 Task: Explore Airbnb accommodation in Anaco, Venezuela from 9th November, 2023 to 17th November, 2023 for 2 adults.1  bedroom having 2 beds and 1 bathroom. Property type can be flat. Amenities needed are: wifi. Booking option can be shelf check-in. Look for 4 properties as per requirement.
Action: Mouse moved to (388, 137)
Screenshot: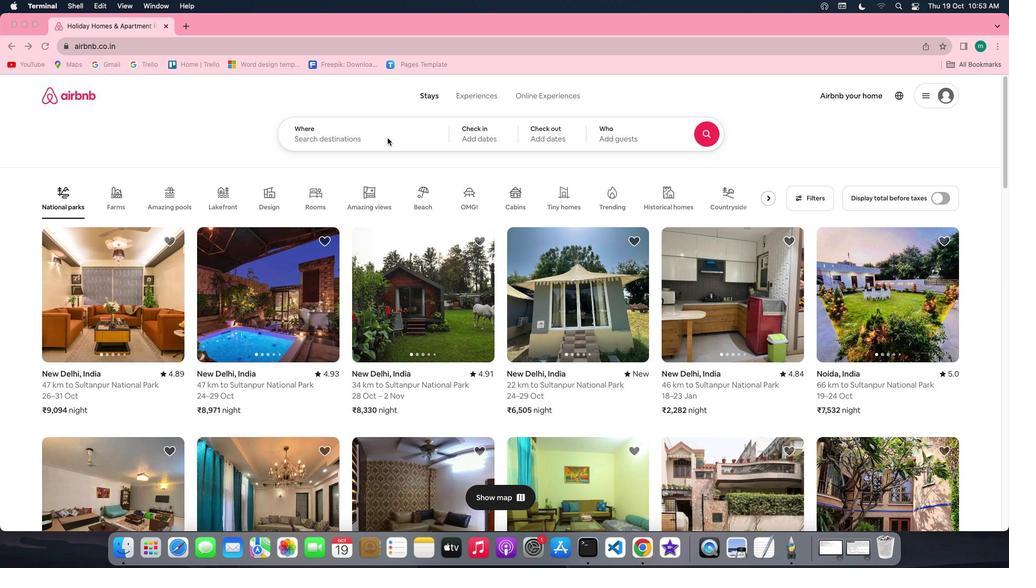 
Action: Mouse pressed left at (388, 137)
Screenshot: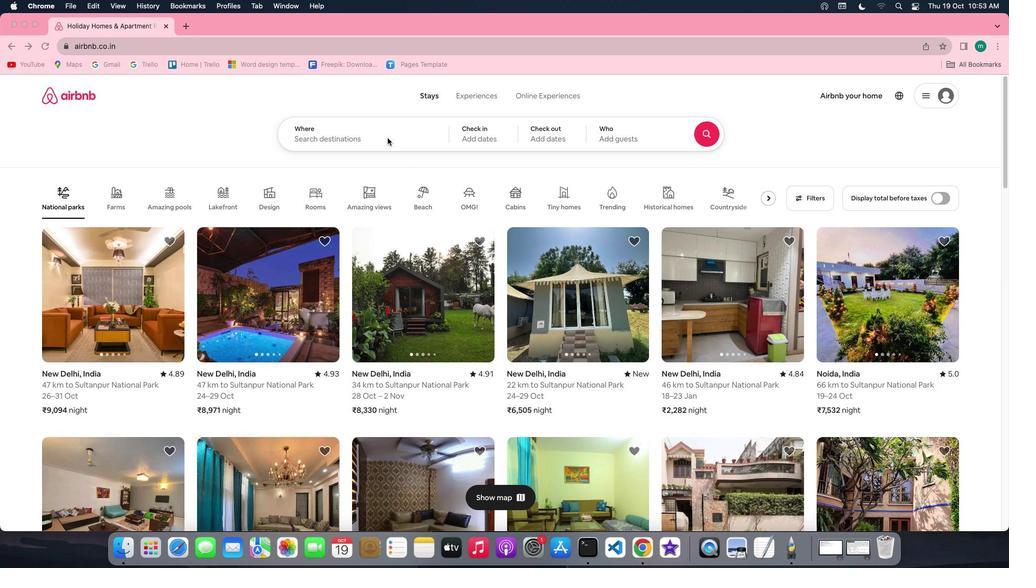 
Action: Mouse pressed left at (388, 137)
Screenshot: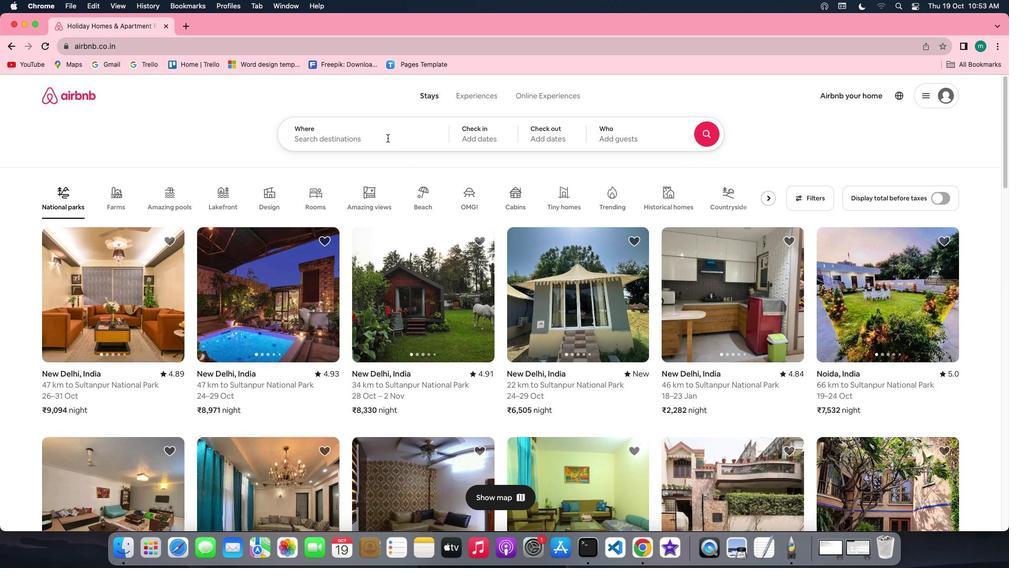 
Action: Key pressed Key.shift'T'Key.backspaceKey.shift'A''n''a''c''o'','Key.shift'V''e''n''e''z''u''e''l''a'
Screenshot: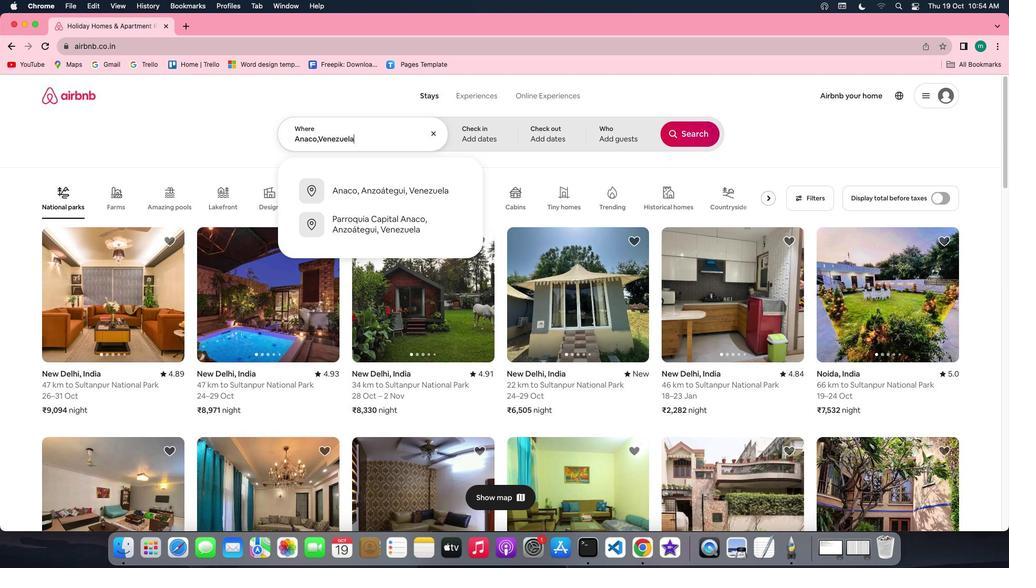 
Action: Mouse moved to (476, 131)
Screenshot: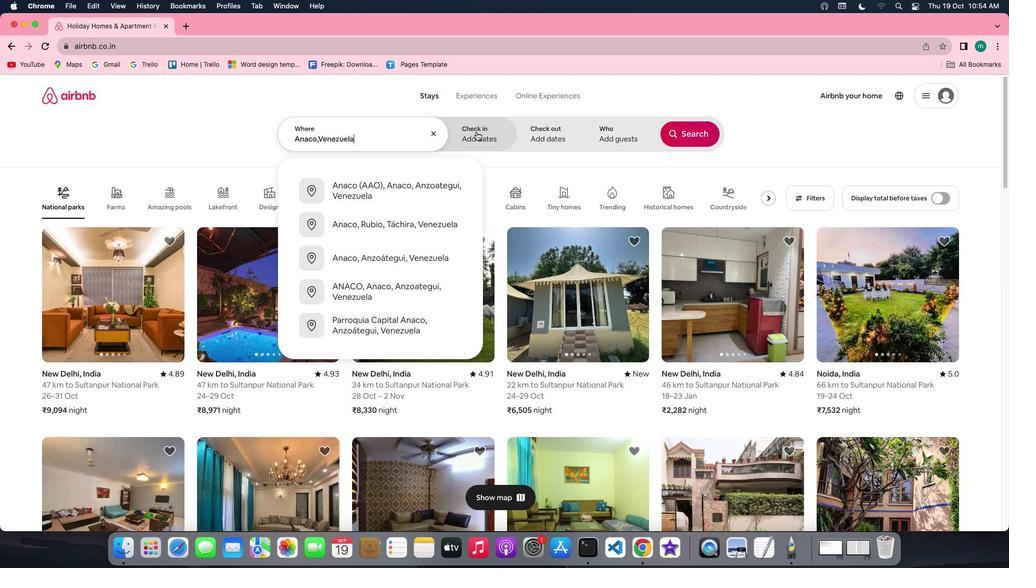 
Action: Mouse pressed left at (476, 131)
Screenshot: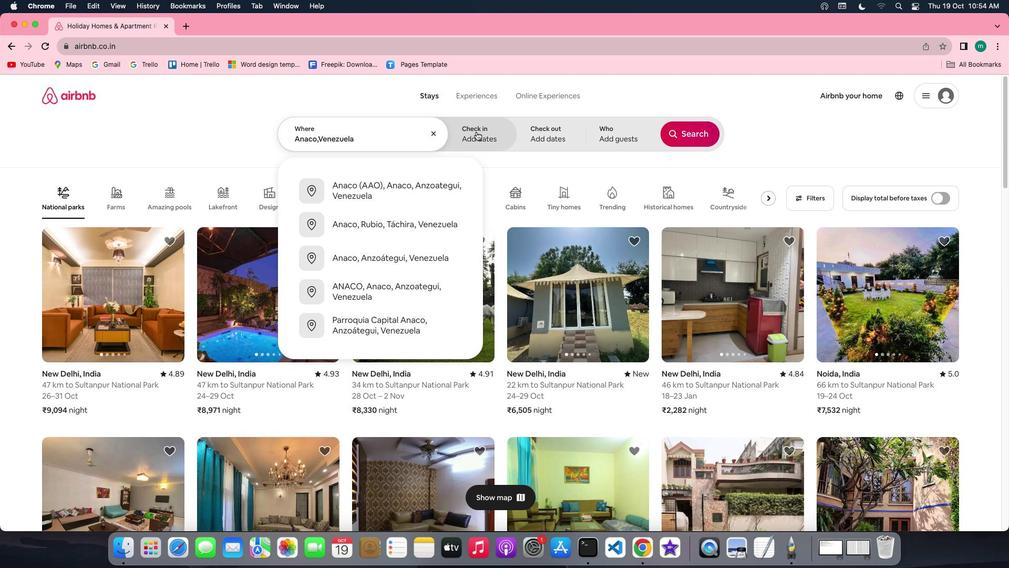 
Action: Mouse moved to (631, 294)
Screenshot: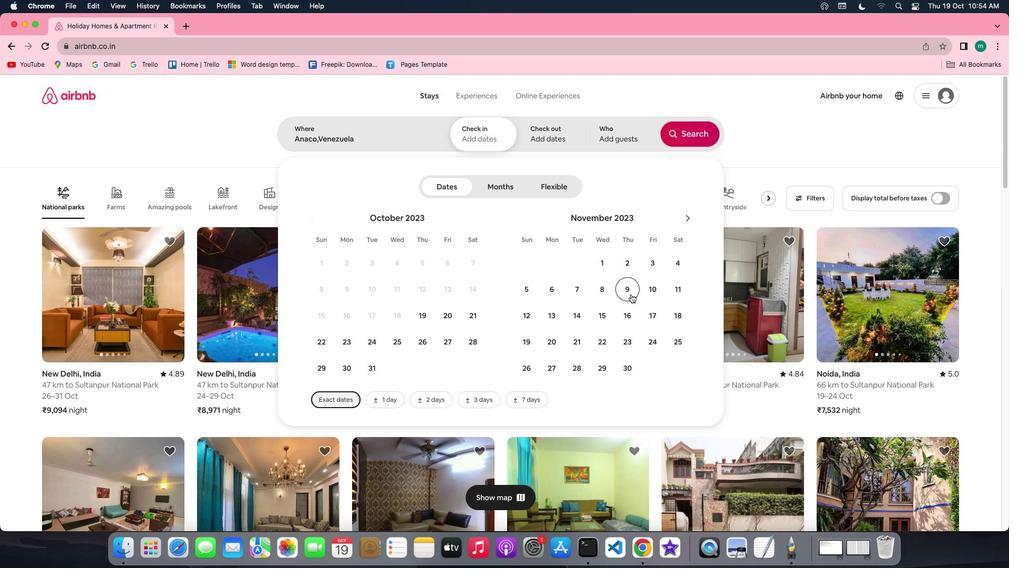 
Action: Mouse pressed left at (631, 294)
Screenshot: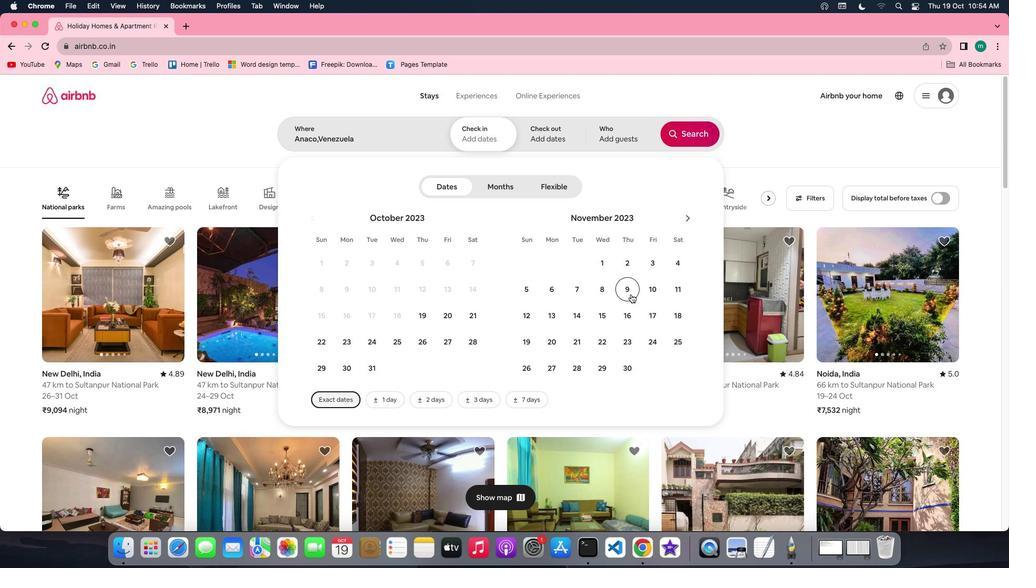 
Action: Mouse moved to (647, 310)
Screenshot: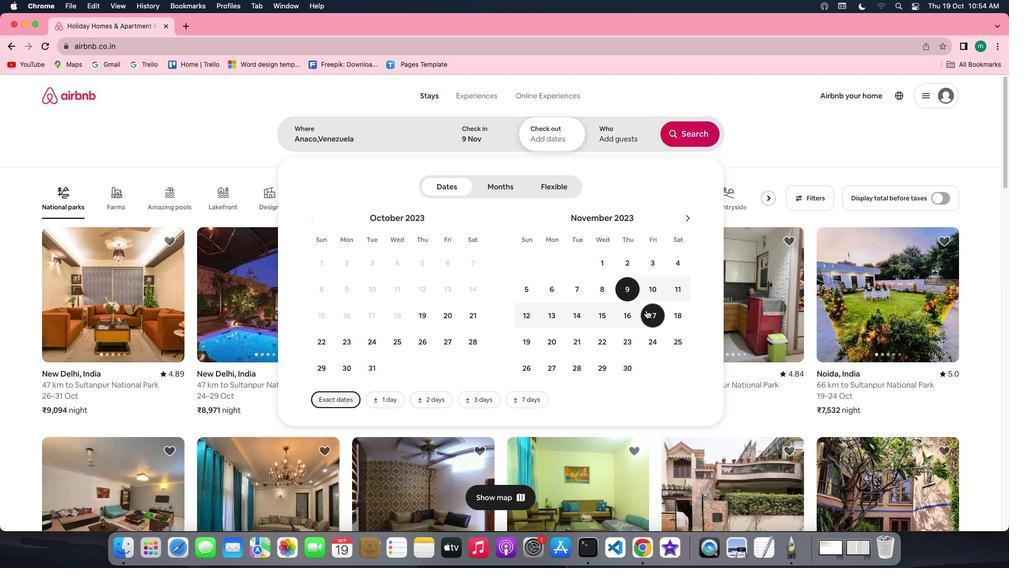 
Action: Mouse pressed left at (647, 310)
Screenshot: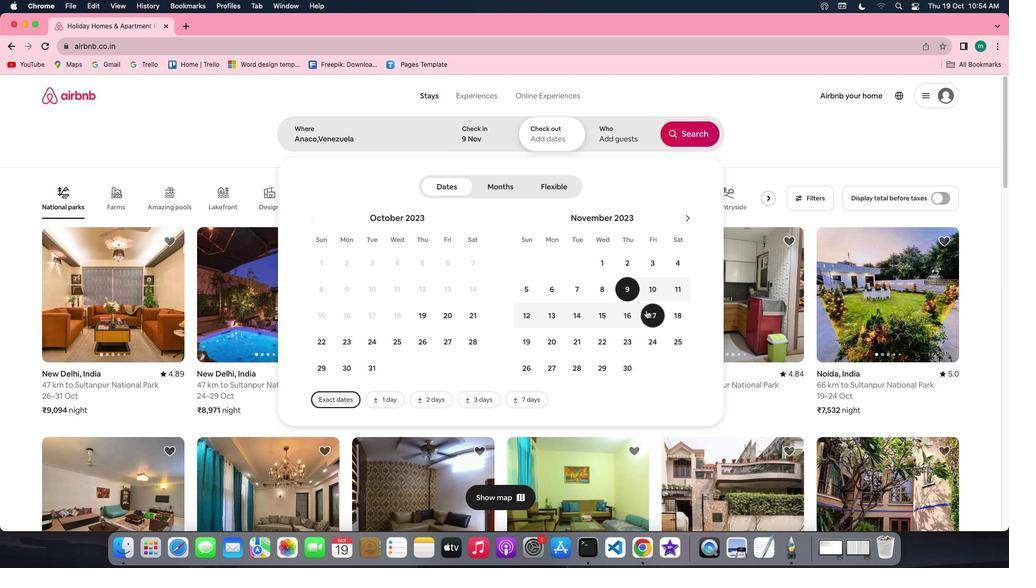 
Action: Mouse moved to (634, 130)
Screenshot: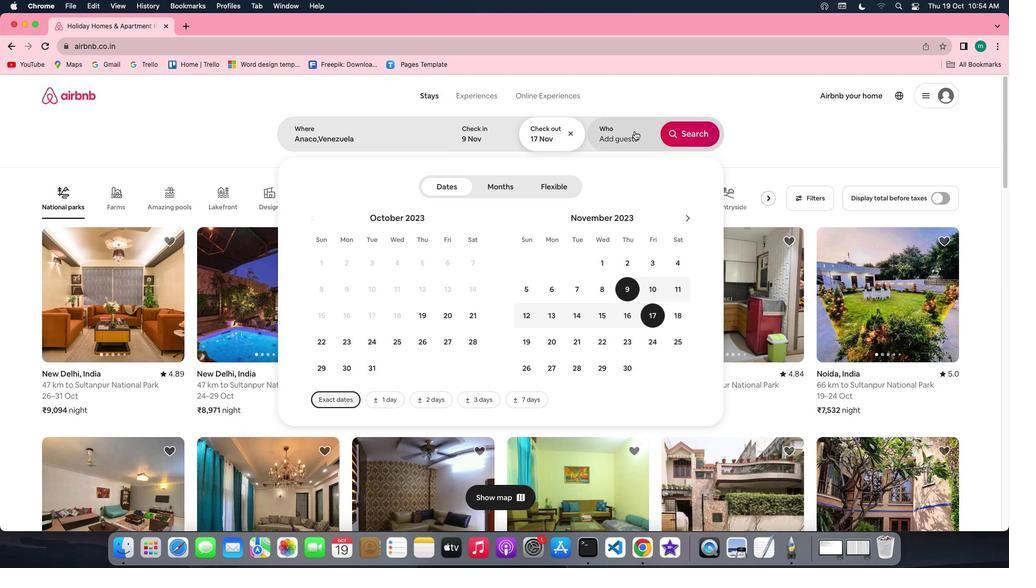 
Action: Mouse pressed left at (634, 130)
Screenshot: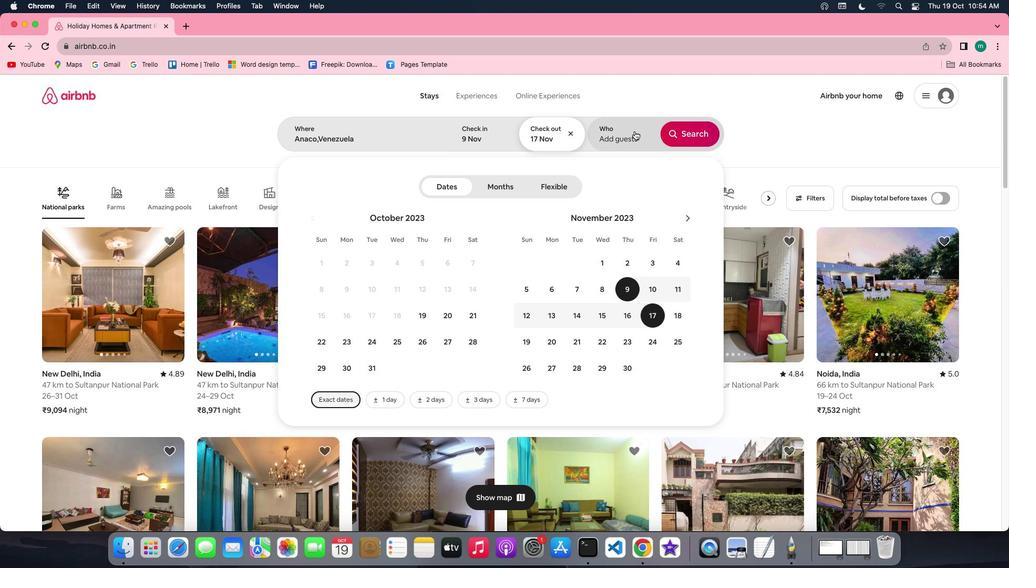
Action: Mouse moved to (696, 189)
Screenshot: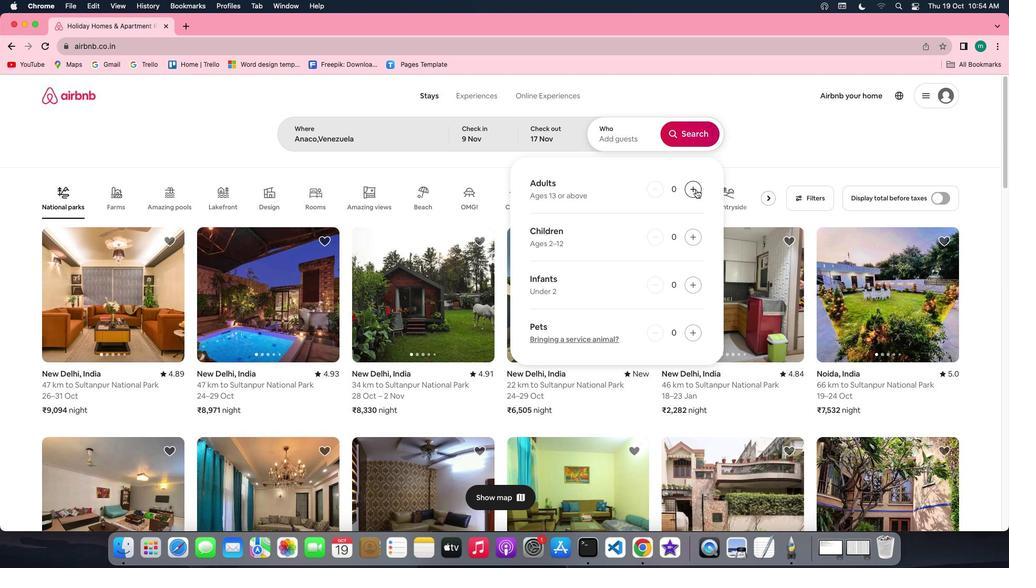 
Action: Mouse pressed left at (696, 189)
Screenshot: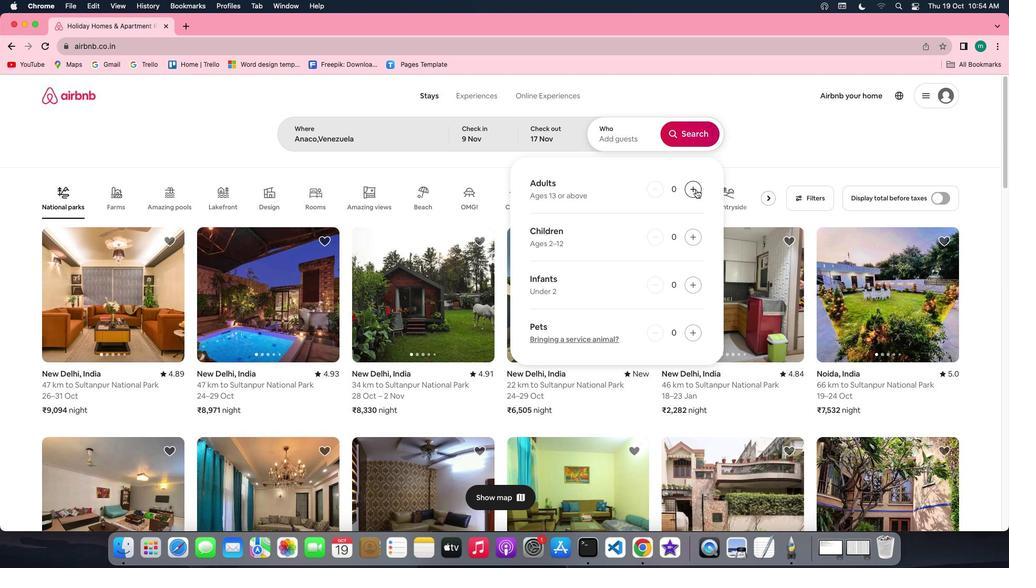
Action: Mouse pressed left at (696, 189)
Screenshot: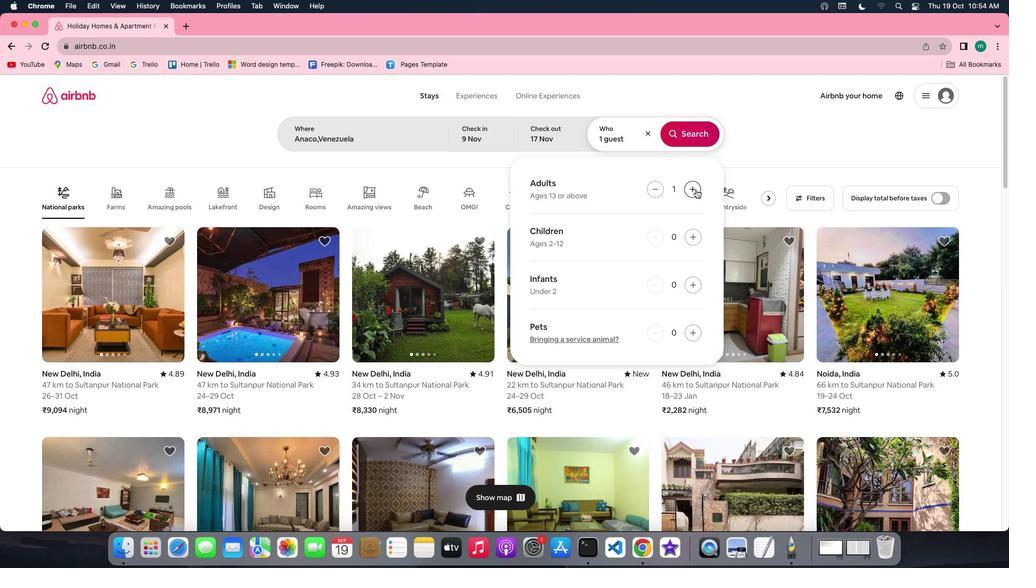 
Action: Mouse moved to (688, 136)
Screenshot: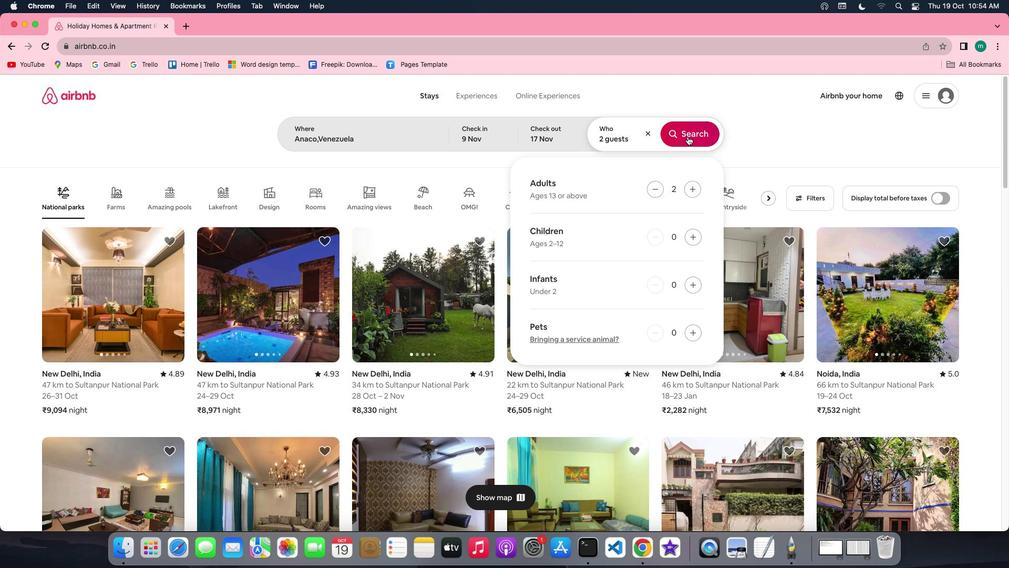 
Action: Mouse pressed left at (688, 136)
Screenshot: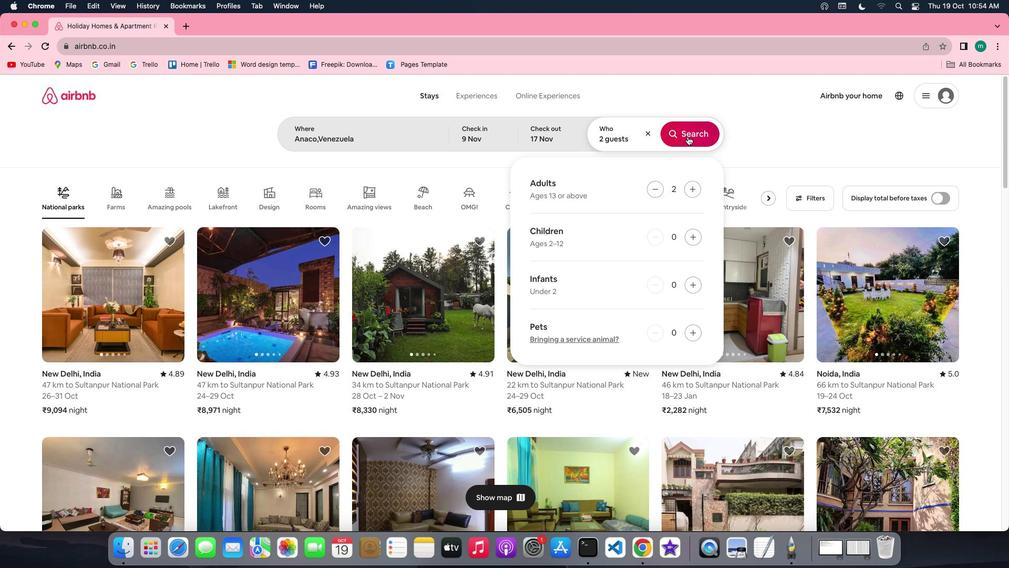 
Action: Mouse moved to (840, 132)
Screenshot: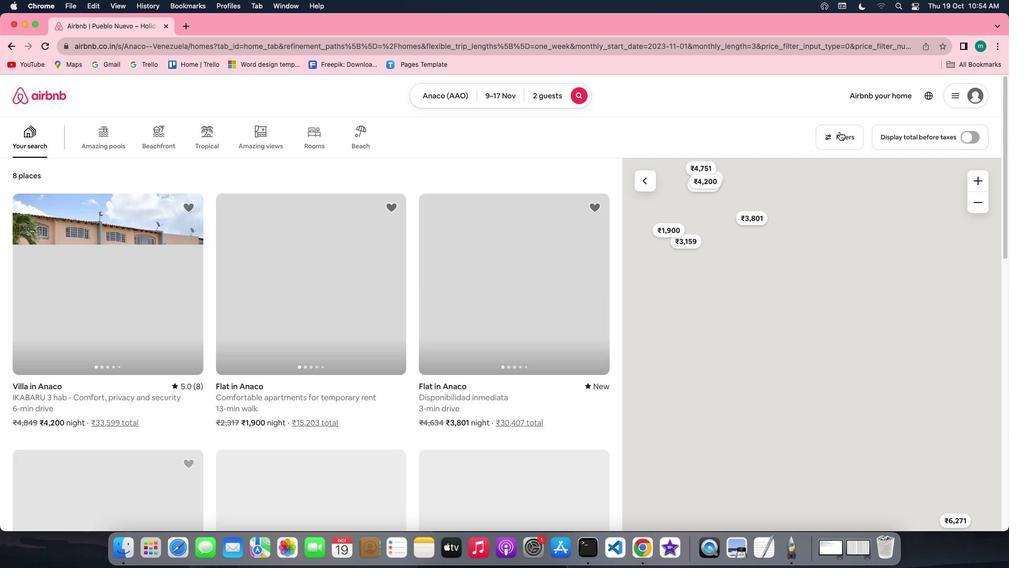 
Action: Mouse pressed left at (840, 132)
Screenshot: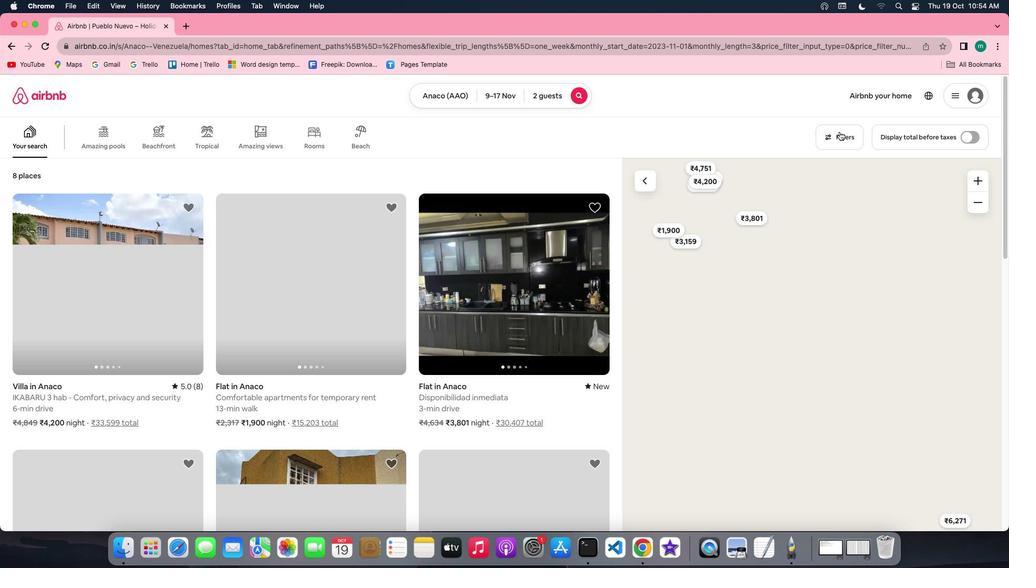 
Action: Mouse moved to (499, 294)
Screenshot: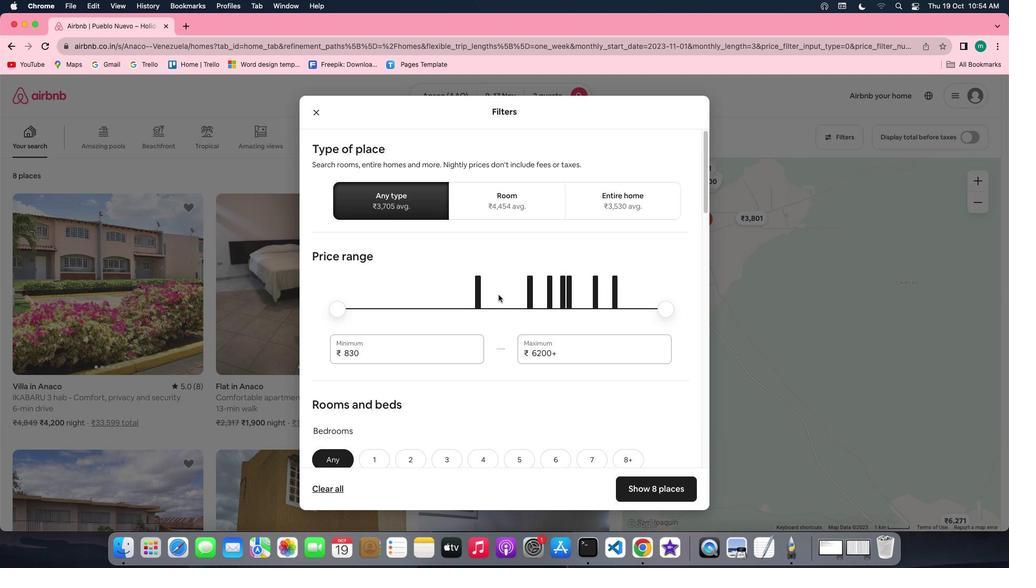 
Action: Mouse scrolled (499, 294) with delta (0, 0)
Screenshot: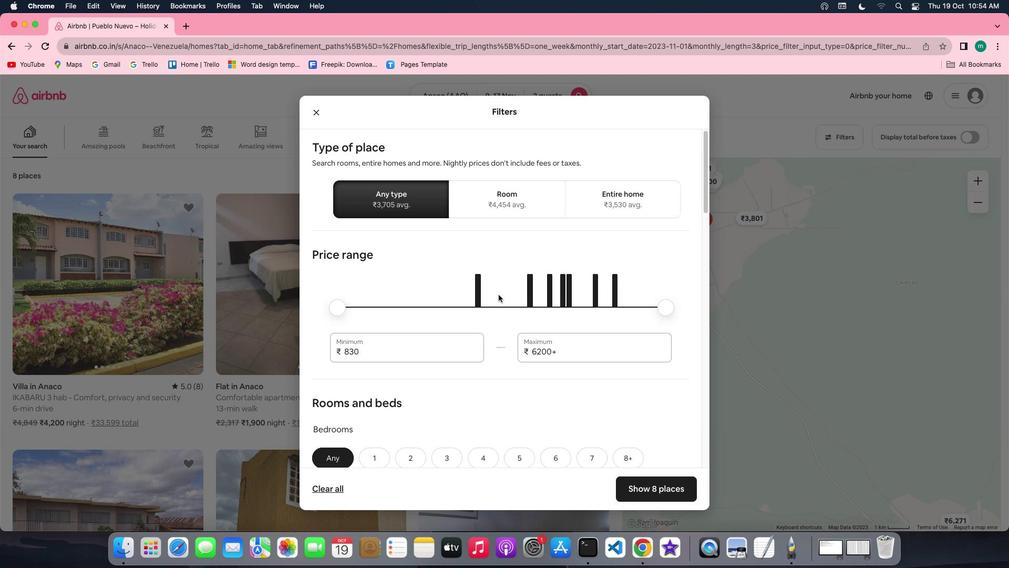 
Action: Mouse scrolled (499, 294) with delta (0, 0)
Screenshot: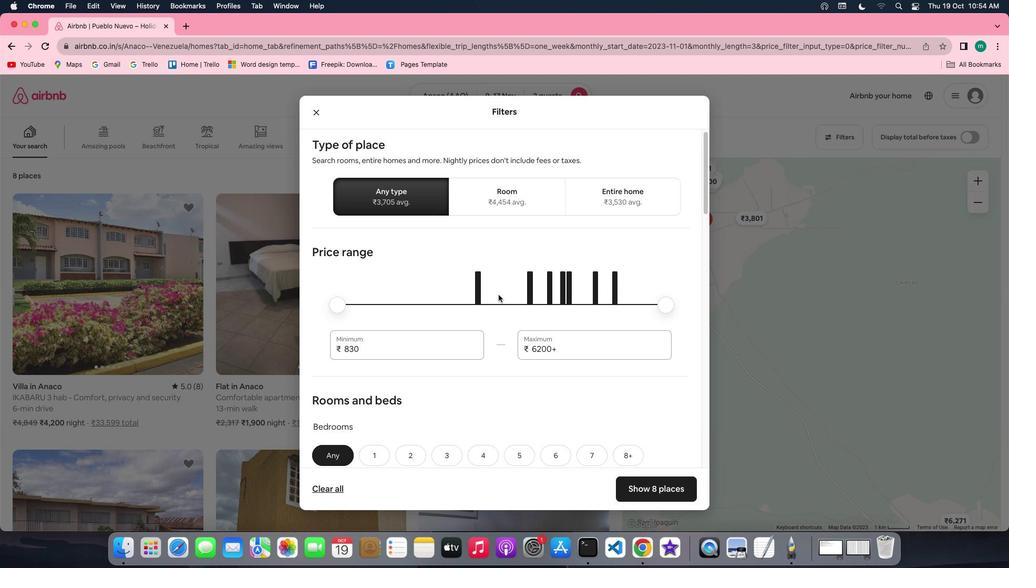 
Action: Mouse scrolled (499, 294) with delta (0, 0)
Screenshot: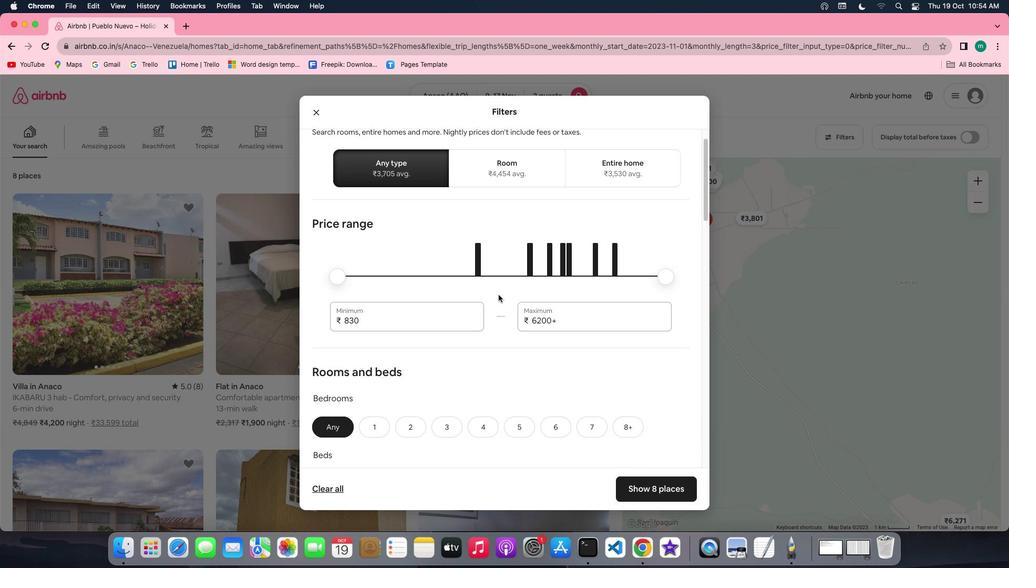 
Action: Mouse scrolled (499, 294) with delta (0, 0)
Screenshot: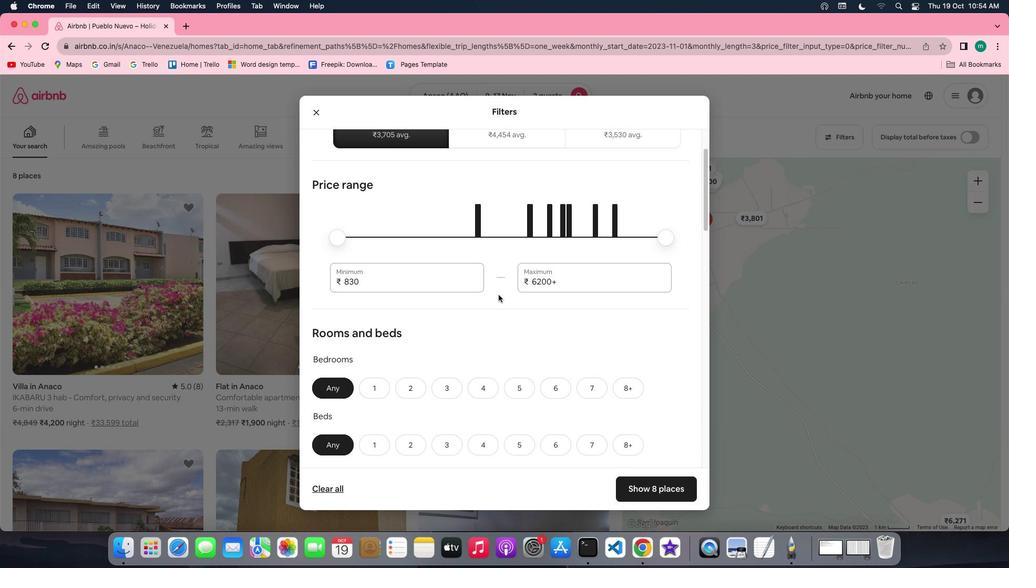 
Action: Mouse scrolled (499, 294) with delta (0, 0)
Screenshot: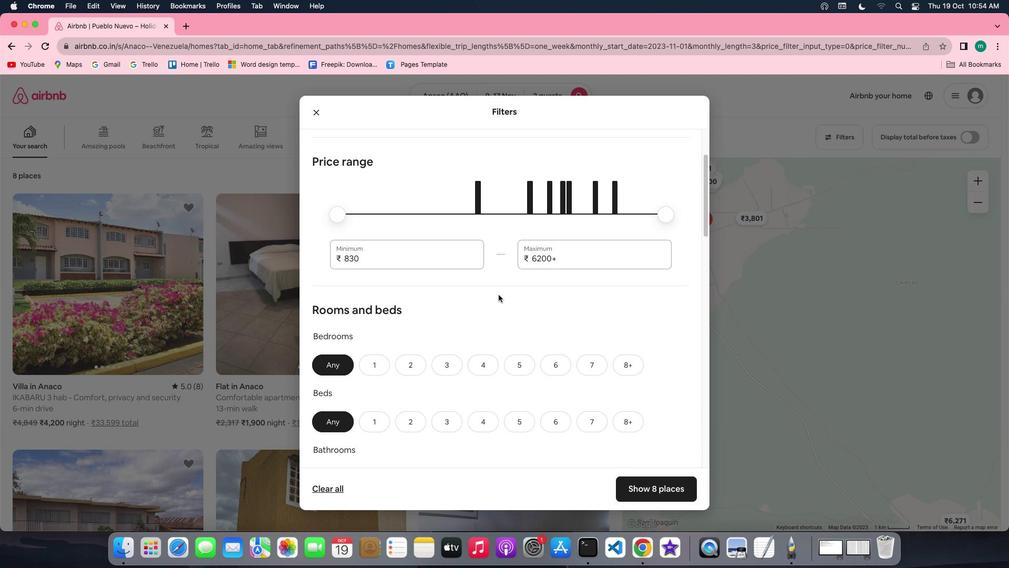 
Action: Mouse scrolled (499, 294) with delta (0, 0)
Screenshot: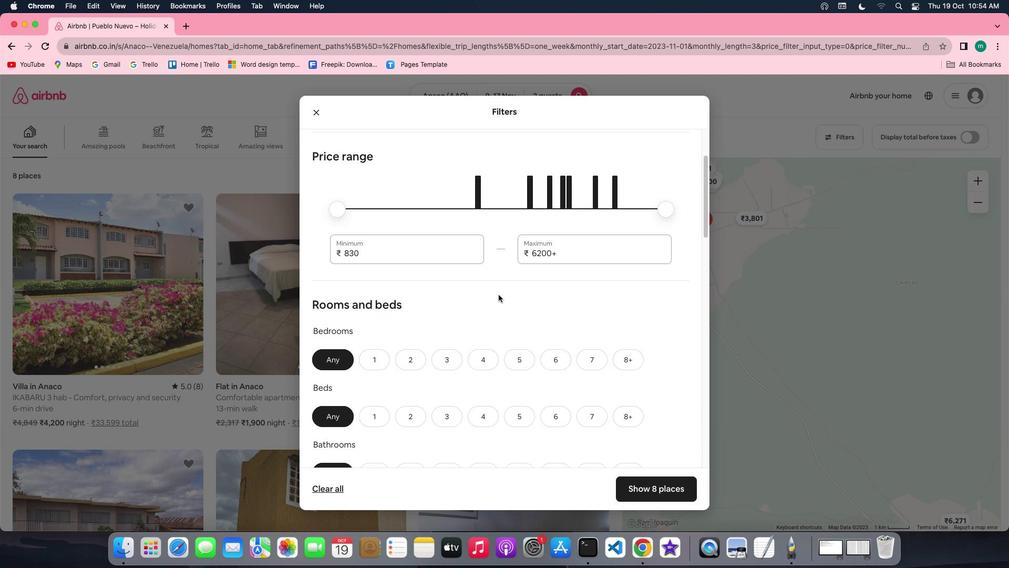 
Action: Mouse scrolled (499, 294) with delta (0, 0)
Screenshot: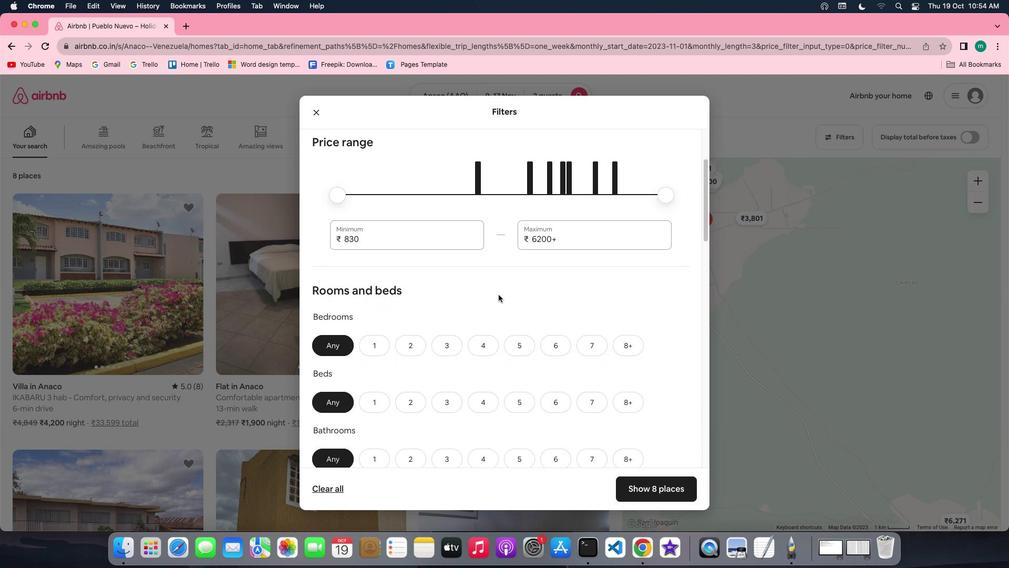
Action: Mouse scrolled (499, 294) with delta (0, 0)
Screenshot: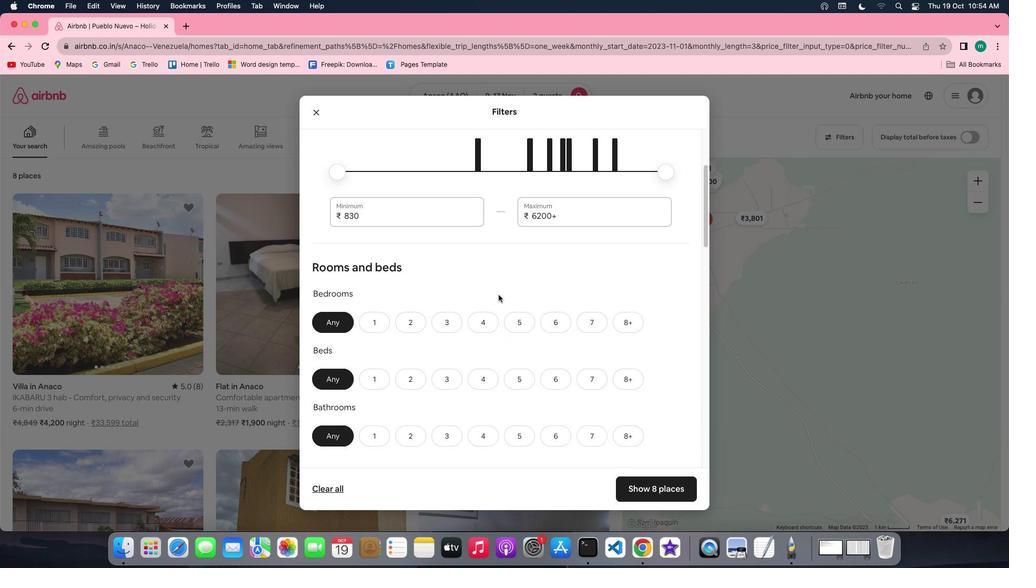 
Action: Mouse scrolled (499, 294) with delta (0, 0)
Screenshot: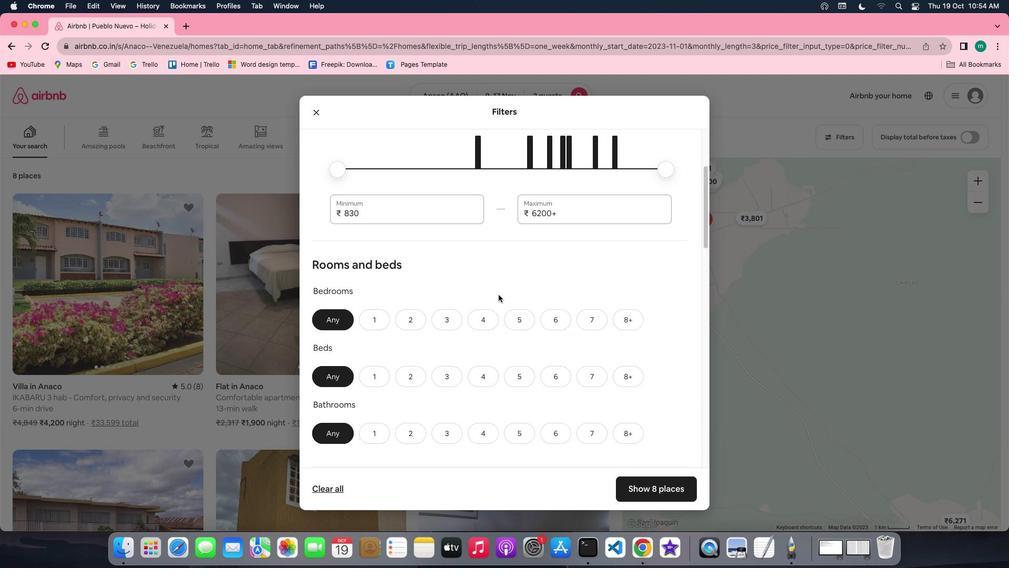 
Action: Mouse scrolled (499, 294) with delta (0, 0)
Screenshot: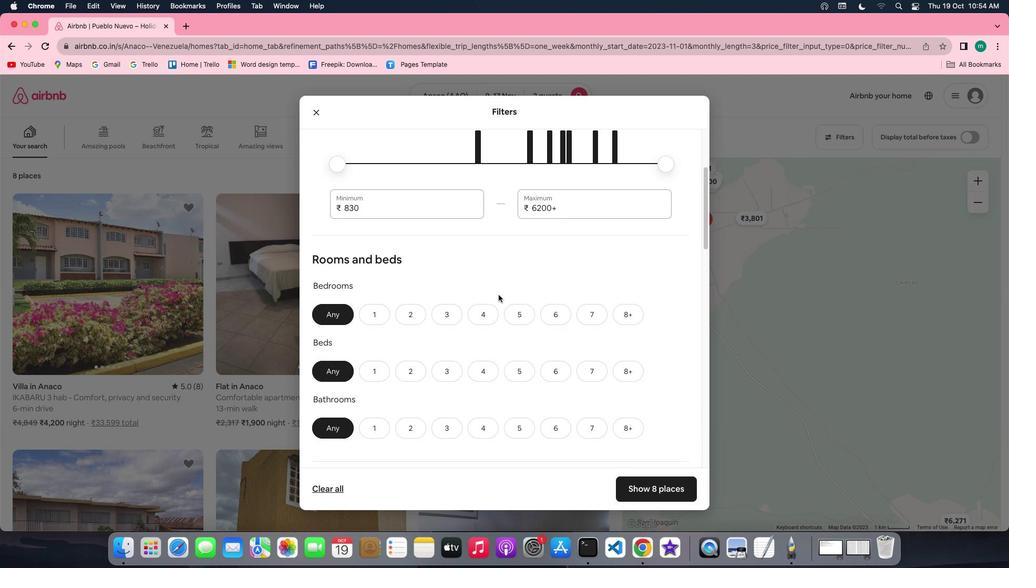 
Action: Mouse scrolled (499, 294) with delta (0, -1)
Screenshot: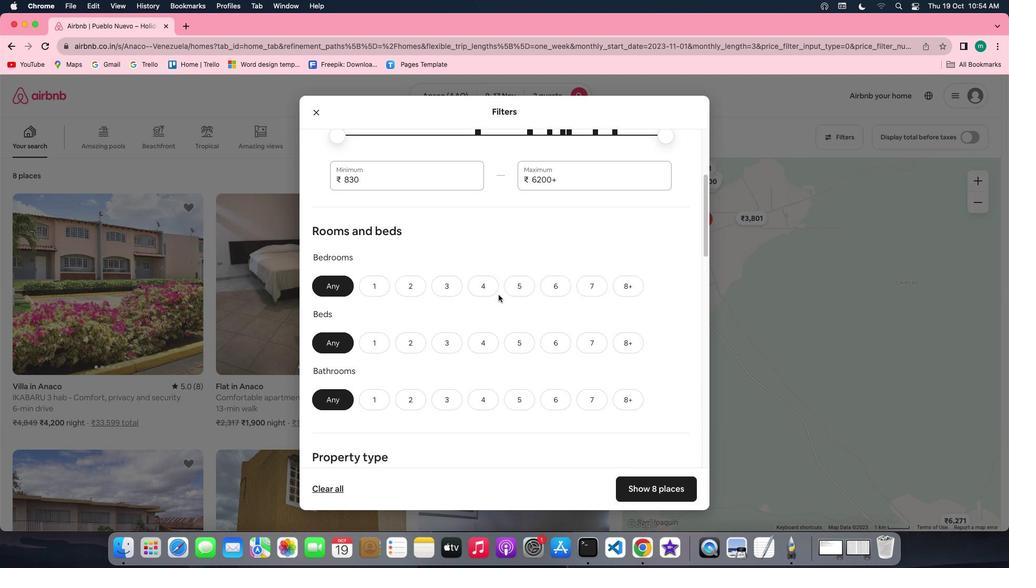 
Action: Mouse scrolled (499, 294) with delta (0, -1)
Screenshot: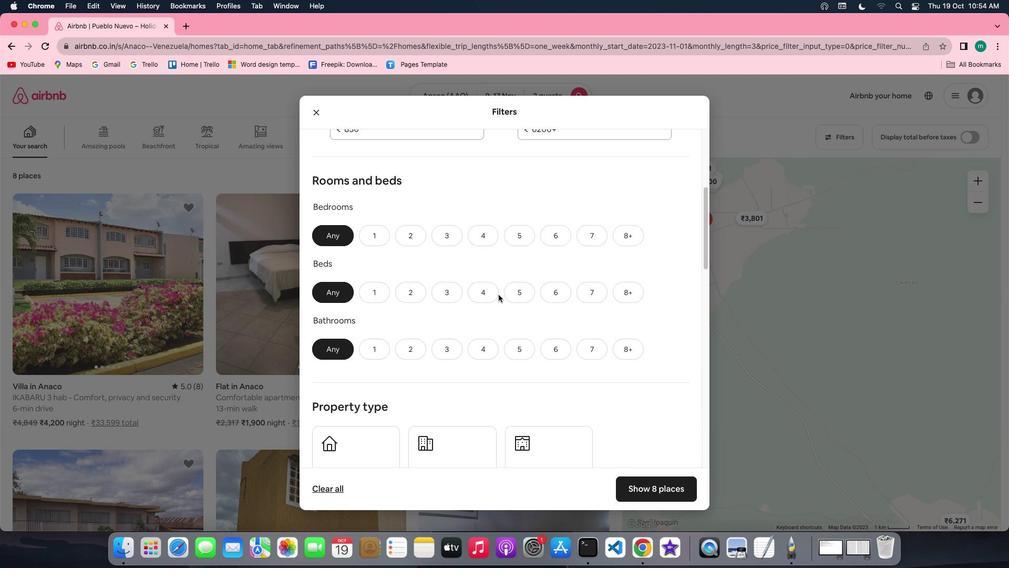 
Action: Mouse scrolled (499, 294) with delta (0, 0)
Screenshot: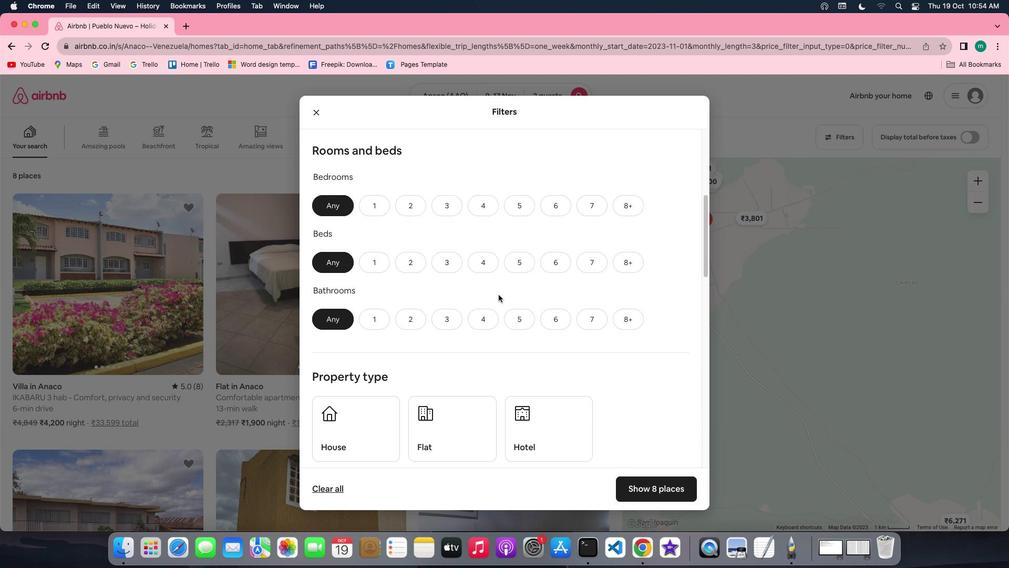 
Action: Mouse moved to (368, 201)
Screenshot: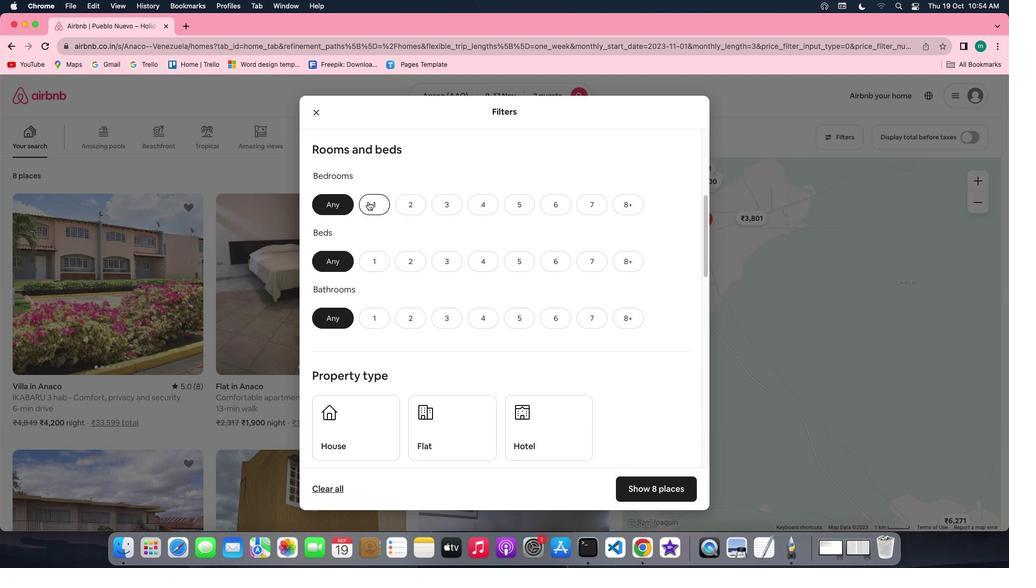 
Action: Mouse pressed left at (368, 201)
Screenshot: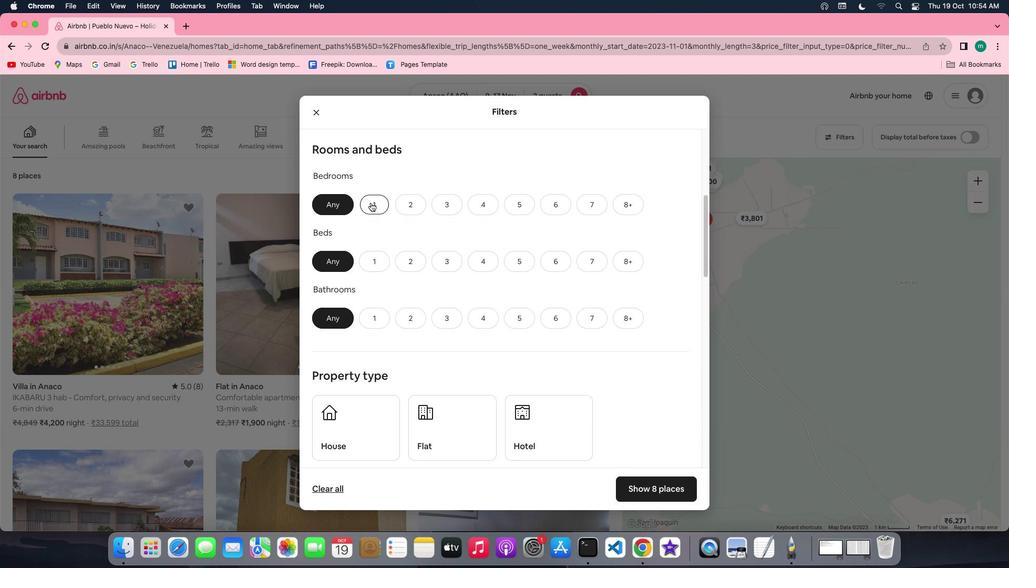 
Action: Mouse moved to (412, 264)
Screenshot: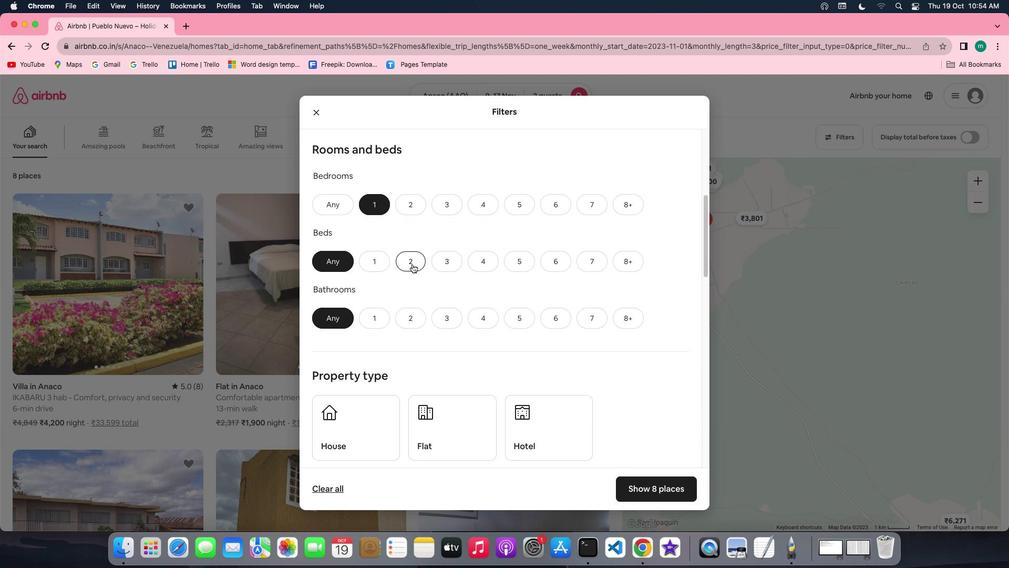 
Action: Mouse pressed left at (412, 264)
Screenshot: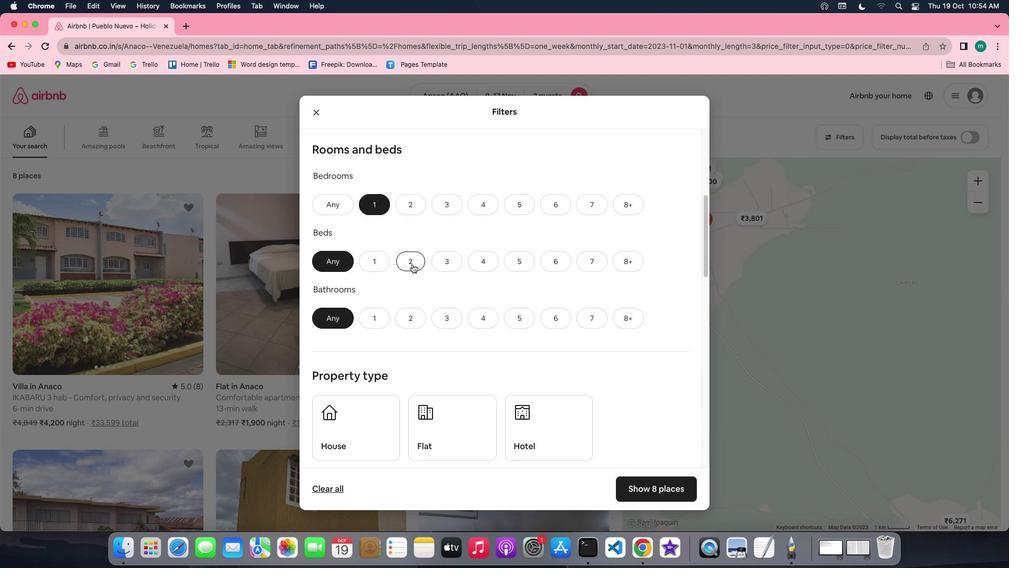 
Action: Mouse moved to (372, 314)
Screenshot: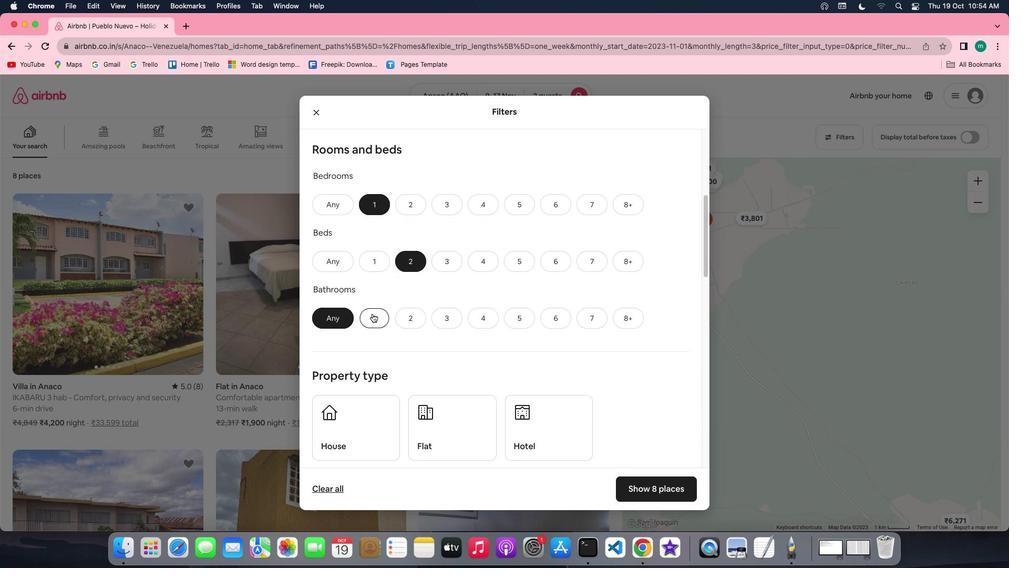 
Action: Mouse pressed left at (372, 314)
Screenshot: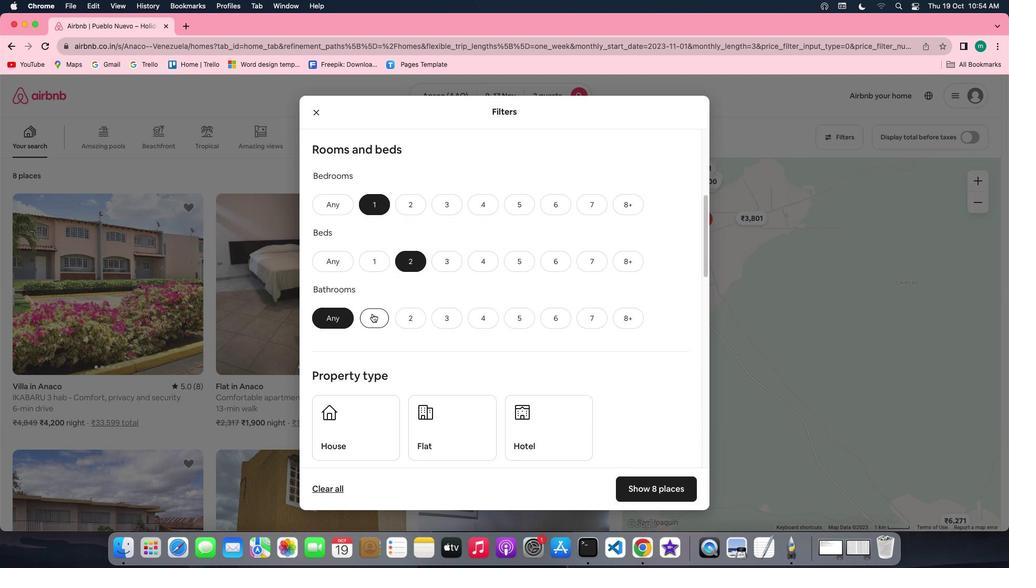 
Action: Mouse moved to (481, 321)
Screenshot: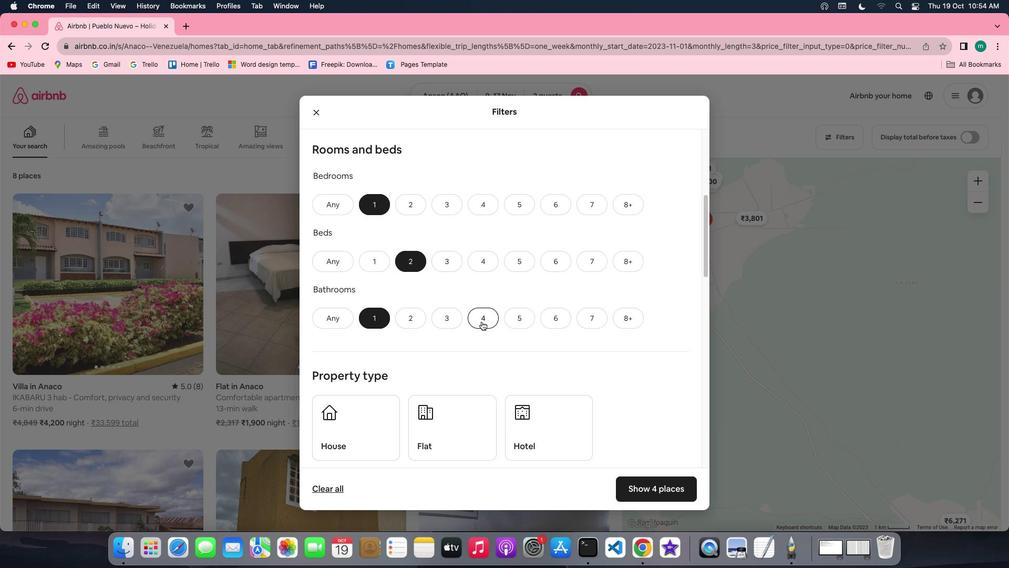 
Action: Mouse scrolled (481, 321) with delta (0, 0)
Screenshot: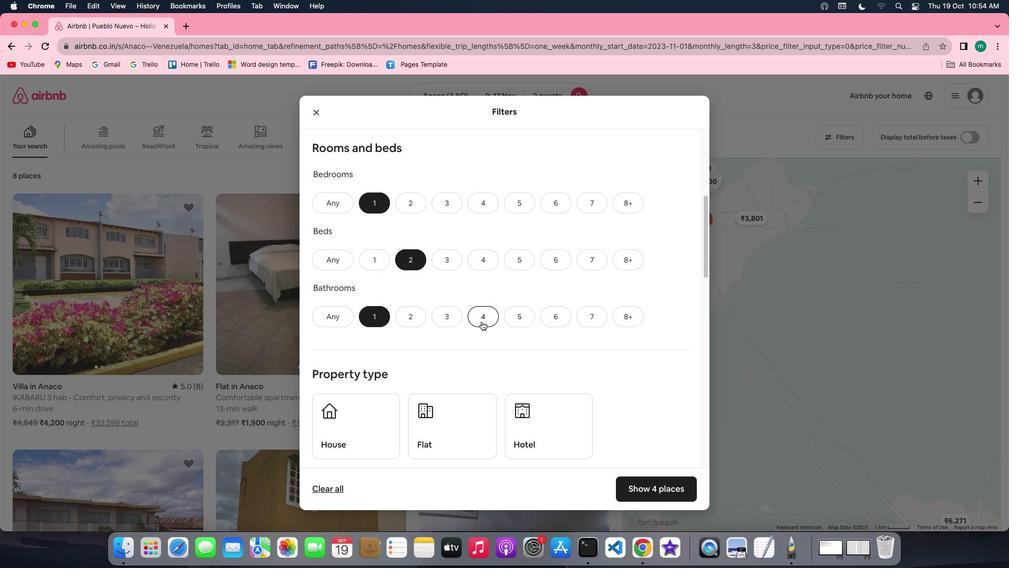 
Action: Mouse scrolled (481, 321) with delta (0, 0)
Screenshot: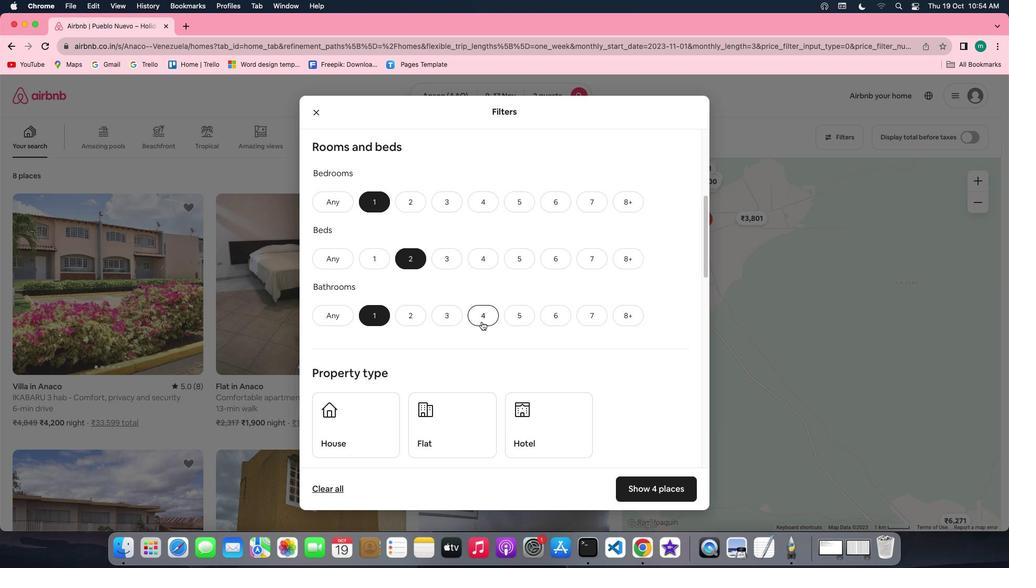 
Action: Mouse scrolled (481, 321) with delta (0, 0)
Screenshot: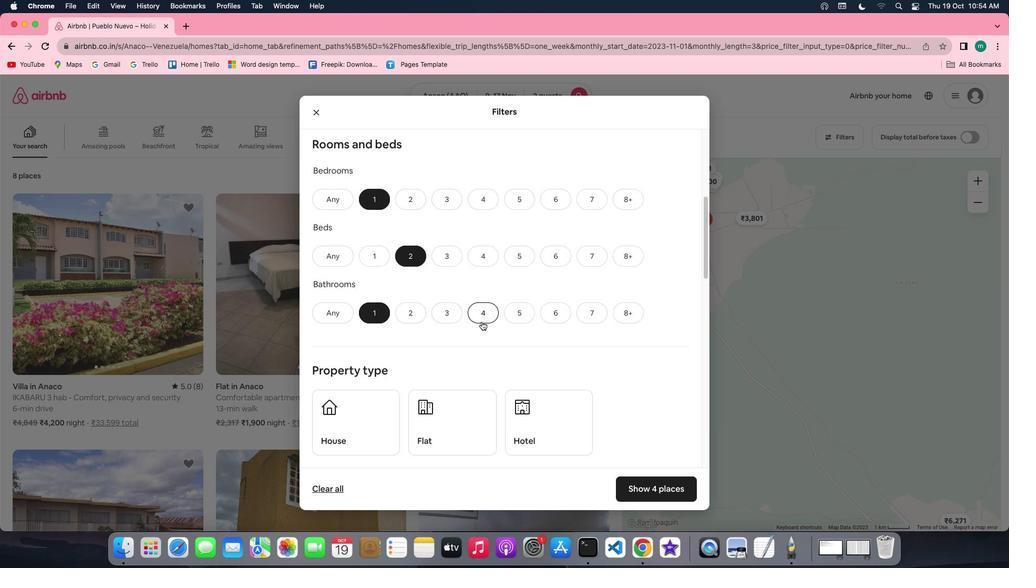 
Action: Mouse scrolled (481, 321) with delta (0, 0)
Screenshot: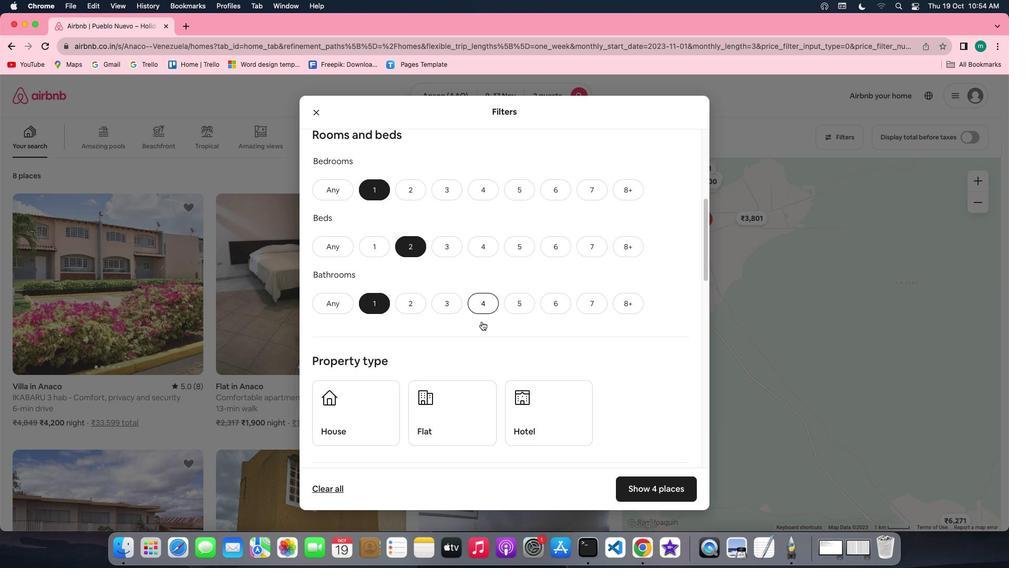 
Action: Mouse scrolled (481, 321) with delta (0, 0)
Screenshot: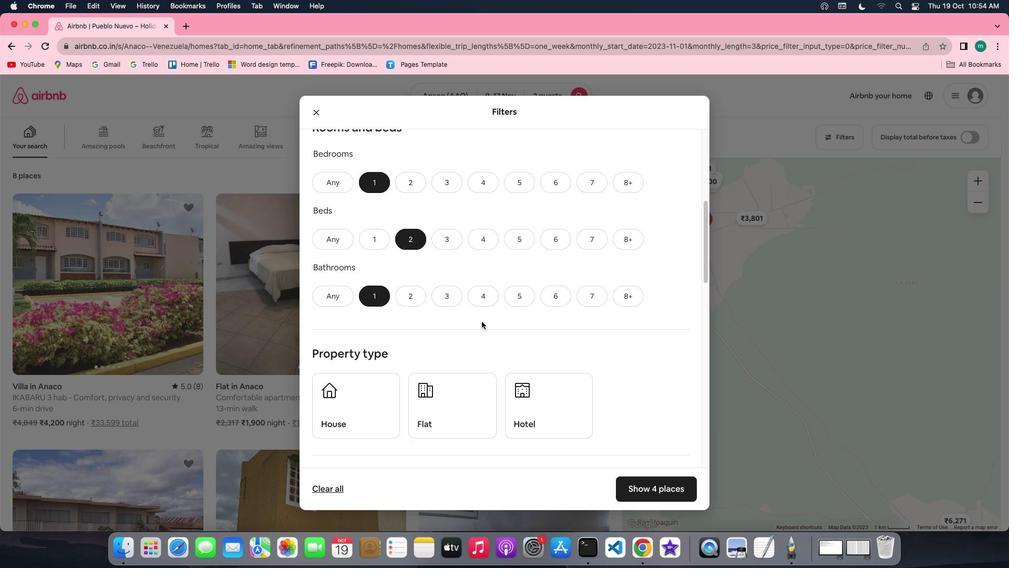 
Action: Mouse scrolled (481, 321) with delta (0, 0)
Screenshot: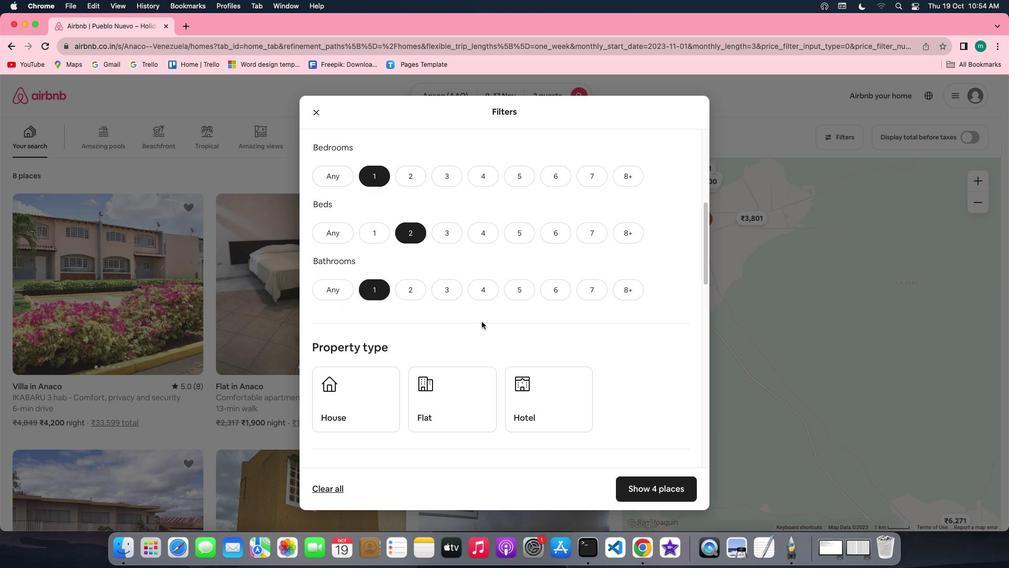 
Action: Mouse scrolled (481, 321) with delta (0, 0)
Screenshot: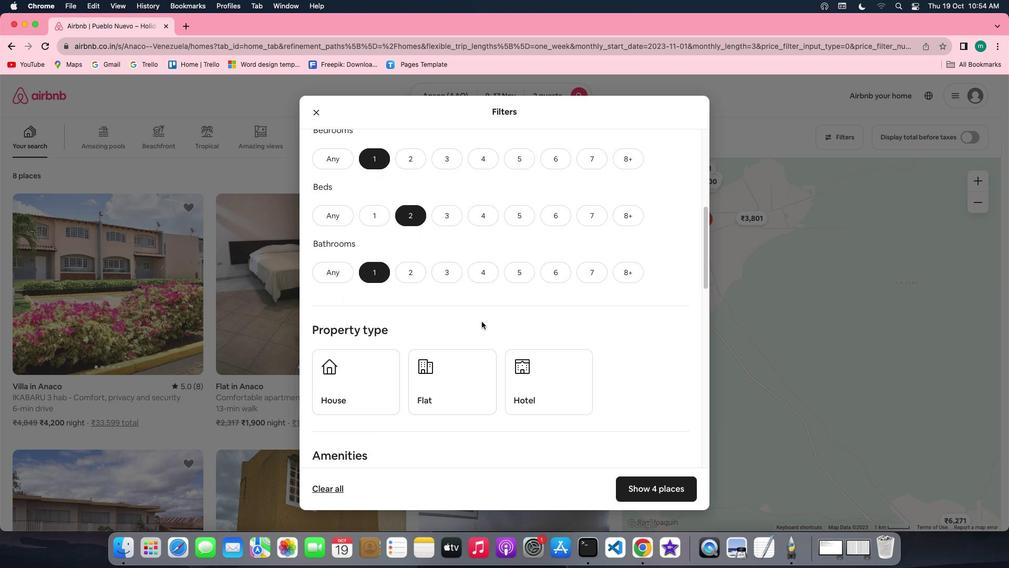 
Action: Mouse scrolled (481, 321) with delta (0, 0)
Screenshot: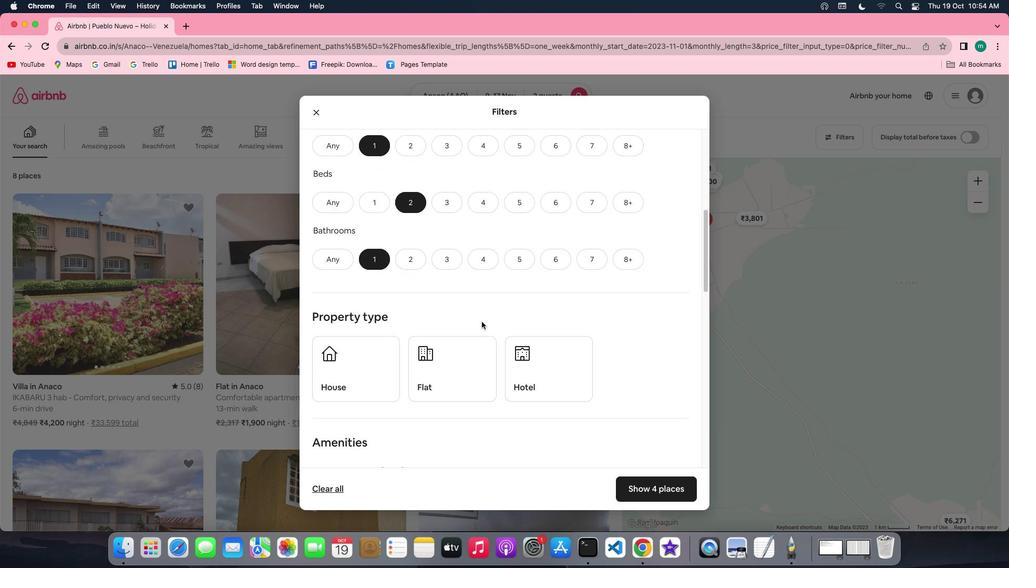 
Action: Mouse scrolled (481, 321) with delta (0, 0)
Screenshot: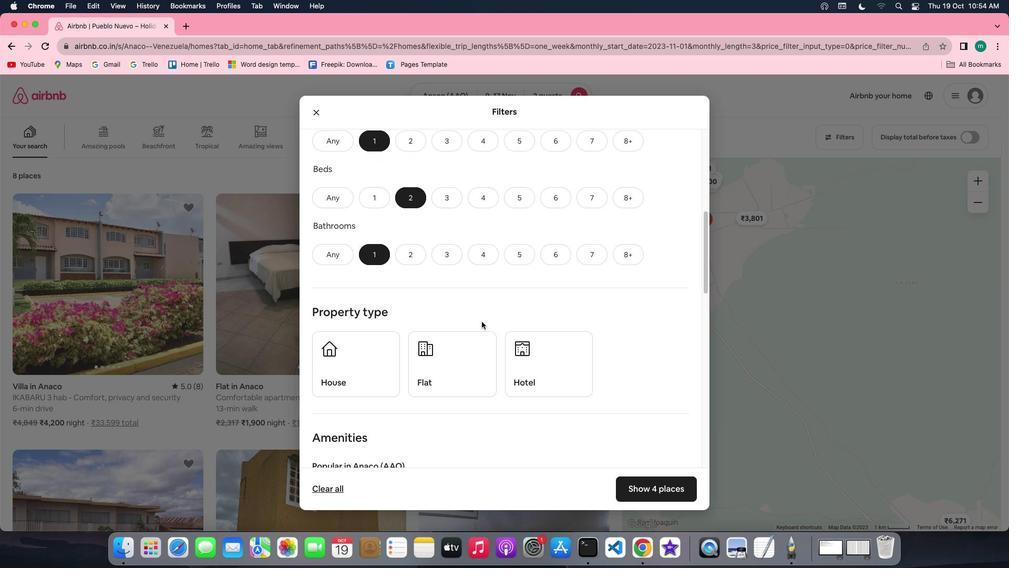 
Action: Mouse scrolled (481, 321) with delta (0, 0)
Screenshot: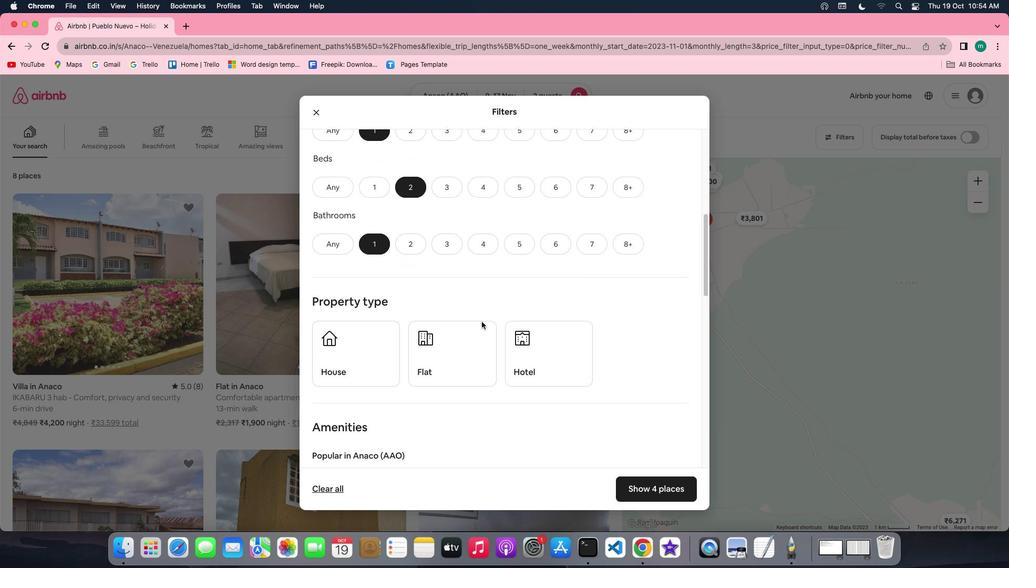 
Action: Mouse scrolled (481, 321) with delta (0, 0)
Screenshot: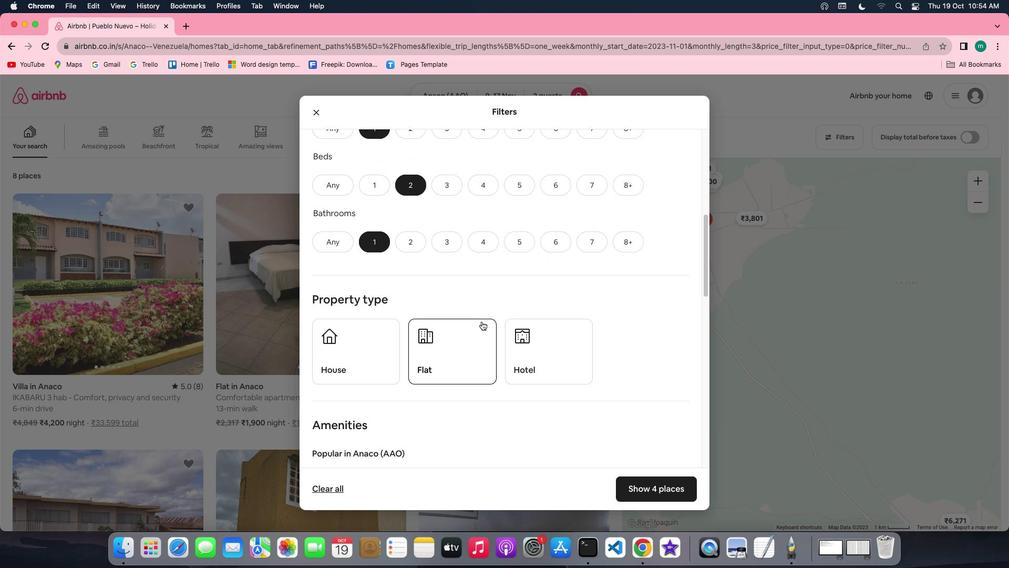 
Action: Mouse scrolled (481, 321) with delta (0, 0)
Screenshot: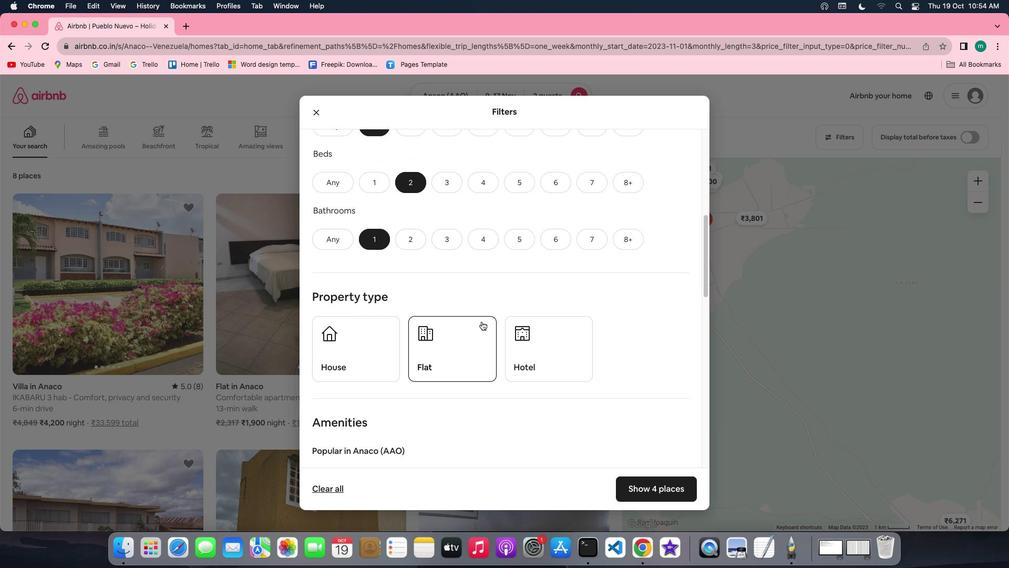 
Action: Mouse scrolled (481, 321) with delta (0, 0)
Screenshot: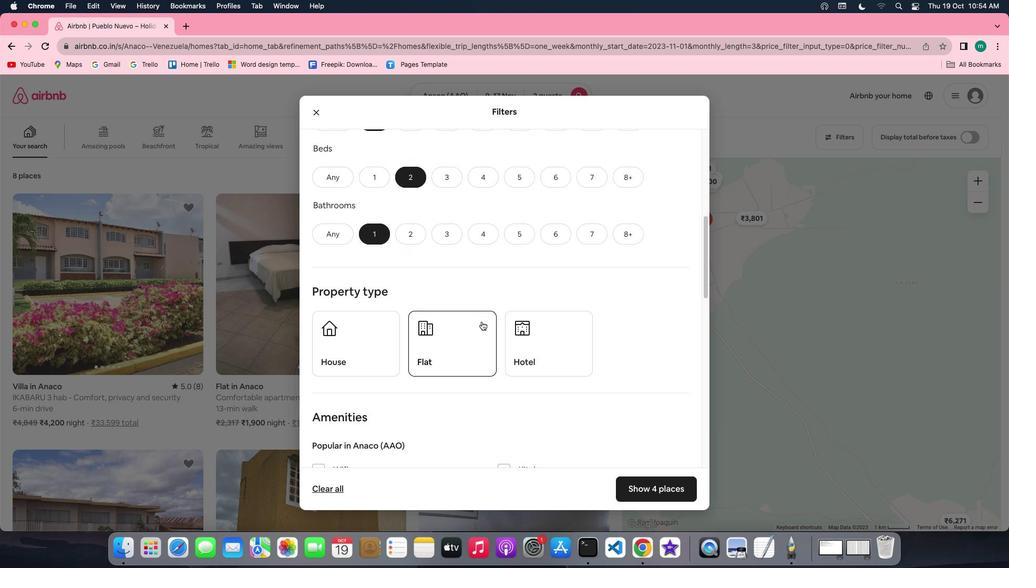 
Action: Mouse scrolled (481, 321) with delta (0, 0)
Screenshot: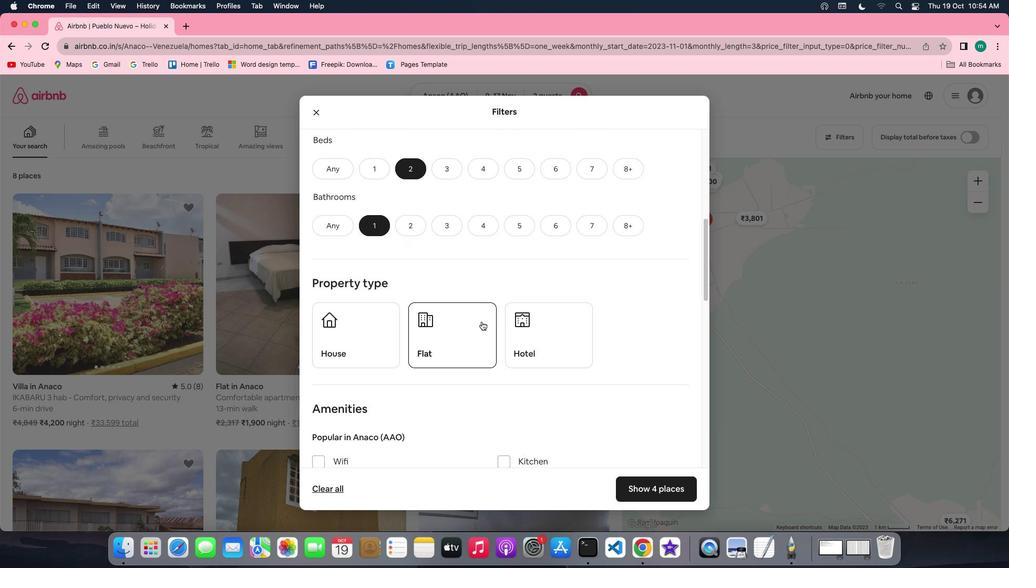 
Action: Mouse moved to (423, 331)
Screenshot: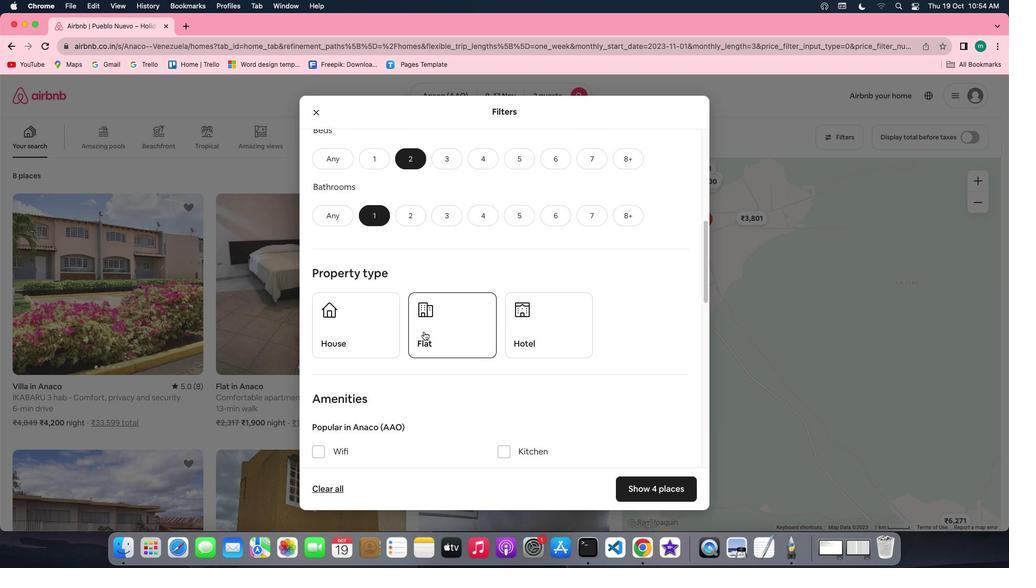 
Action: Mouse pressed left at (423, 331)
Screenshot: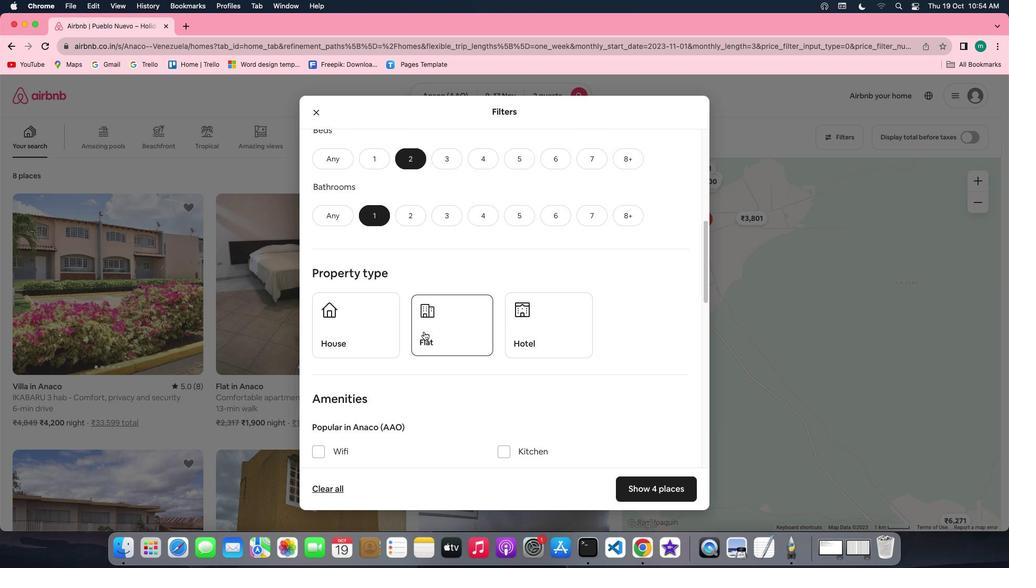 
Action: Mouse moved to (513, 342)
Screenshot: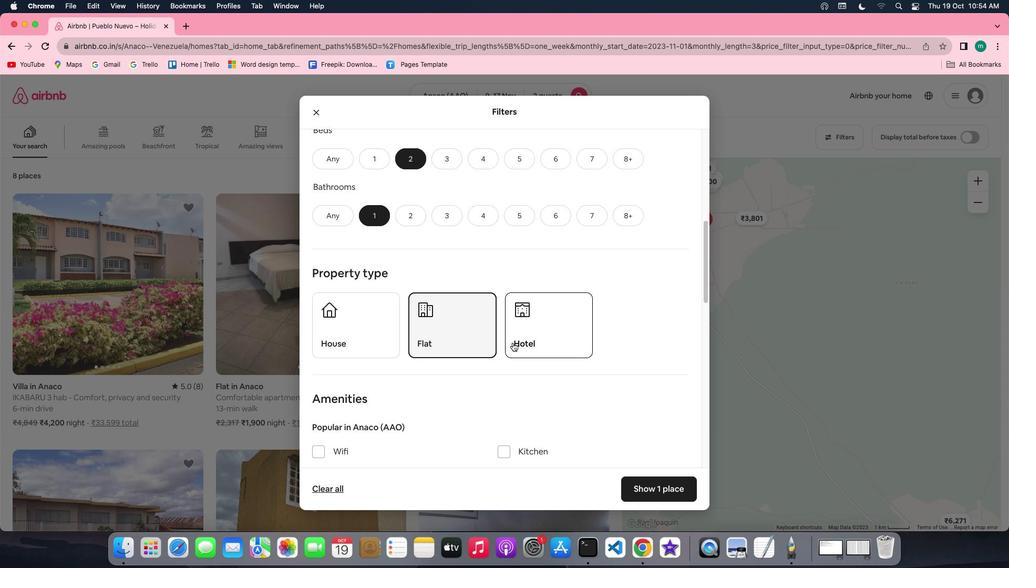 
Action: Mouse scrolled (513, 342) with delta (0, 0)
Screenshot: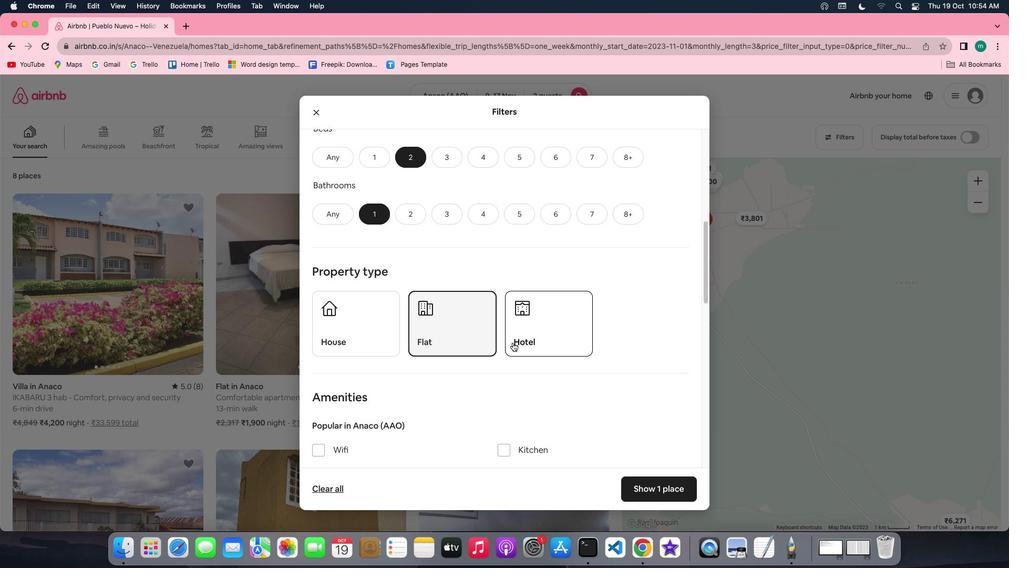 
Action: Mouse scrolled (513, 342) with delta (0, 0)
Screenshot: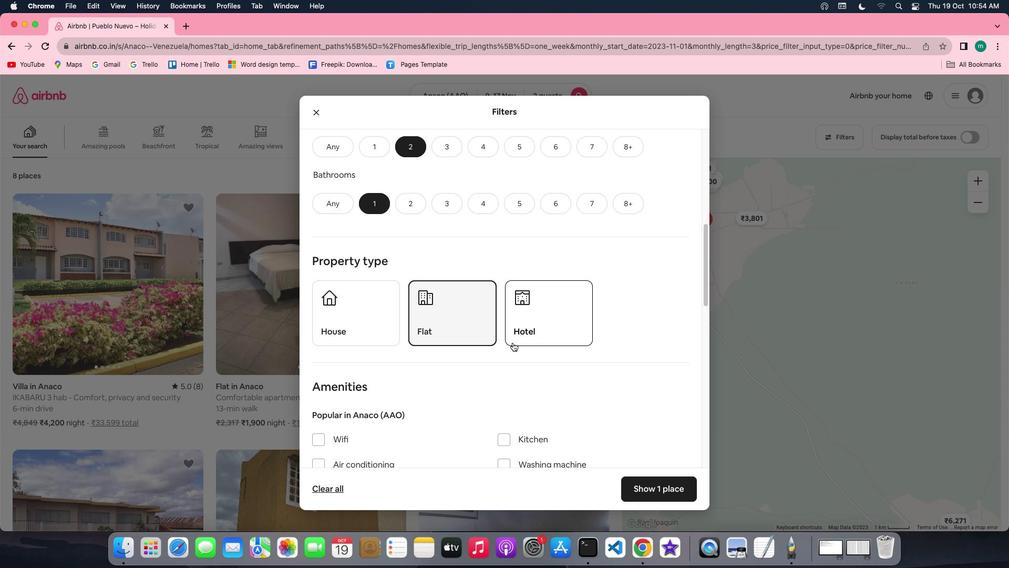 
Action: Mouse scrolled (513, 342) with delta (0, 0)
Screenshot: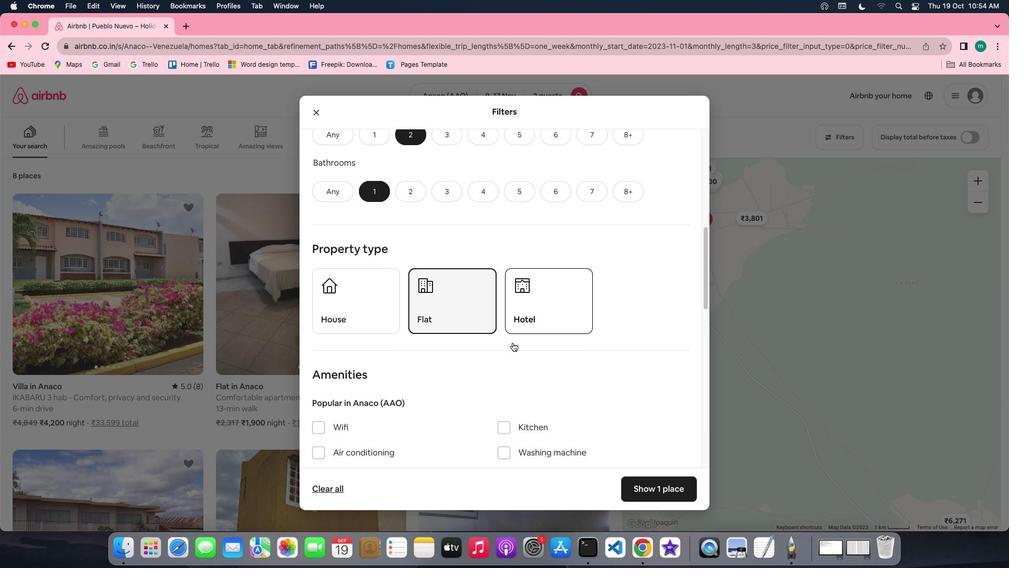 
Action: Mouse scrolled (513, 342) with delta (0, 0)
Screenshot: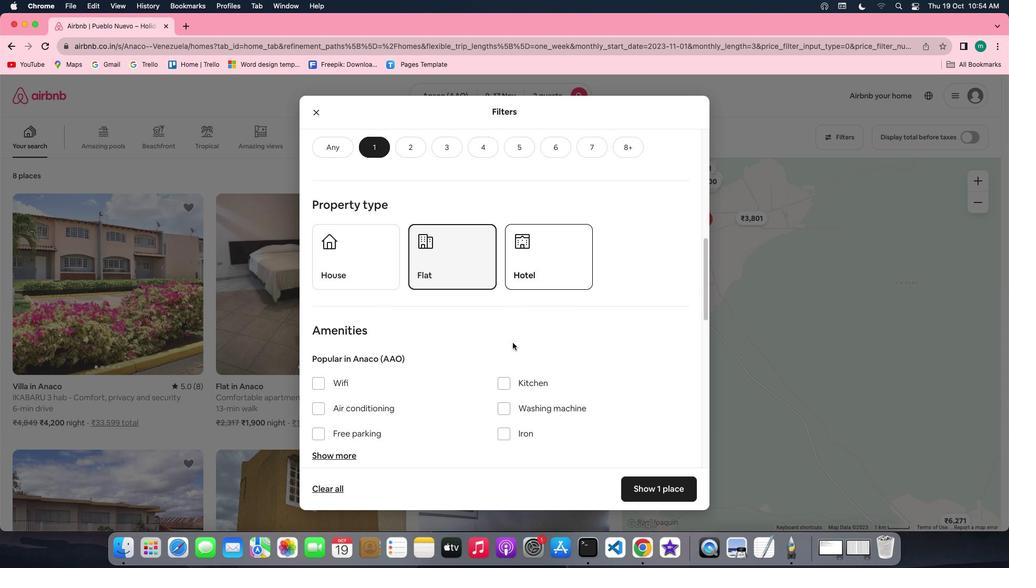 
Action: Mouse moved to (513, 342)
Screenshot: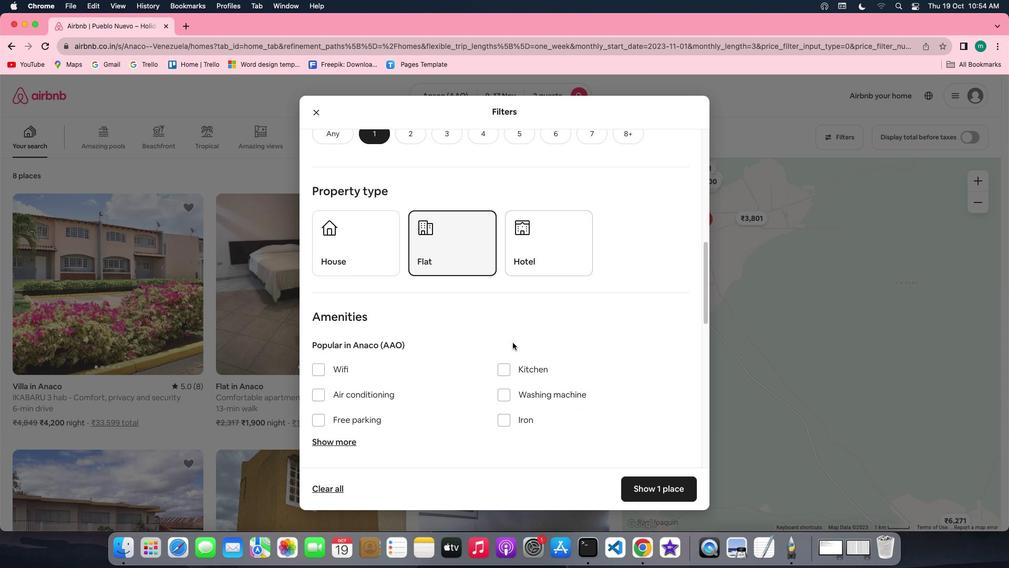 
Action: Mouse scrolled (513, 342) with delta (0, 0)
Screenshot: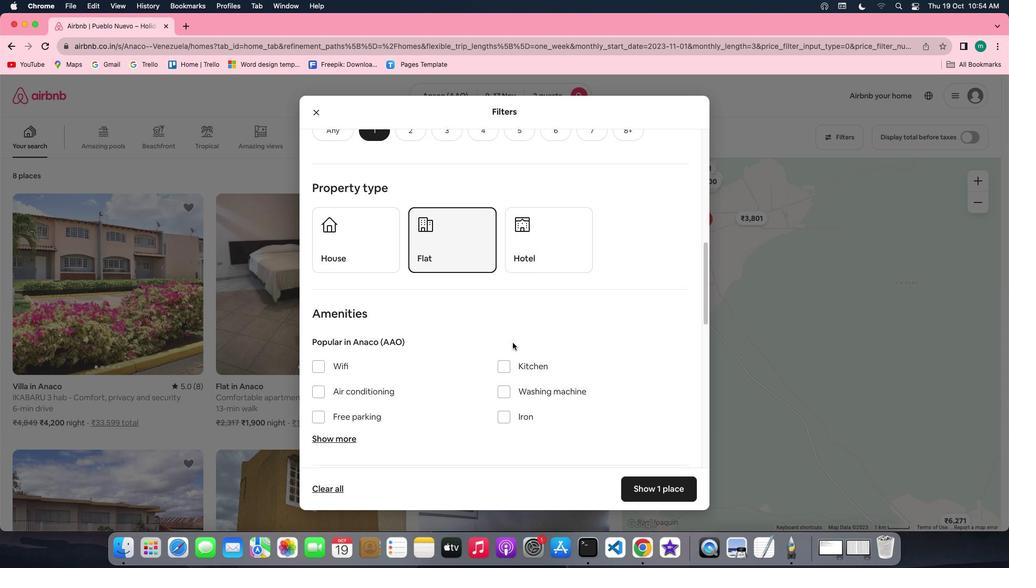 
Action: Mouse scrolled (513, 342) with delta (0, 0)
Screenshot: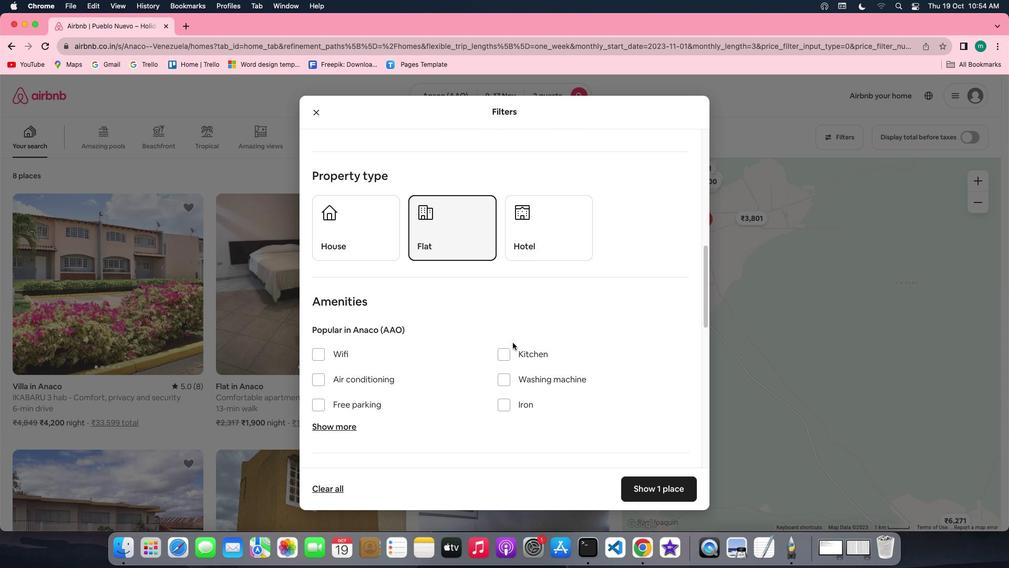 
Action: Mouse scrolled (513, 342) with delta (0, 0)
Screenshot: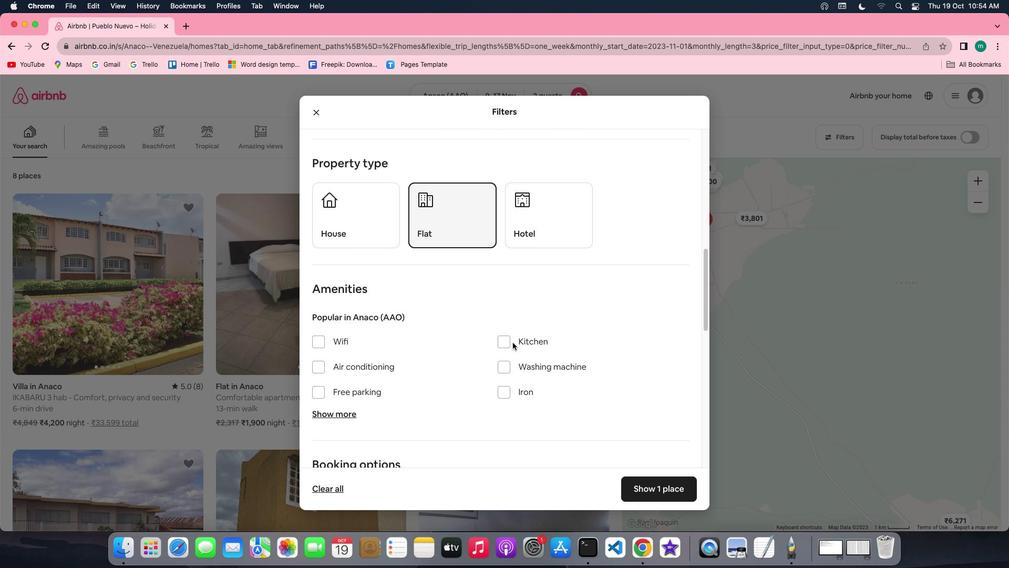 
Action: Mouse scrolled (513, 342) with delta (0, 0)
Screenshot: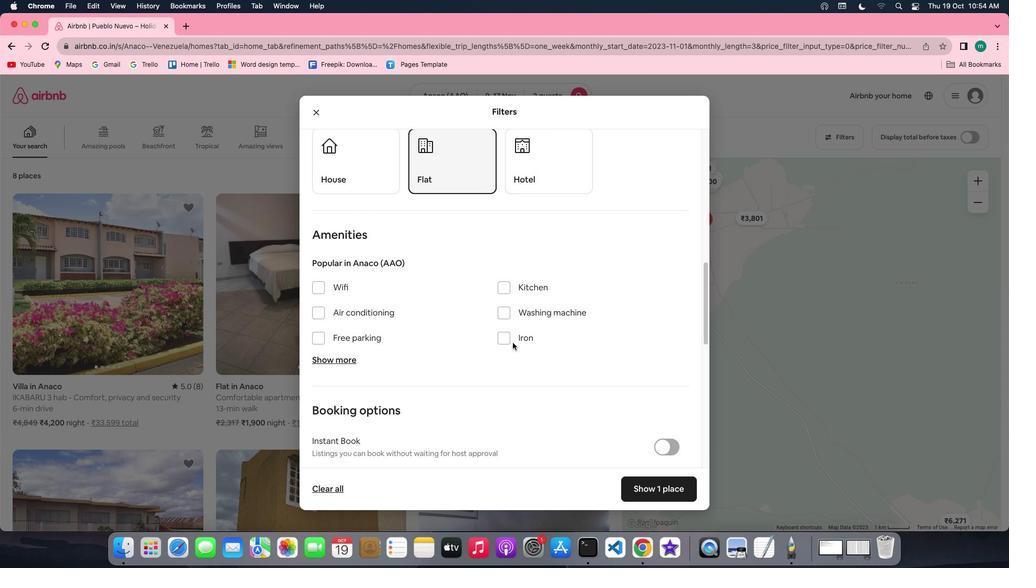 
Action: Mouse scrolled (513, 342) with delta (0, 0)
Screenshot: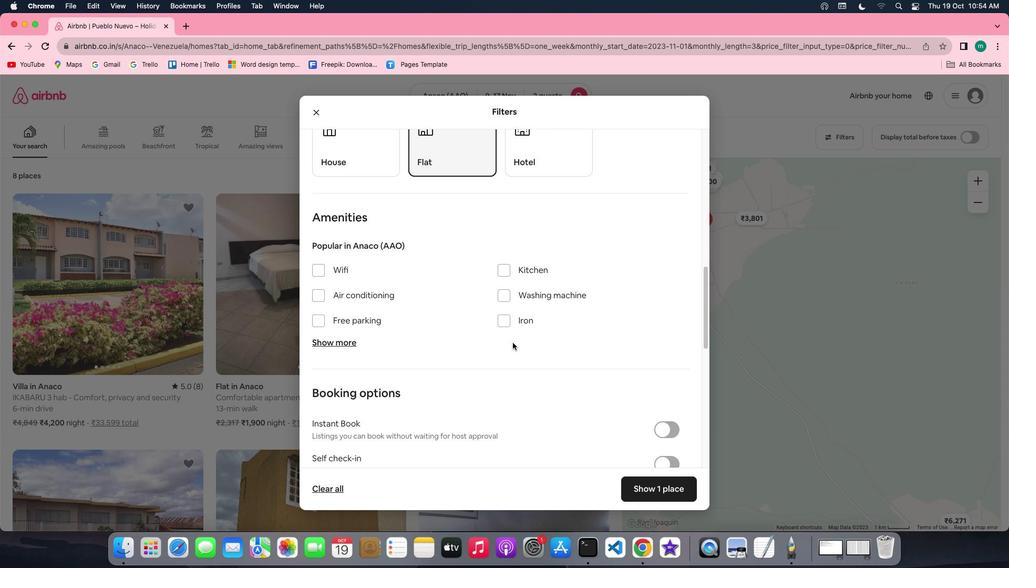 
Action: Mouse scrolled (513, 342) with delta (0, 0)
Screenshot: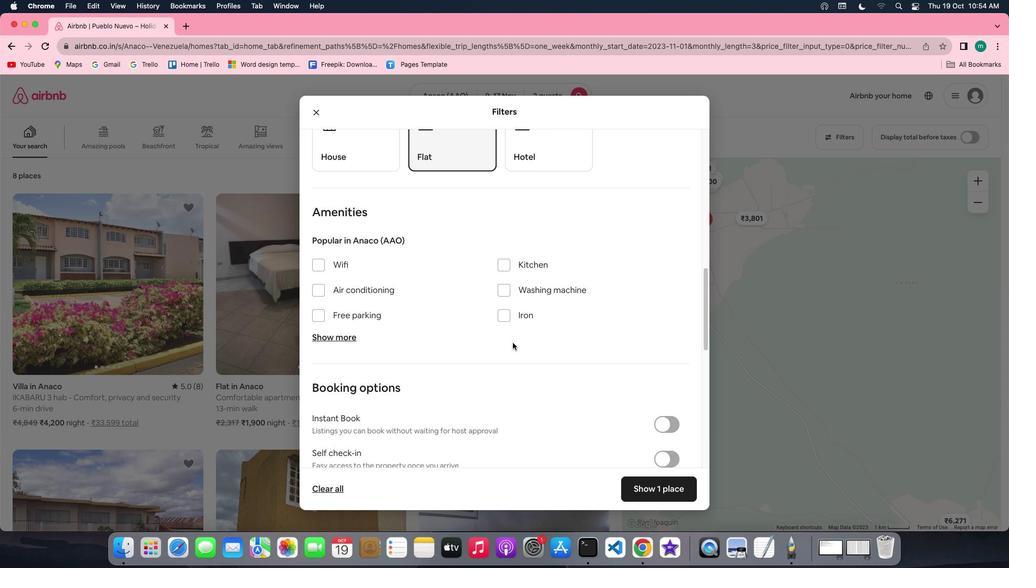 
Action: Mouse scrolled (513, 342) with delta (0, -1)
Screenshot: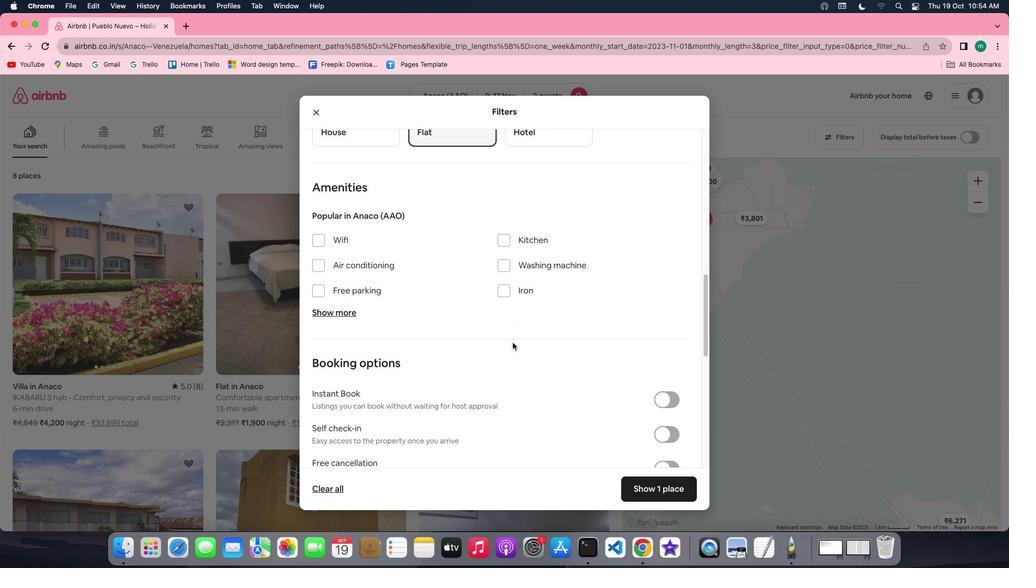 
Action: Mouse scrolled (513, 342) with delta (0, 0)
Screenshot: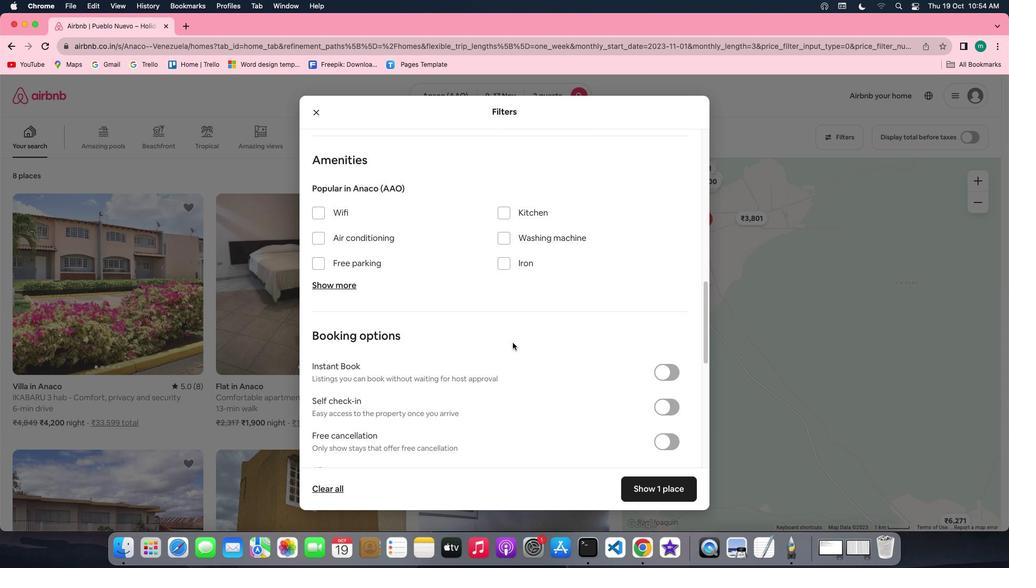 
Action: Mouse scrolled (513, 342) with delta (0, 0)
Screenshot: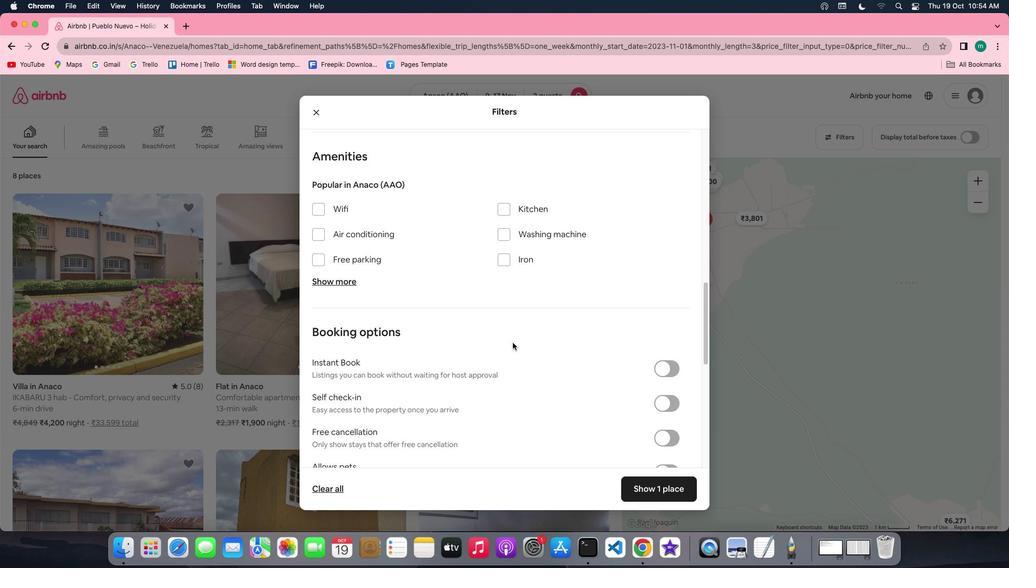 
Action: Mouse scrolled (513, 342) with delta (0, 0)
Screenshot: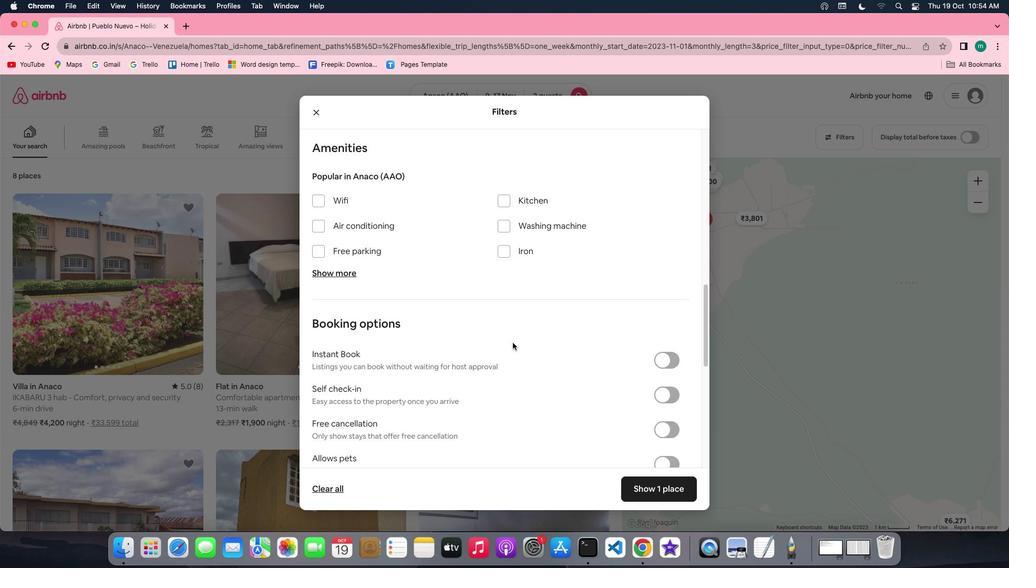 
Action: Mouse moved to (321, 198)
Screenshot: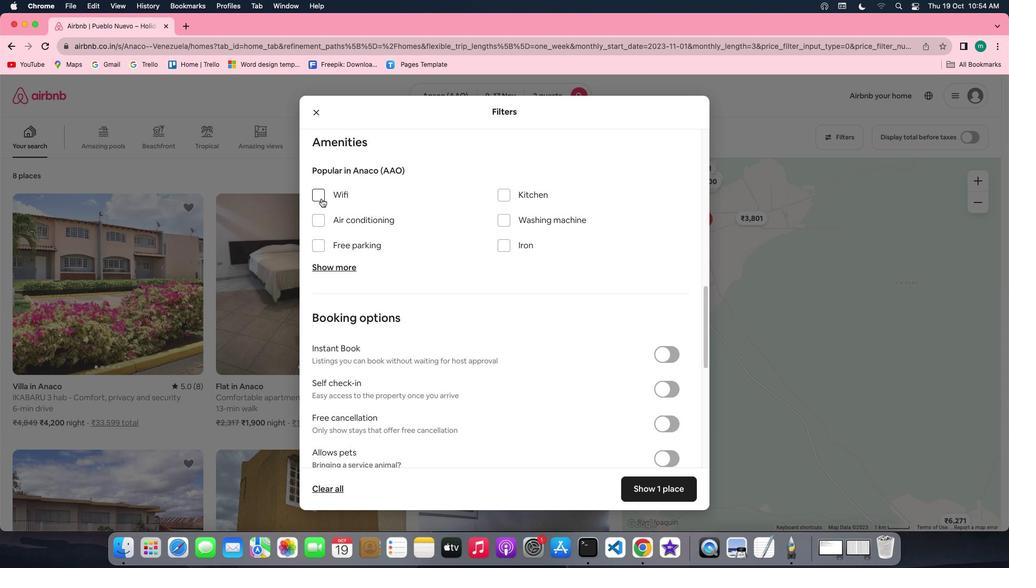 
Action: Mouse pressed left at (321, 198)
Screenshot: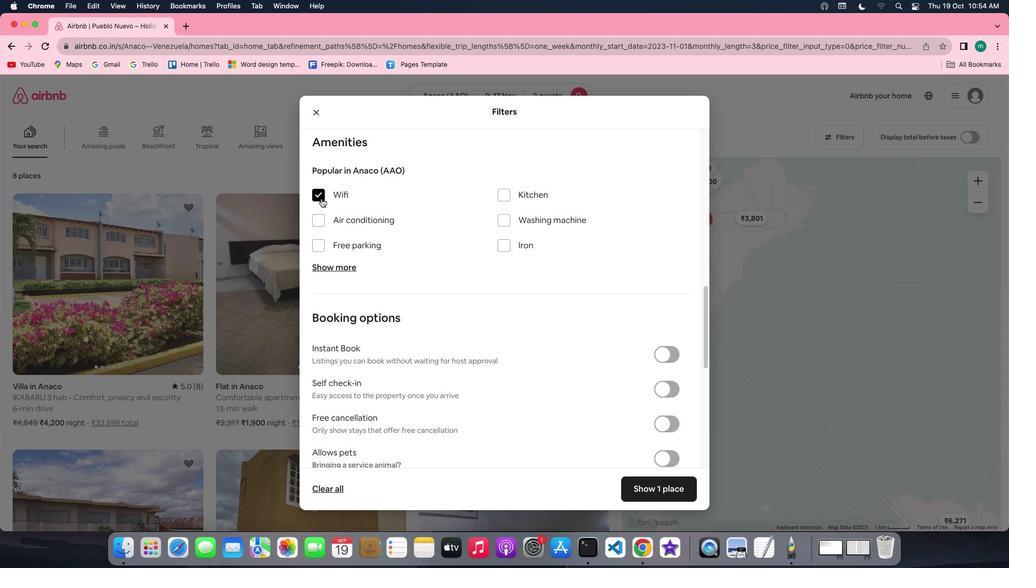 
Action: Mouse moved to (598, 331)
Screenshot: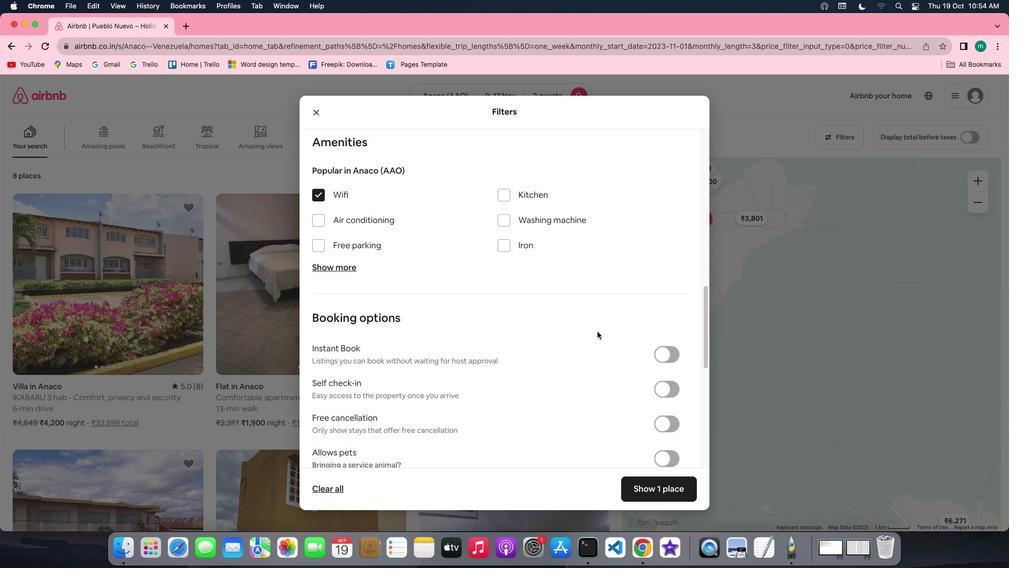 
Action: Mouse scrolled (598, 331) with delta (0, 0)
Screenshot: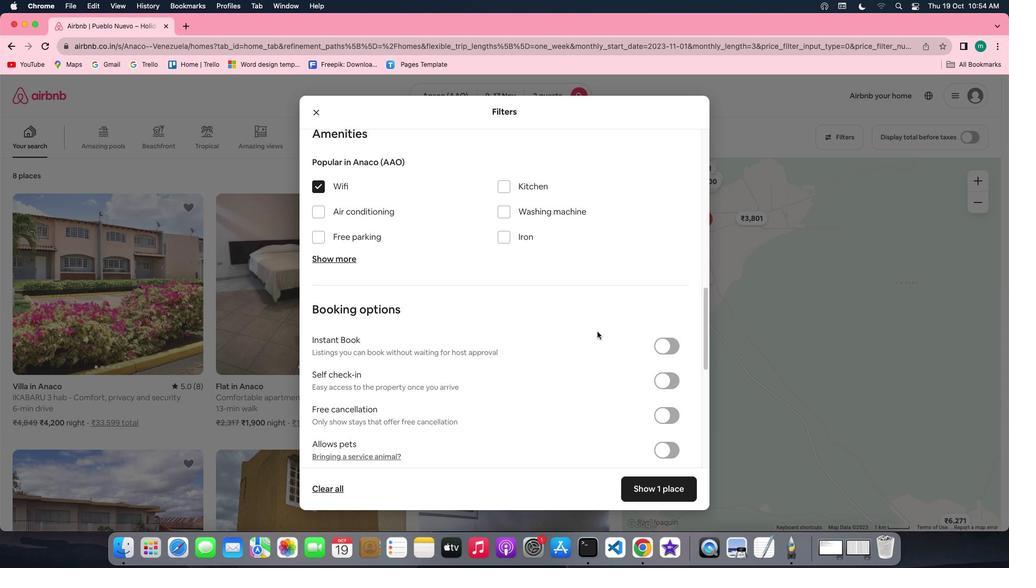 
Action: Mouse scrolled (598, 331) with delta (0, 0)
Screenshot: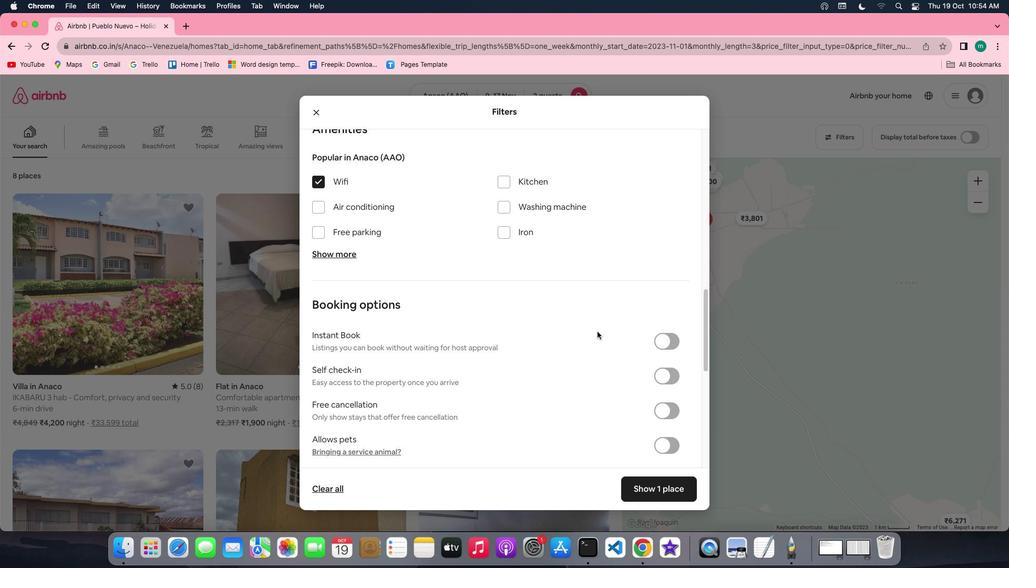 
Action: Mouse scrolled (598, 331) with delta (0, 0)
Screenshot: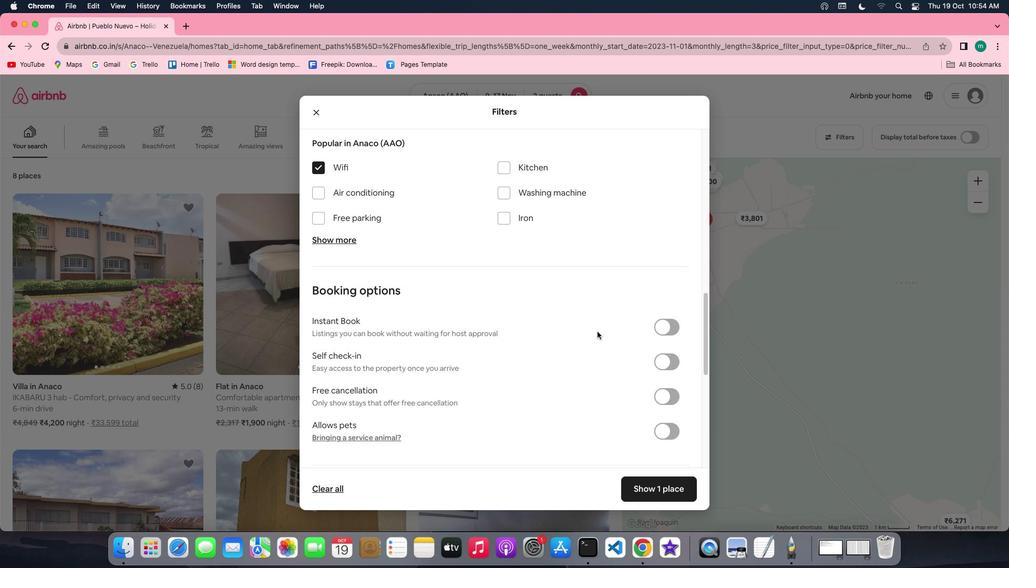 
Action: Mouse scrolled (598, 331) with delta (0, 0)
Screenshot: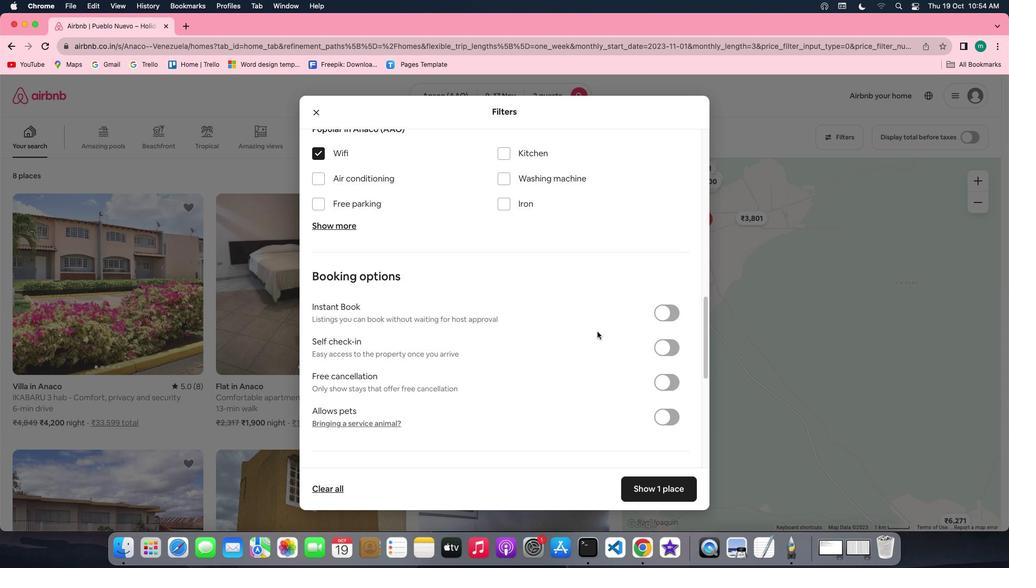 
Action: Mouse scrolled (598, 331) with delta (0, 0)
Screenshot: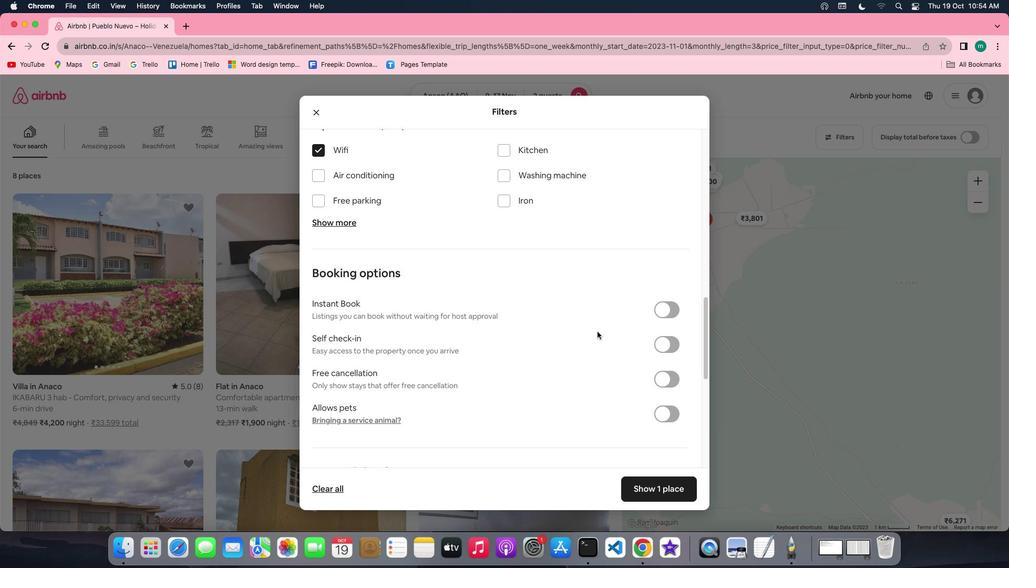 
Action: Mouse scrolled (598, 331) with delta (0, 0)
Screenshot: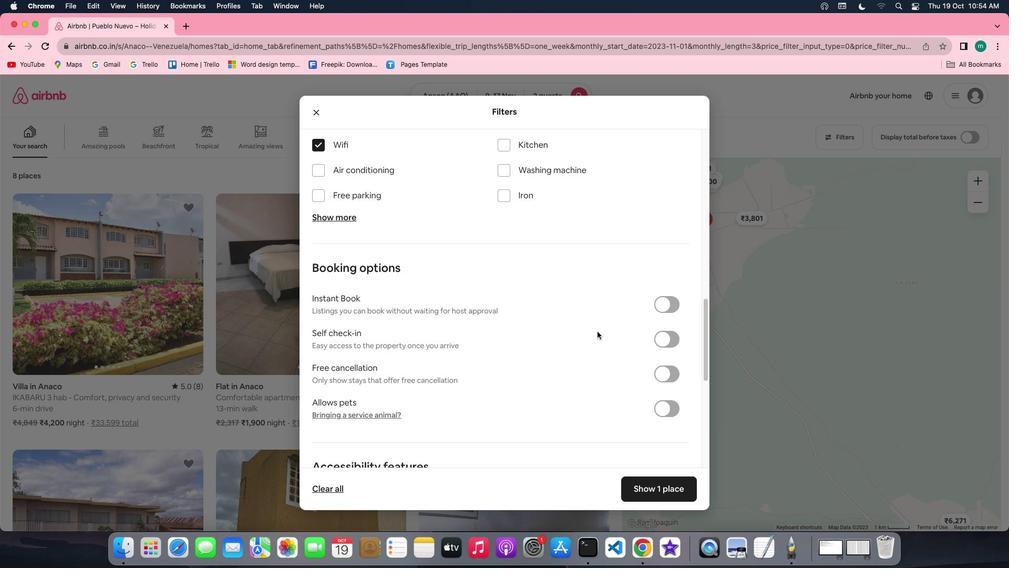 
Action: Mouse scrolled (598, 331) with delta (0, 0)
Screenshot: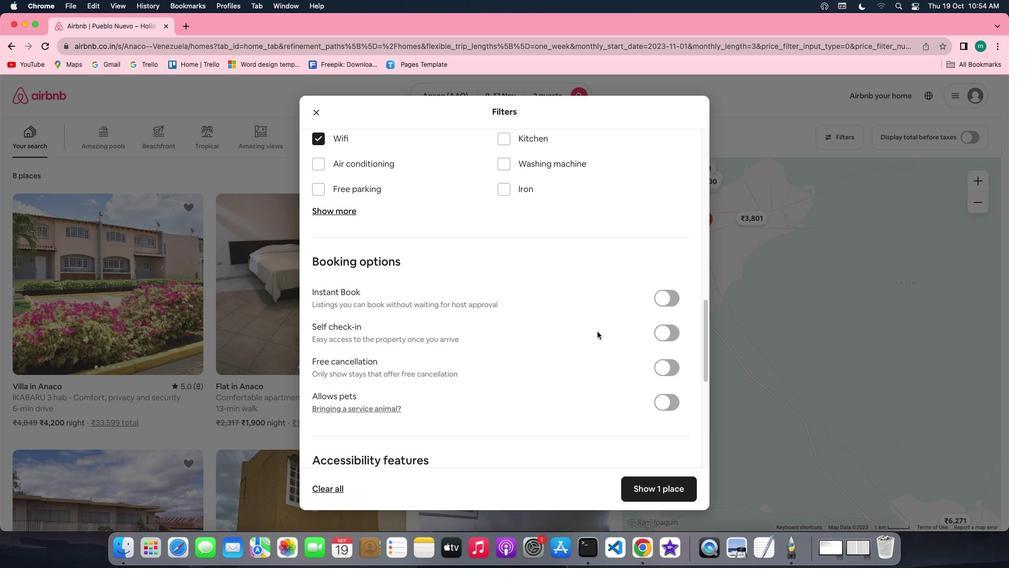 
Action: Mouse scrolled (598, 331) with delta (0, 0)
Screenshot: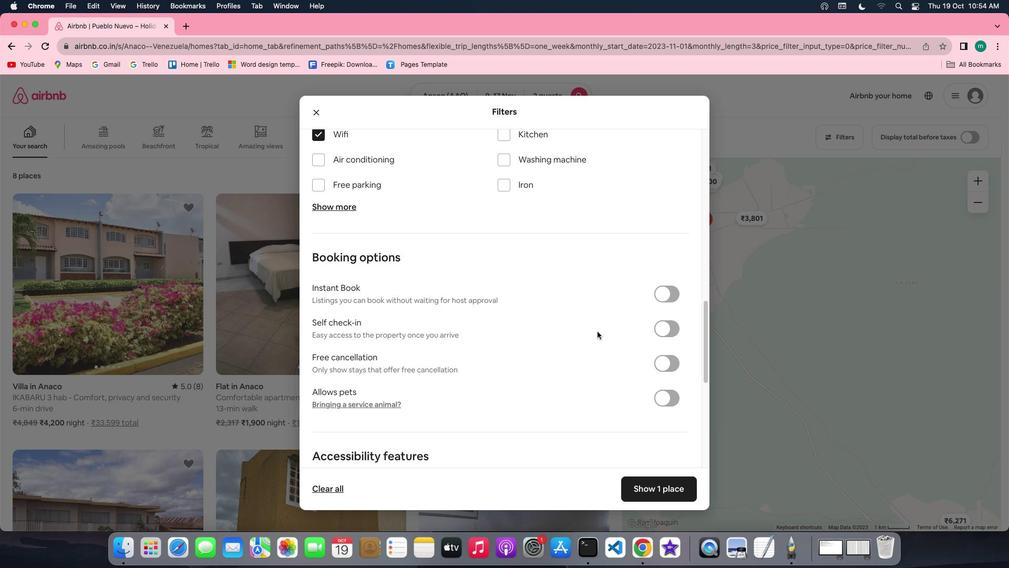 
Action: Mouse scrolled (598, 331) with delta (0, 0)
Screenshot: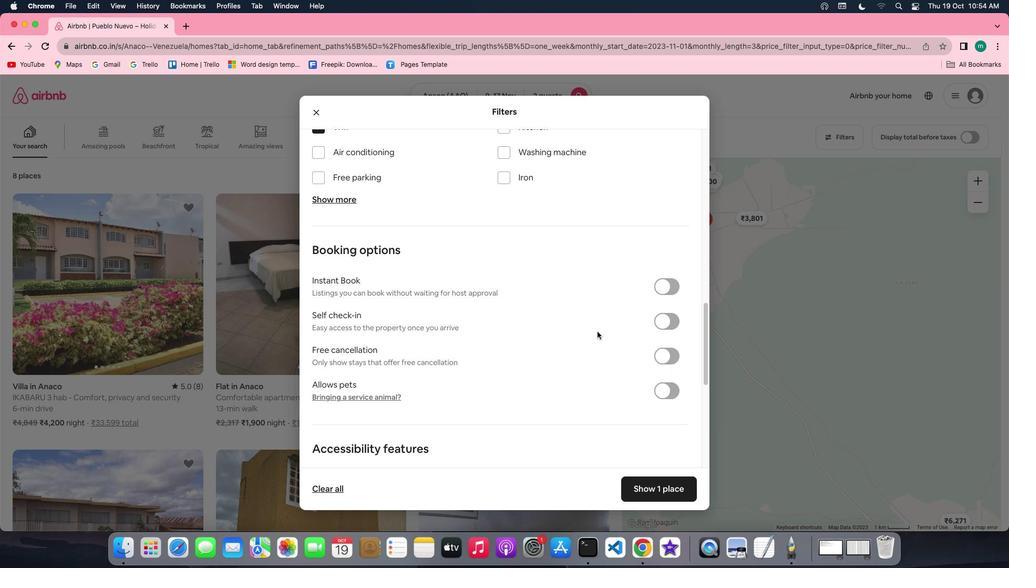 
Action: Mouse scrolled (598, 331) with delta (0, 0)
Screenshot: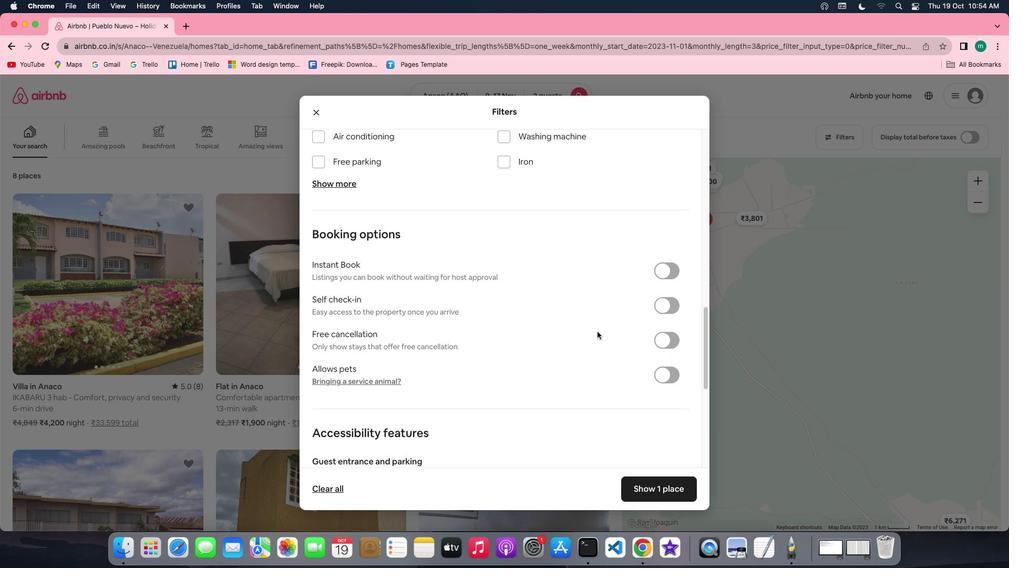 
Action: Mouse scrolled (598, 331) with delta (0, 0)
Screenshot: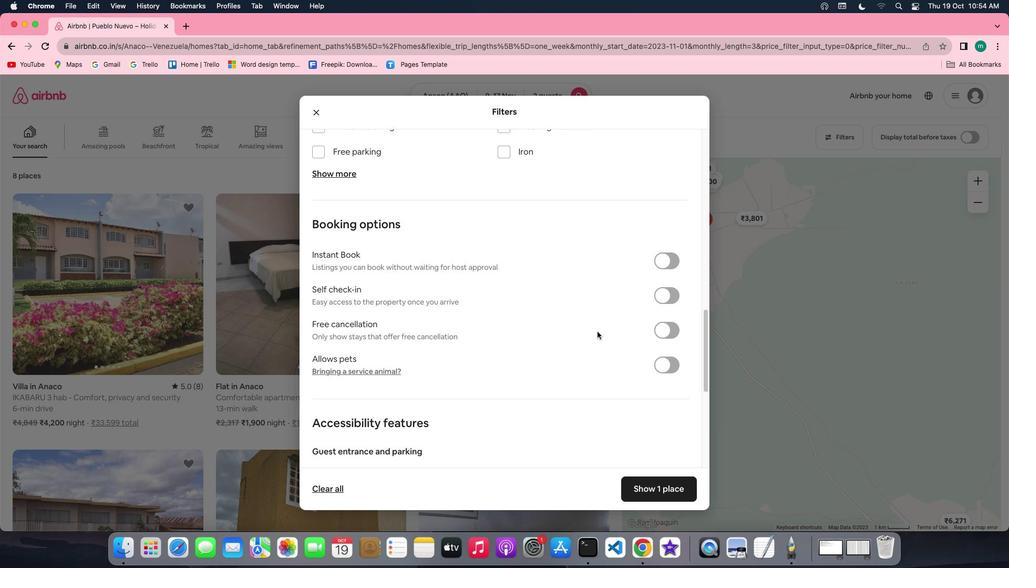 
Action: Mouse scrolled (598, 331) with delta (0, 0)
Screenshot: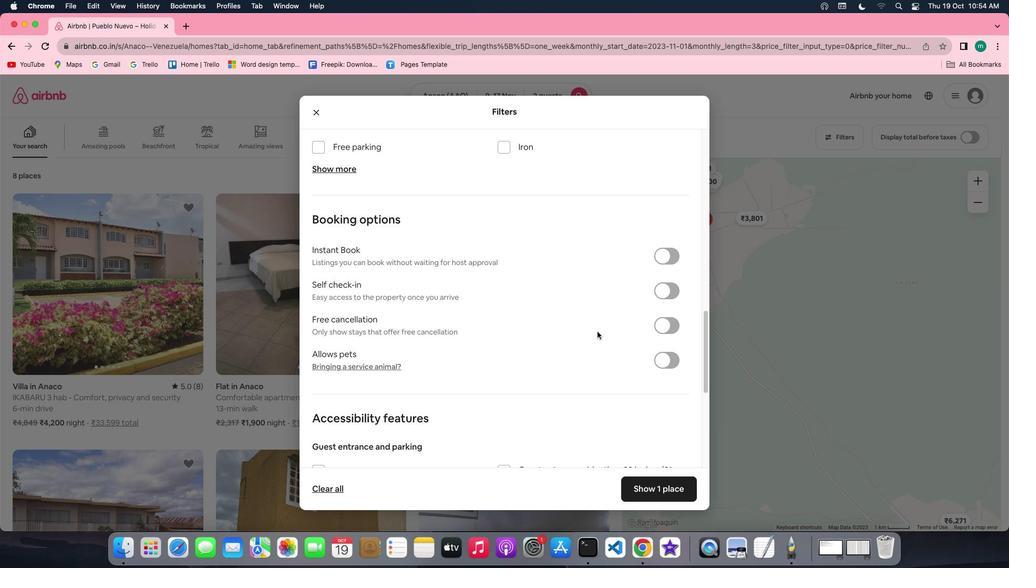 
Action: Mouse scrolled (598, 331) with delta (0, 0)
Screenshot: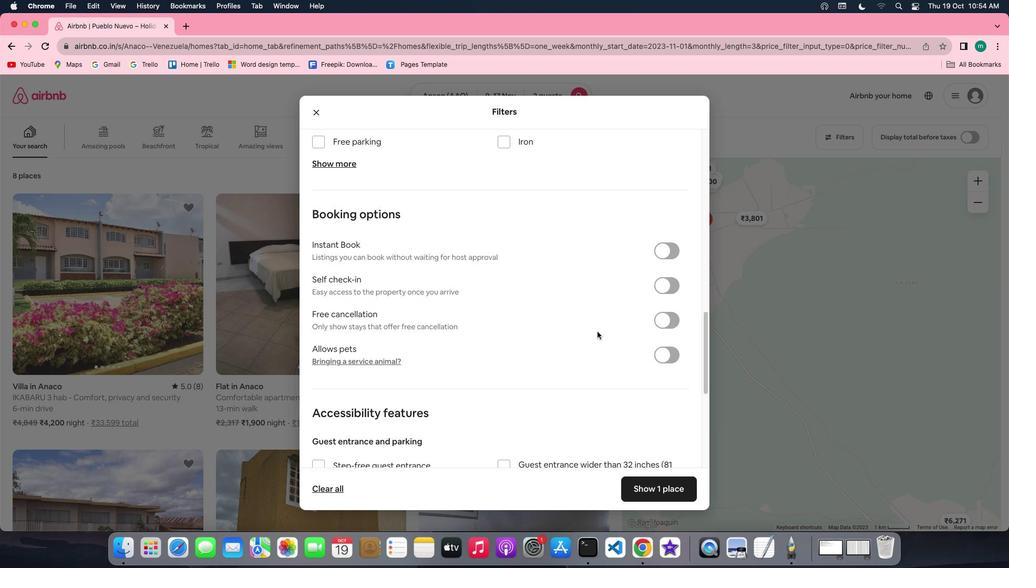 
Action: Mouse scrolled (598, 331) with delta (0, 0)
Screenshot: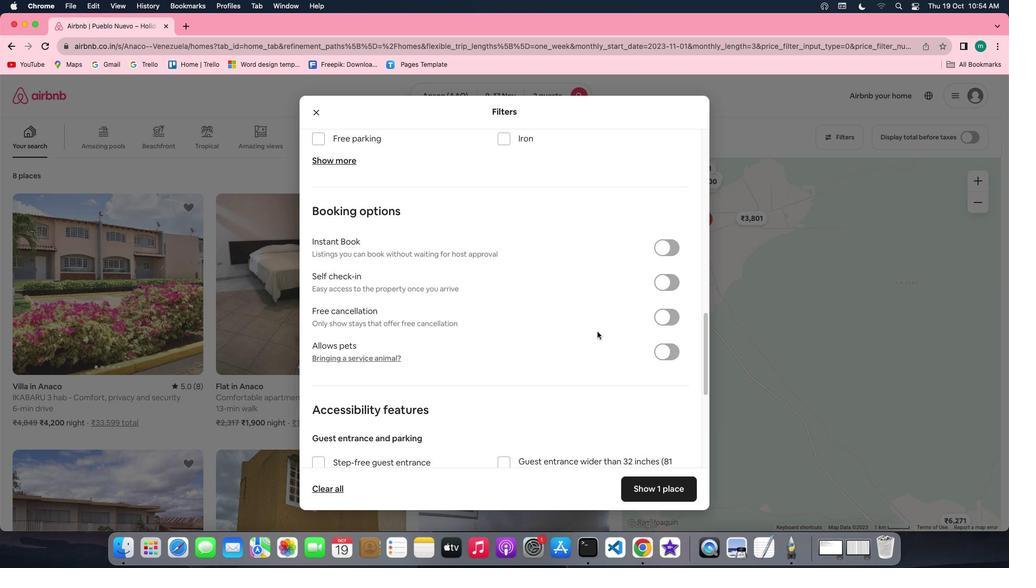 
Action: Mouse scrolled (598, 331) with delta (0, 0)
Screenshot: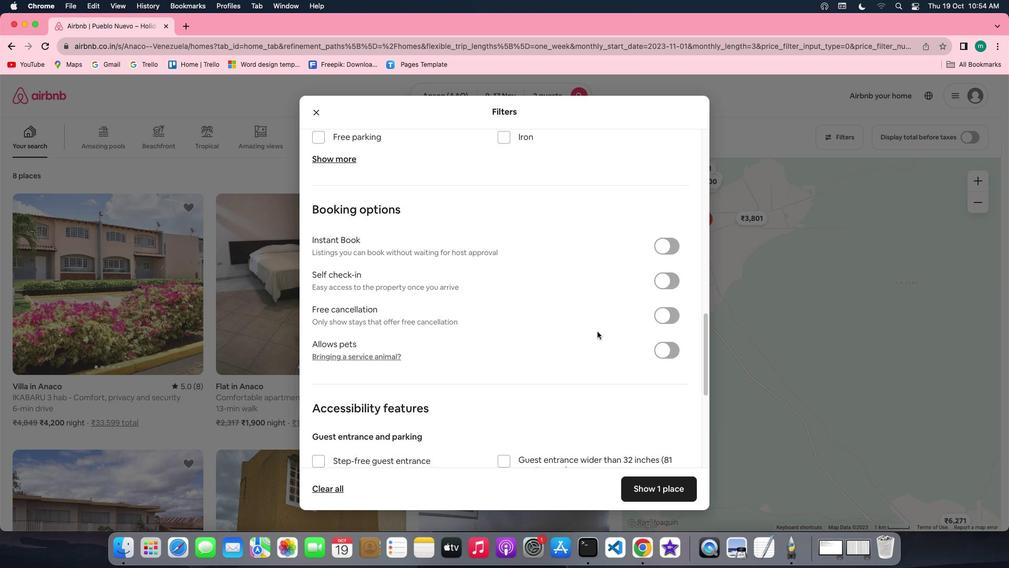 
Action: Mouse scrolled (598, 331) with delta (0, 0)
Screenshot: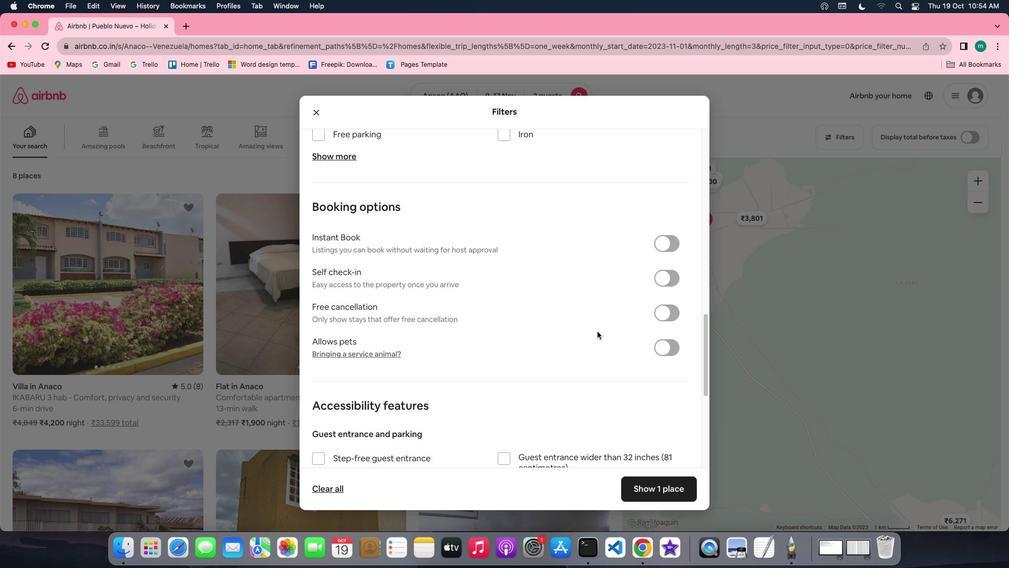 
Action: Mouse scrolled (598, 331) with delta (0, 0)
Screenshot: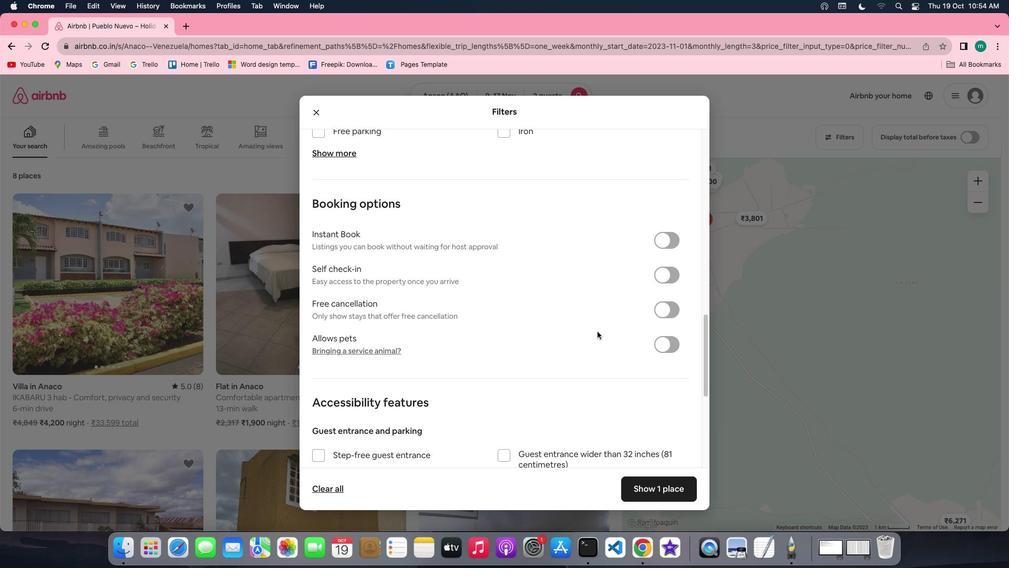 
Action: Mouse scrolled (598, 331) with delta (0, 0)
Screenshot: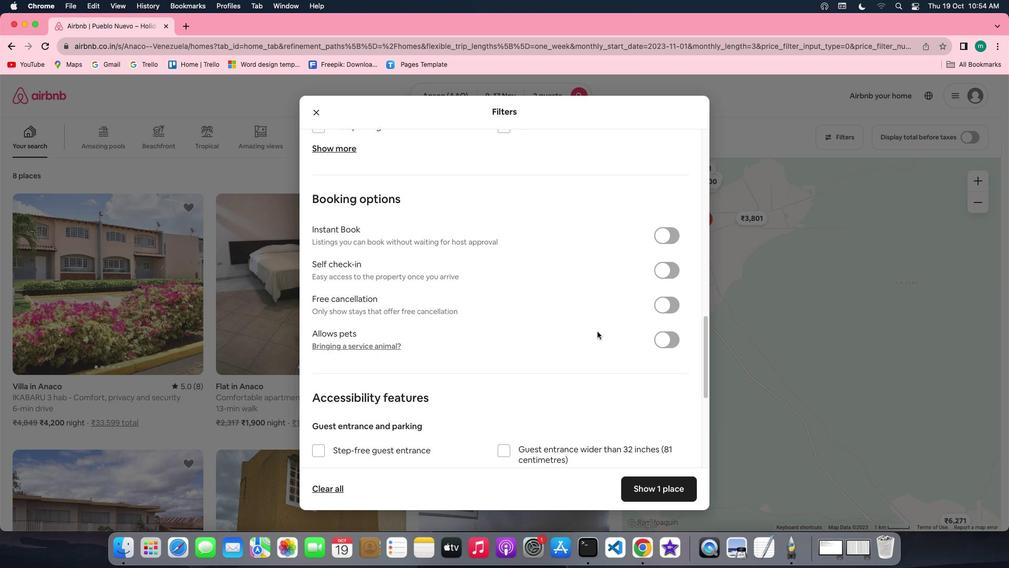 
Action: Mouse scrolled (598, 331) with delta (0, 0)
Screenshot: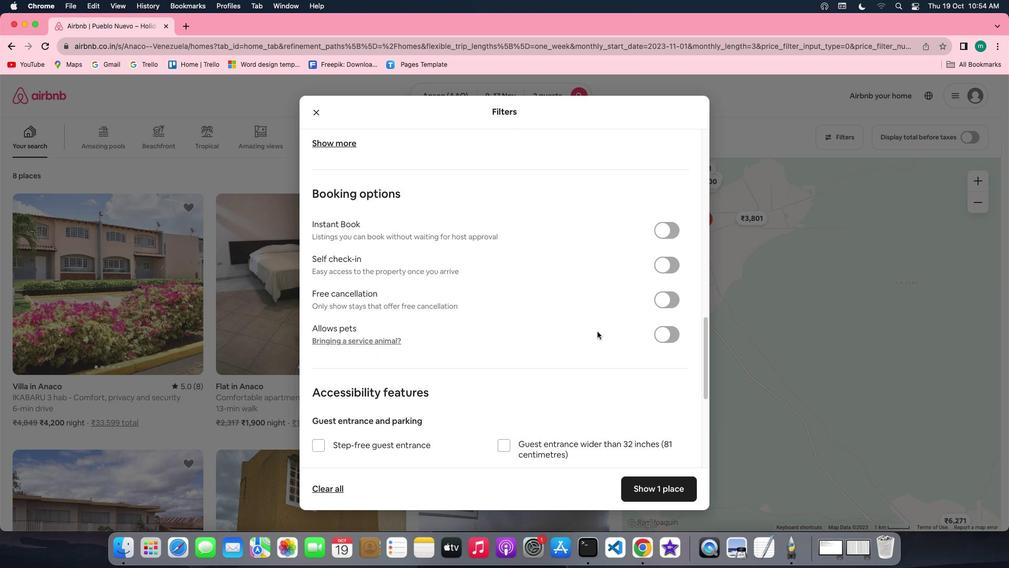 
Action: Mouse scrolled (598, 331) with delta (0, 0)
Screenshot: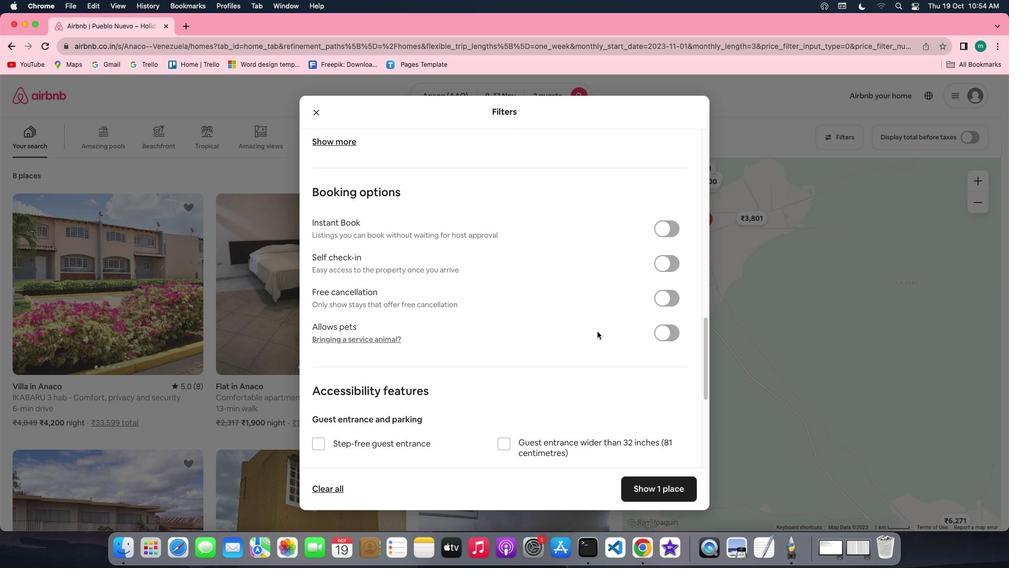
Action: Mouse scrolled (598, 331) with delta (0, 0)
Screenshot: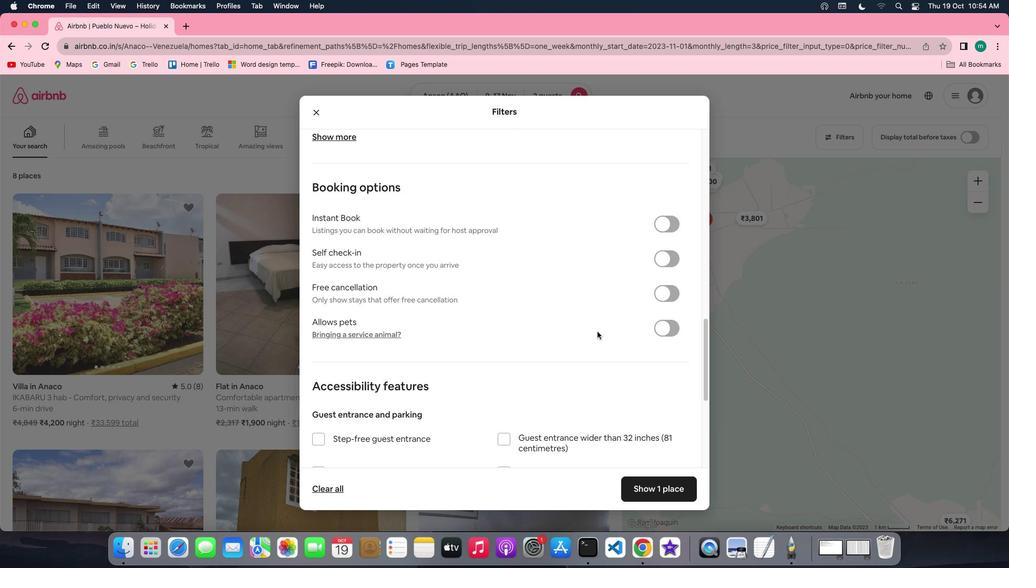 
Action: Mouse scrolled (598, 331) with delta (0, 0)
Screenshot: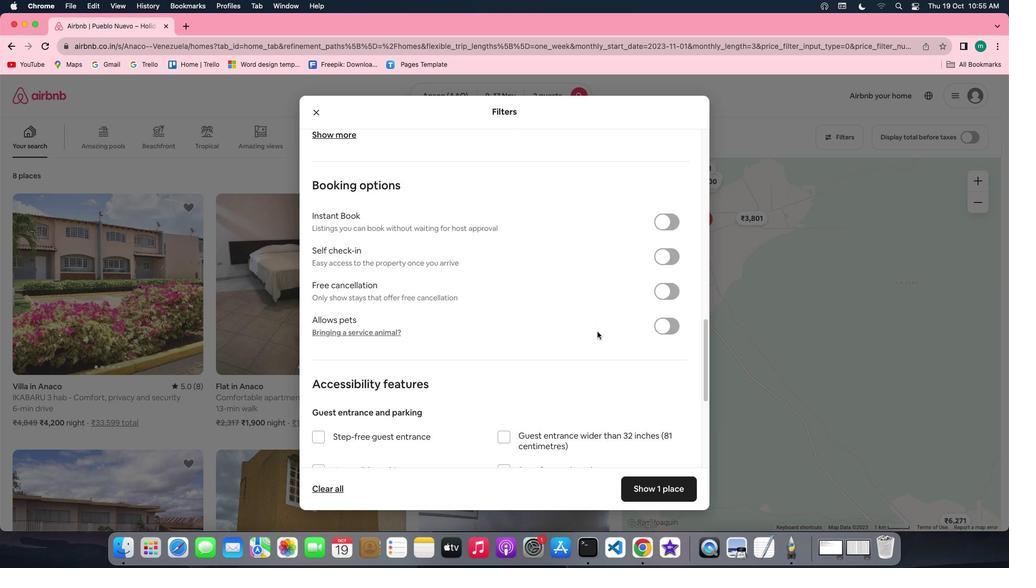 
Action: Mouse scrolled (598, 331) with delta (0, 0)
Screenshot: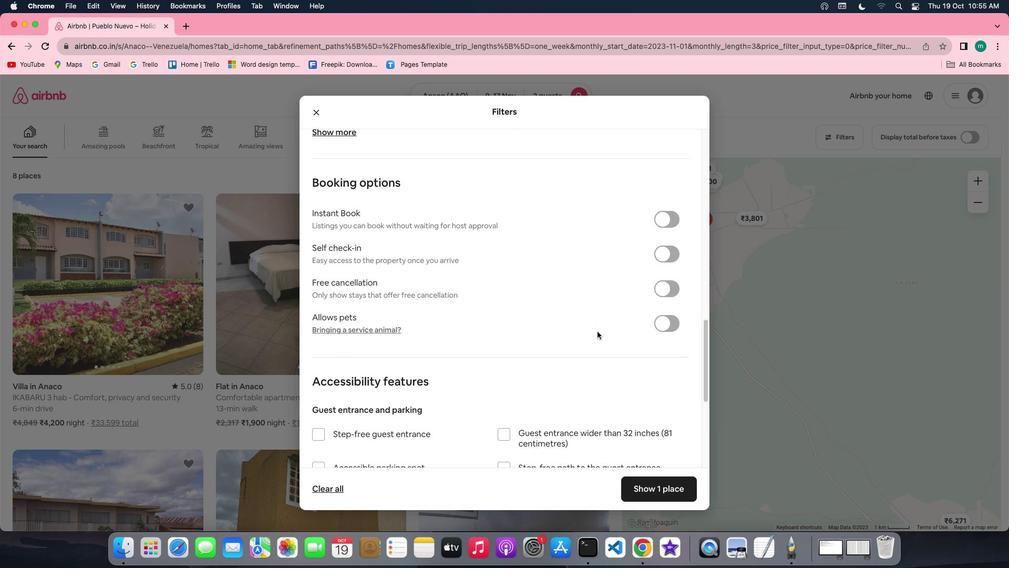 
Action: Mouse scrolled (598, 331) with delta (0, 0)
Screenshot: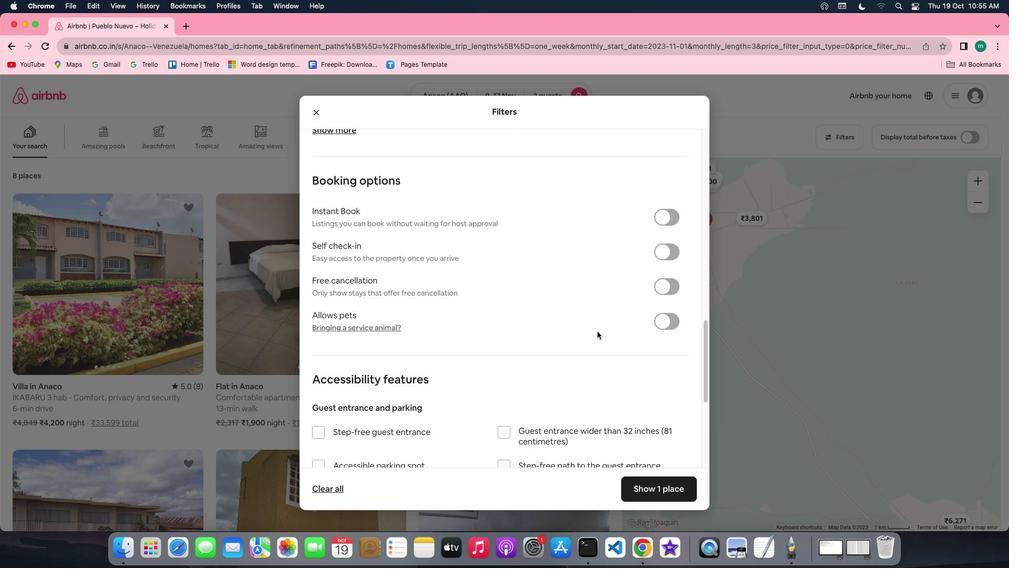 
Action: Mouse scrolled (598, 331) with delta (0, 0)
Screenshot: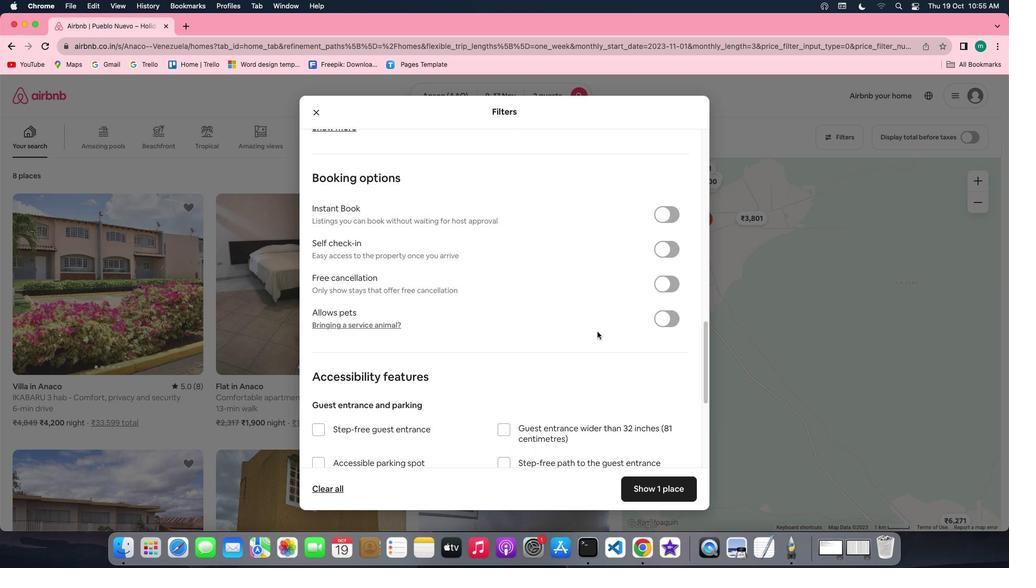 
Action: Mouse scrolled (598, 331) with delta (0, 0)
Screenshot: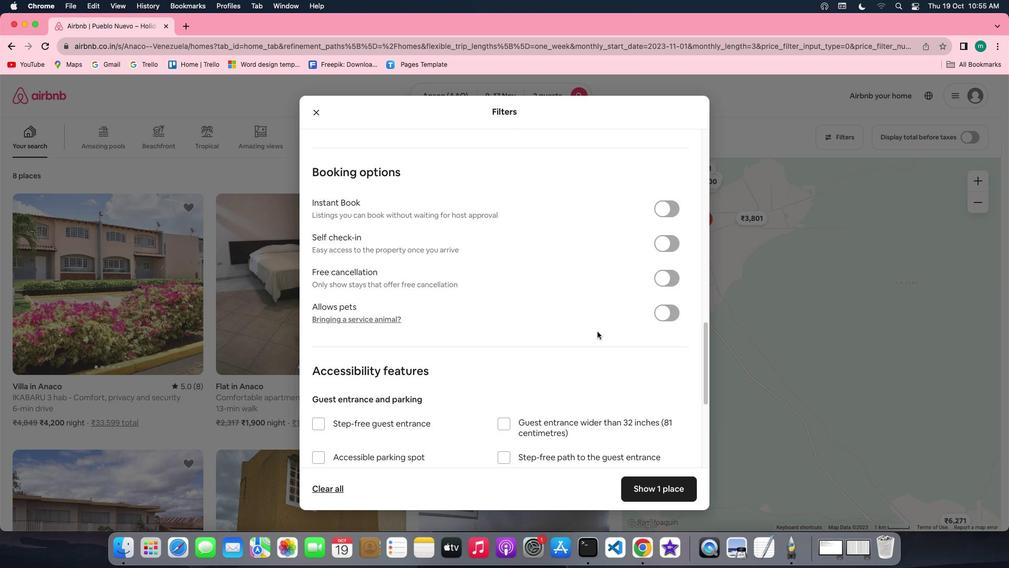 
Action: Mouse scrolled (598, 331) with delta (0, 0)
Screenshot: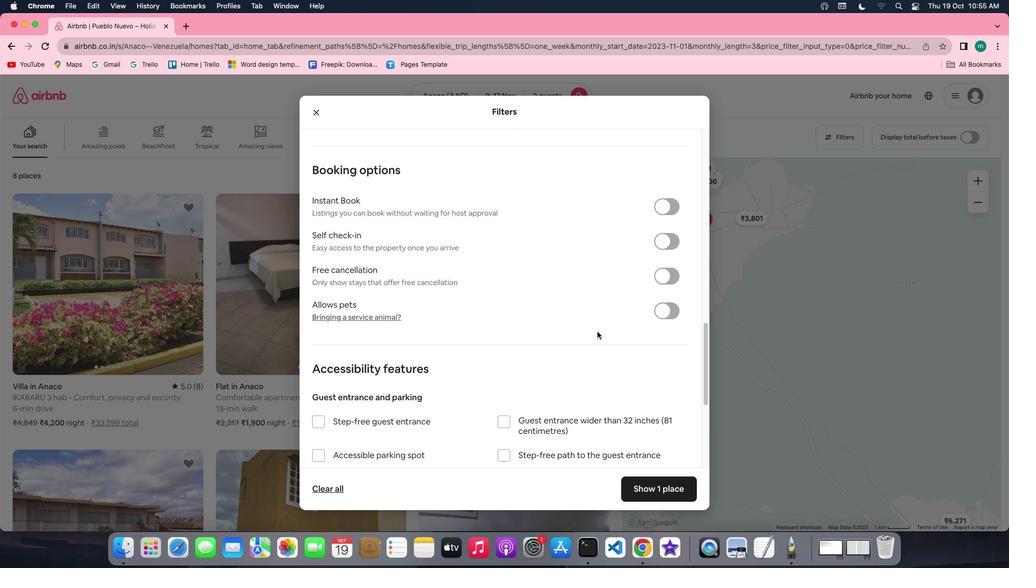 
Action: Mouse moved to (673, 243)
Screenshot: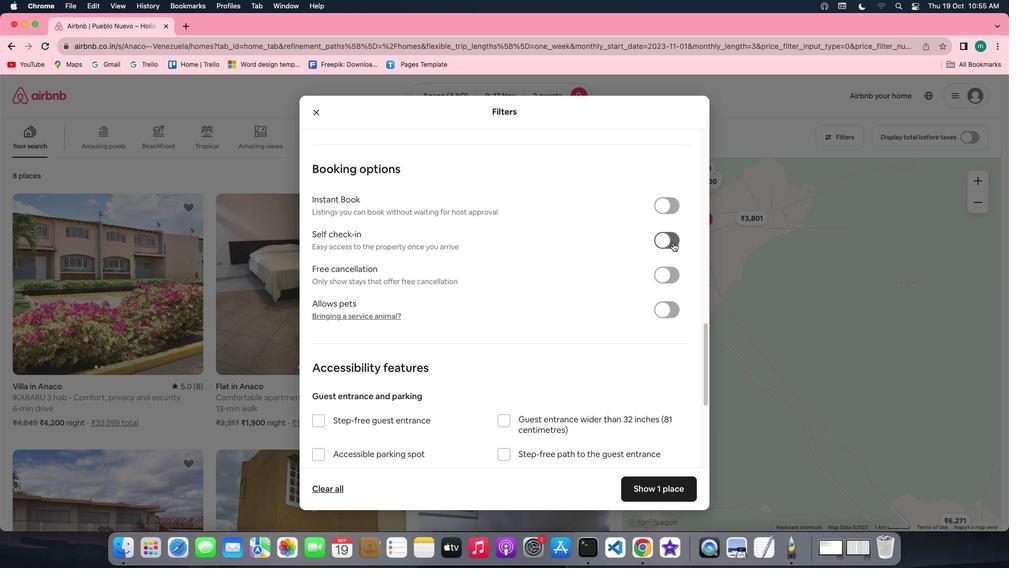 
Action: Mouse pressed left at (673, 243)
Screenshot: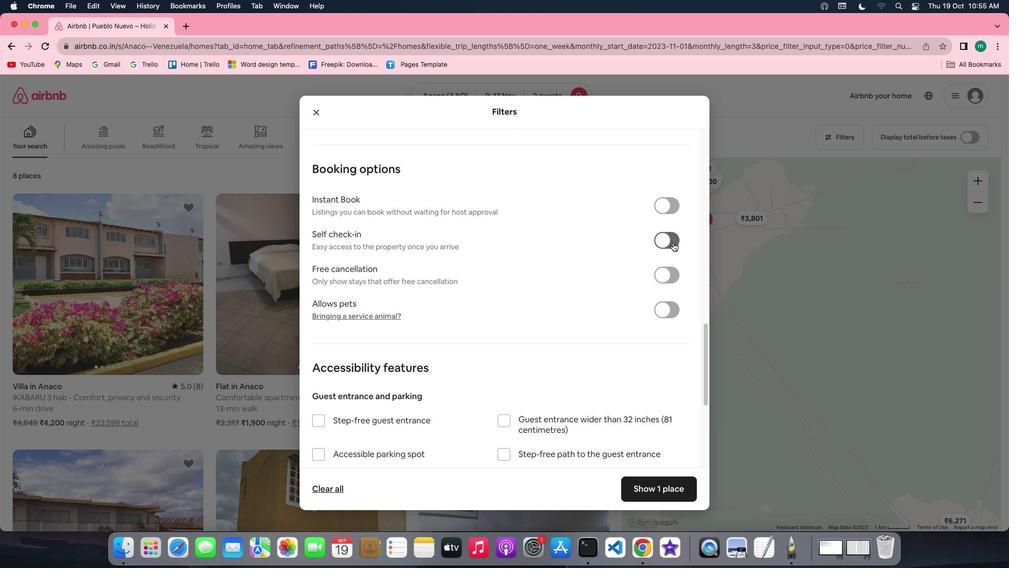 
Action: Mouse moved to (529, 291)
Screenshot: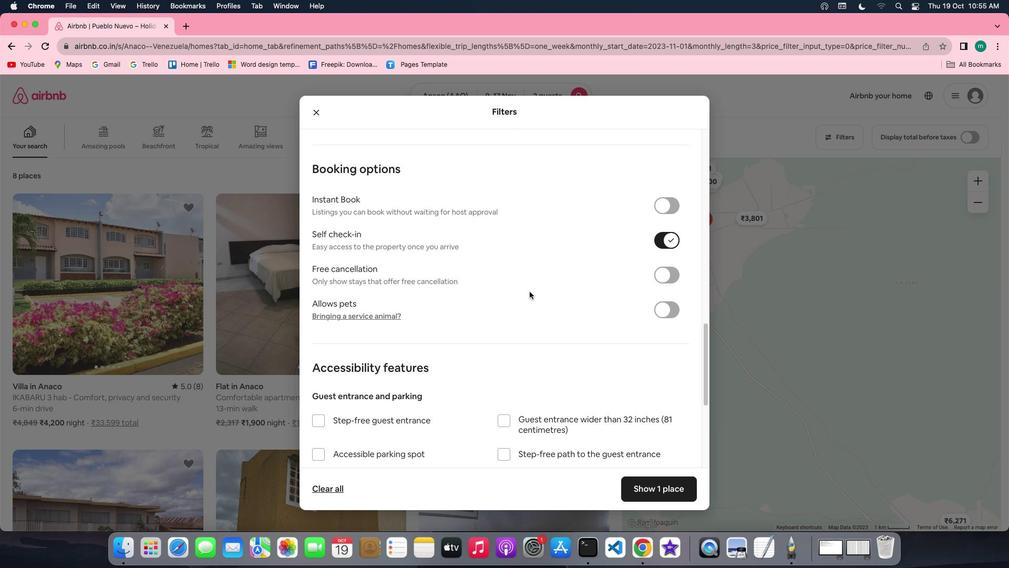 
Action: Mouse scrolled (529, 291) with delta (0, 0)
Screenshot: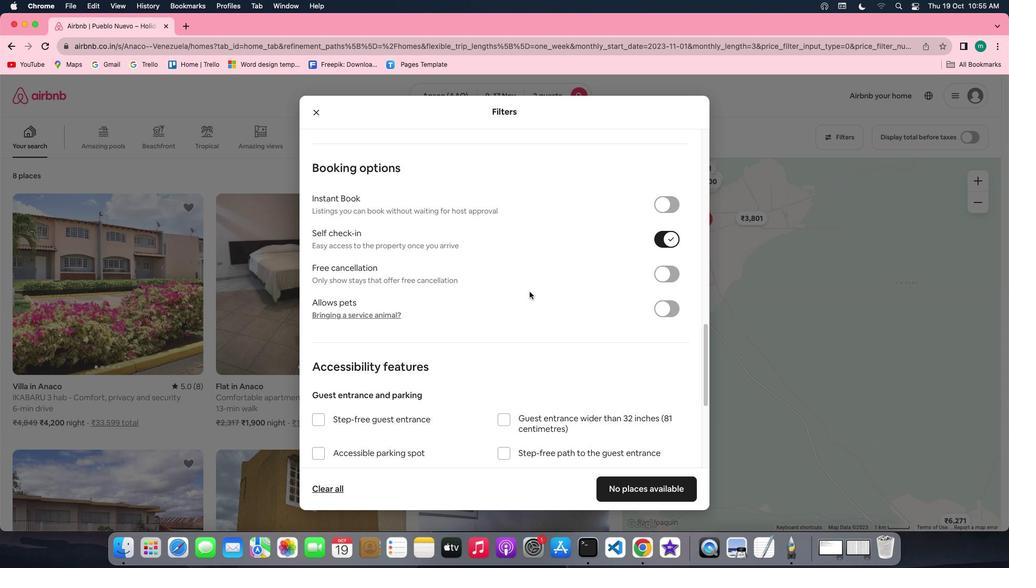 
Action: Mouse scrolled (529, 291) with delta (0, 0)
Screenshot: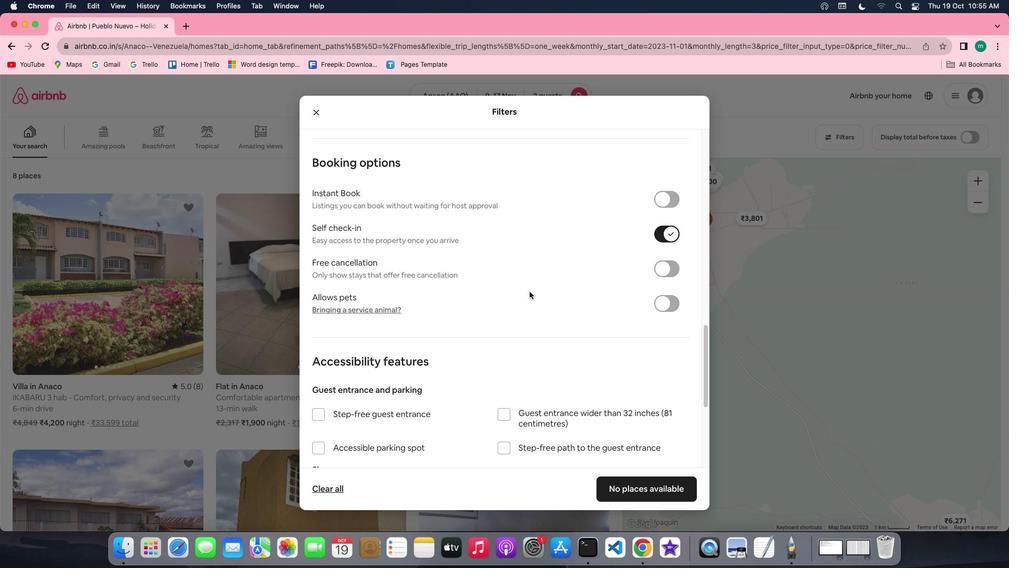 
Action: Mouse scrolled (529, 291) with delta (0, 0)
Screenshot: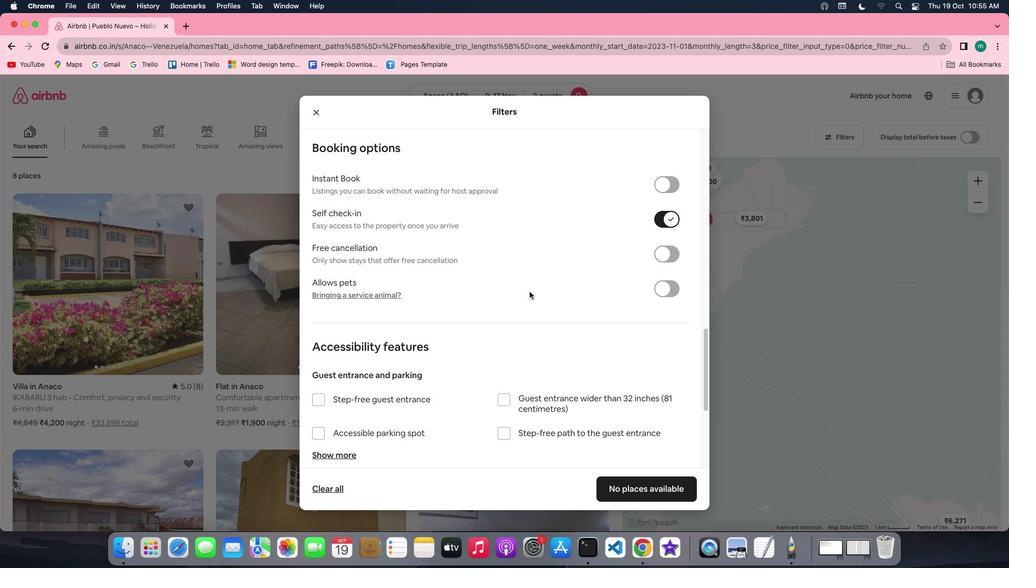 
Action: Mouse scrolled (529, 291) with delta (0, 0)
Screenshot: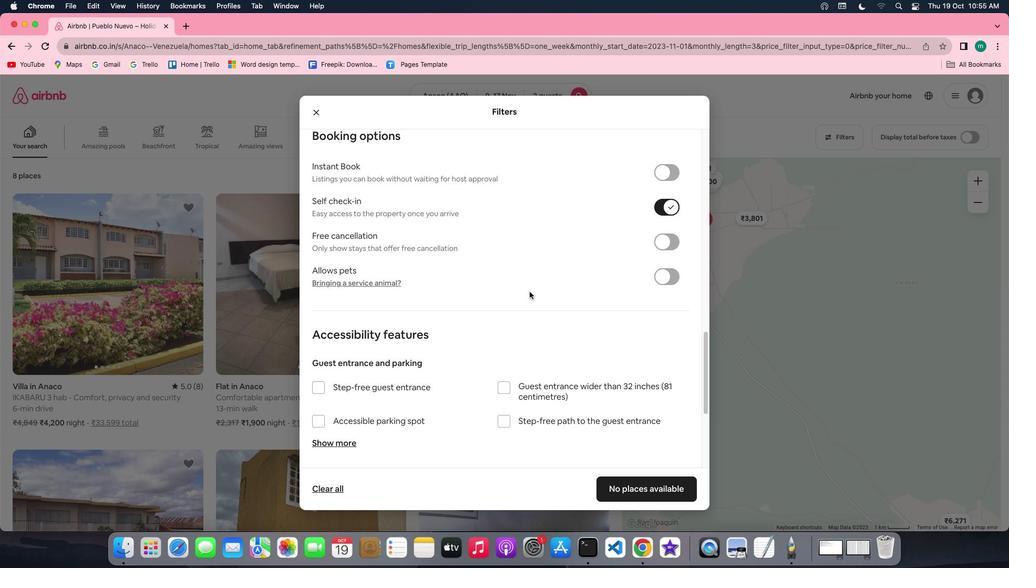 
Action: Mouse scrolled (529, 291) with delta (0, 0)
Screenshot: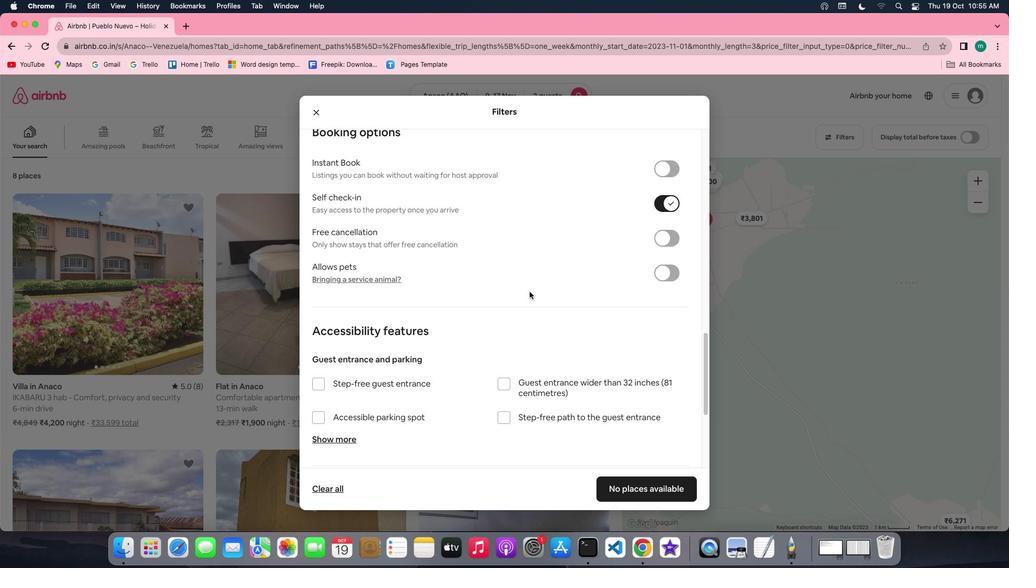 
Action: Mouse scrolled (529, 291) with delta (0, 0)
Screenshot: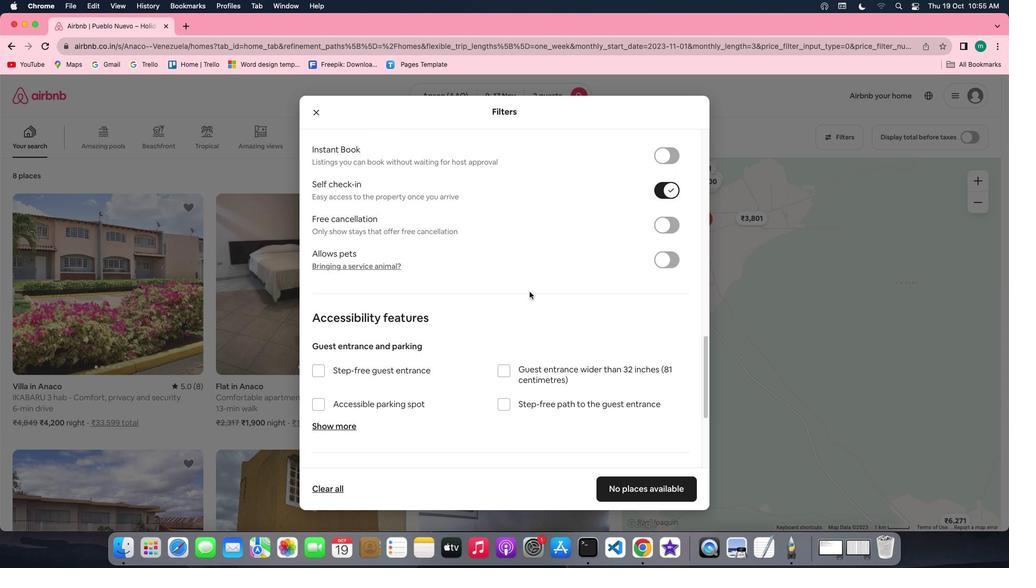 
Action: Mouse scrolled (529, 291) with delta (0, 0)
Screenshot: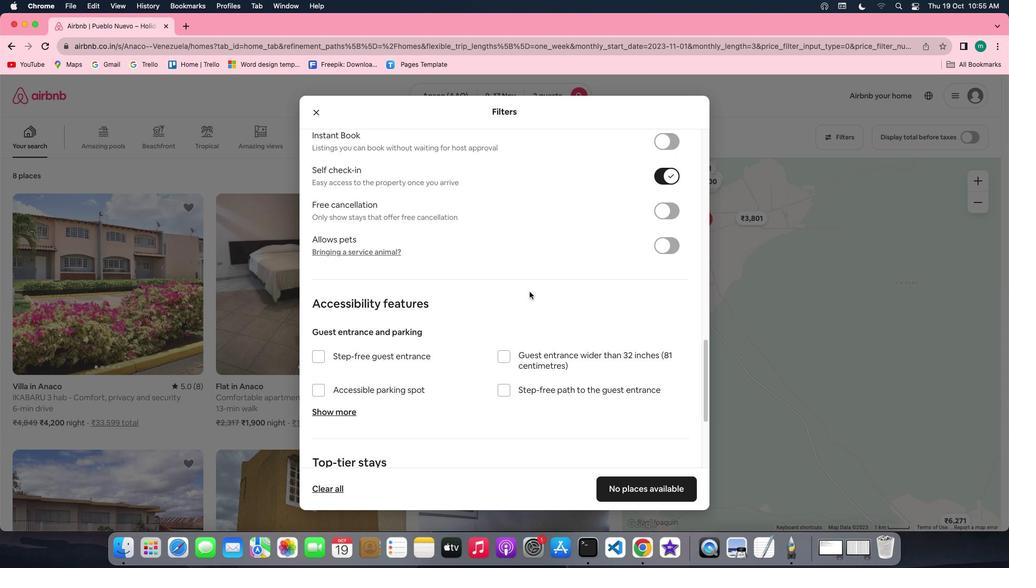
Action: Mouse scrolled (529, 291) with delta (0, 0)
Screenshot: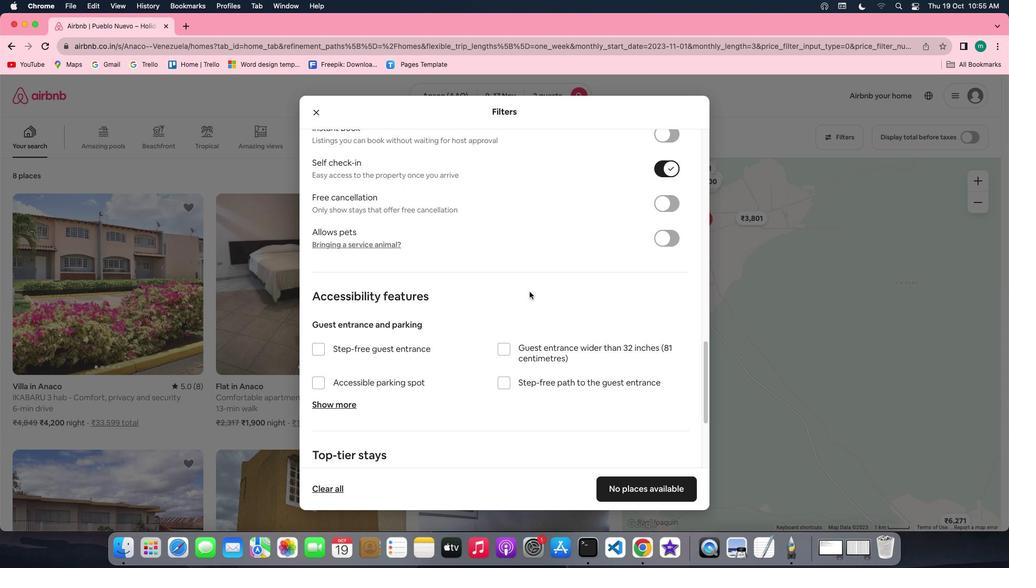 
Action: Mouse scrolled (529, 291) with delta (0, -1)
Screenshot: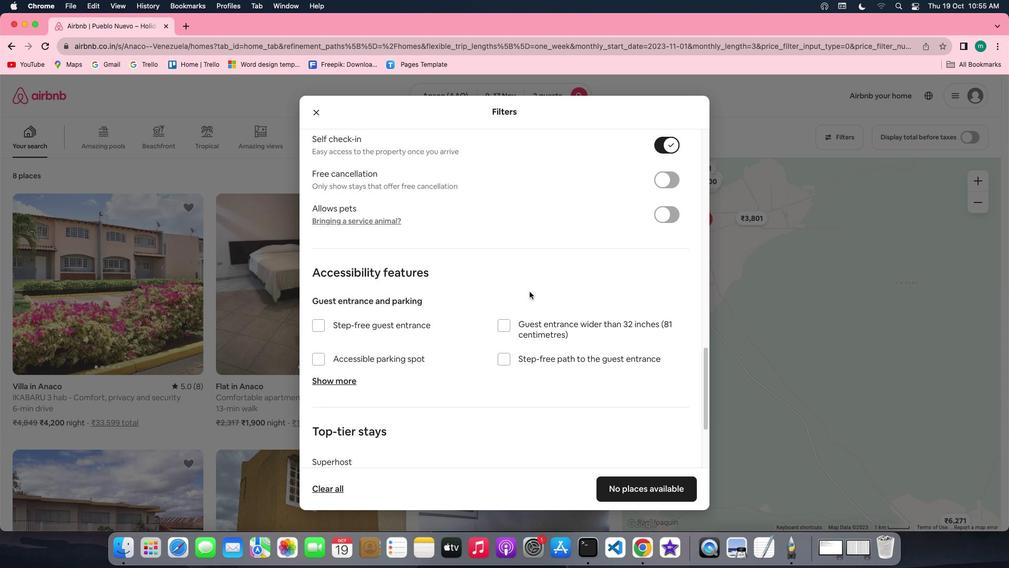
Action: Mouse scrolled (529, 291) with delta (0, 0)
Screenshot: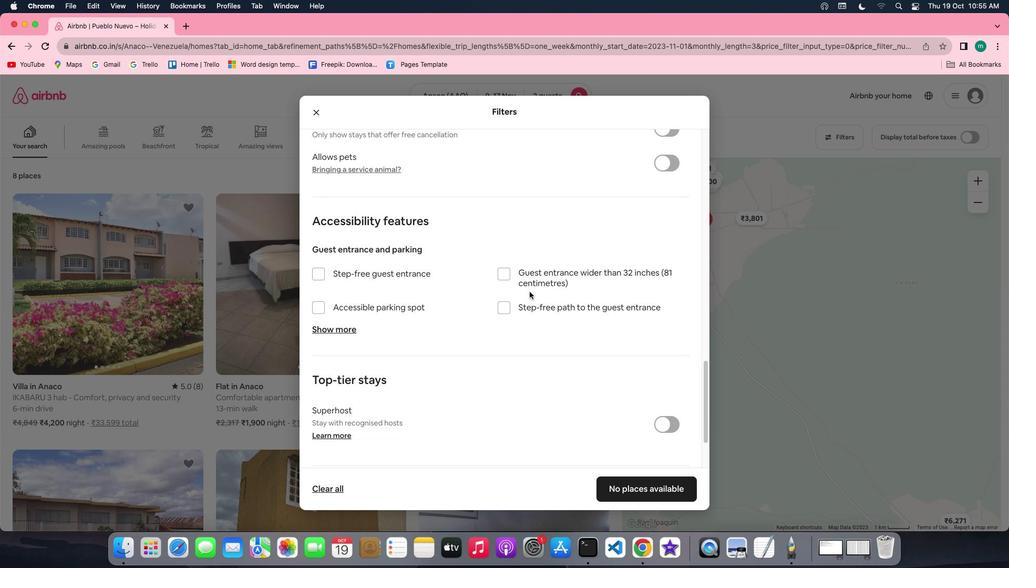 
Action: Mouse scrolled (529, 291) with delta (0, 0)
Screenshot: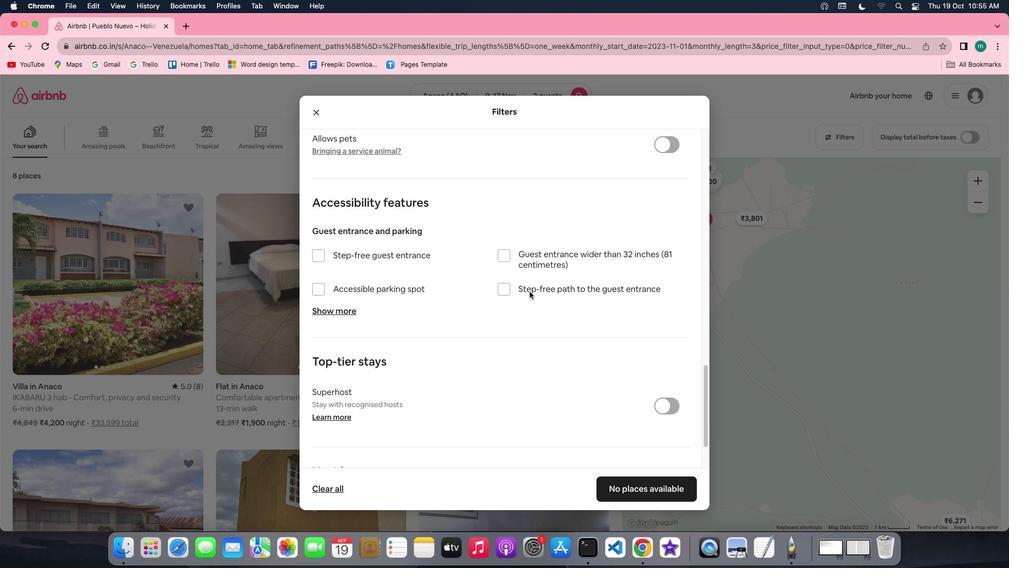 
Action: Mouse scrolled (529, 291) with delta (0, 0)
Screenshot: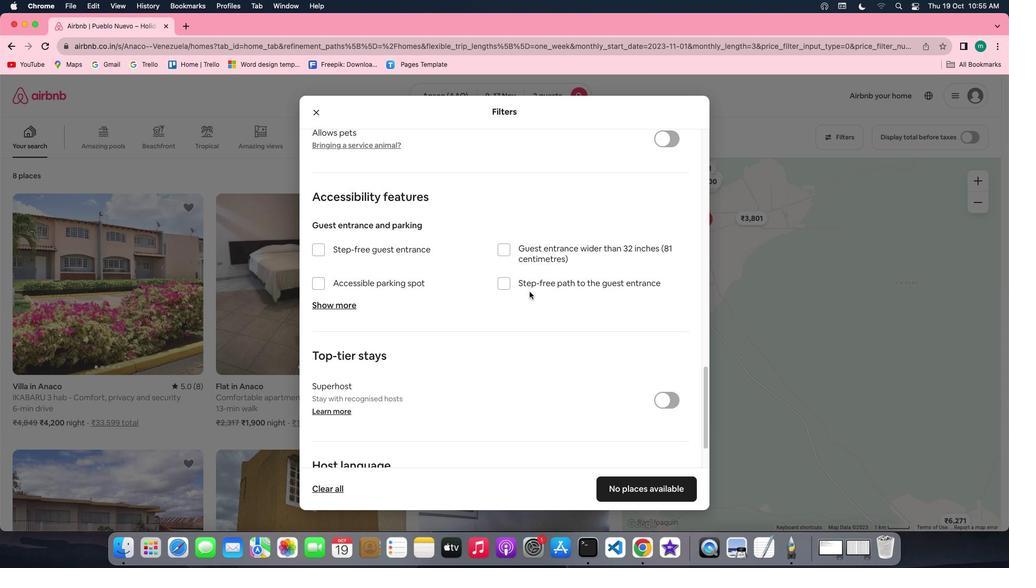 
Action: Mouse scrolled (529, 291) with delta (0, -1)
Screenshot: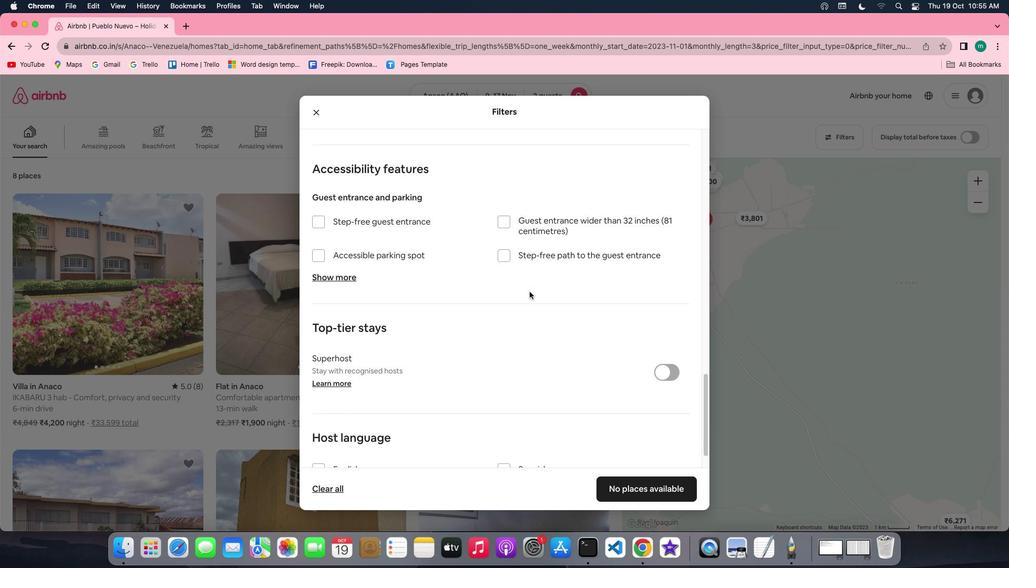 
Action: Mouse scrolled (529, 291) with delta (0, -1)
Screenshot: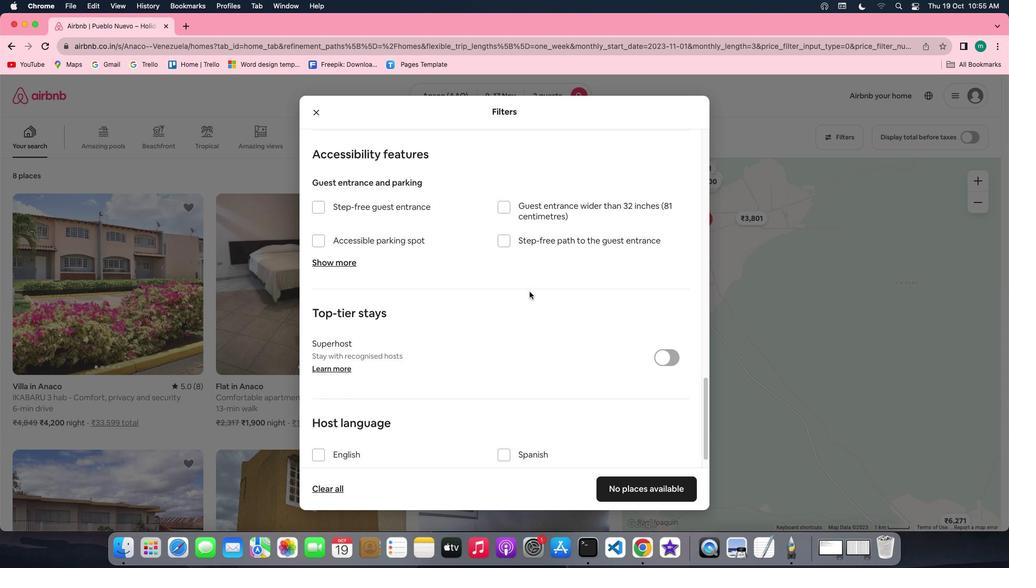 
Action: Mouse scrolled (529, 291) with delta (0, 0)
Screenshot: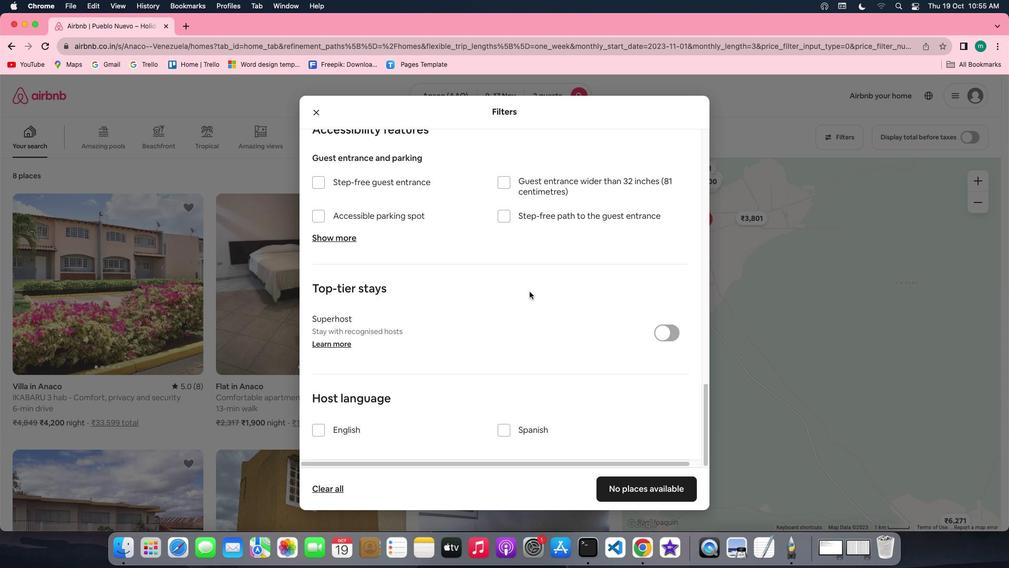 
Action: Mouse scrolled (529, 291) with delta (0, 0)
Screenshot: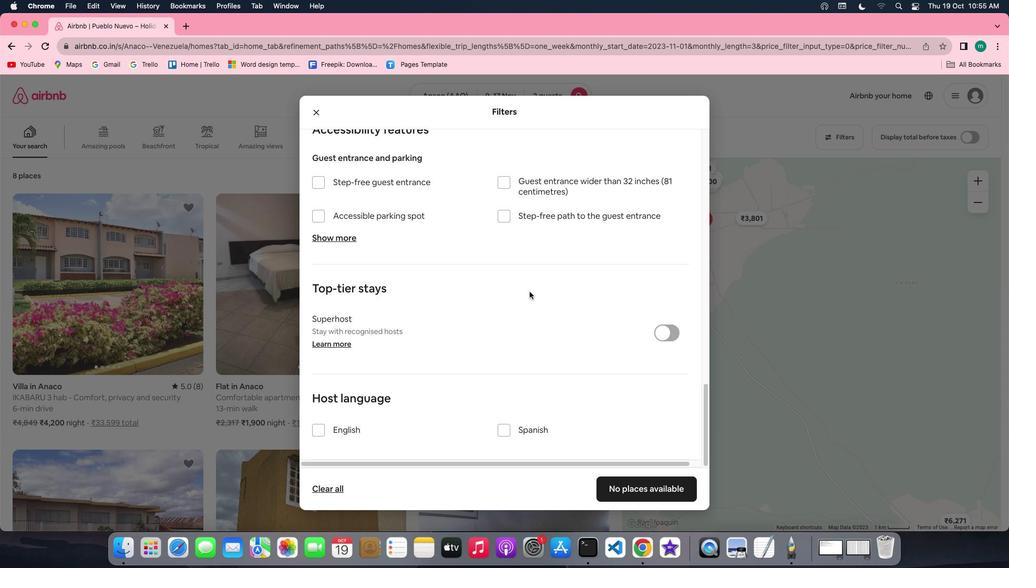 
Action: Mouse scrolled (529, 291) with delta (0, 0)
Screenshot: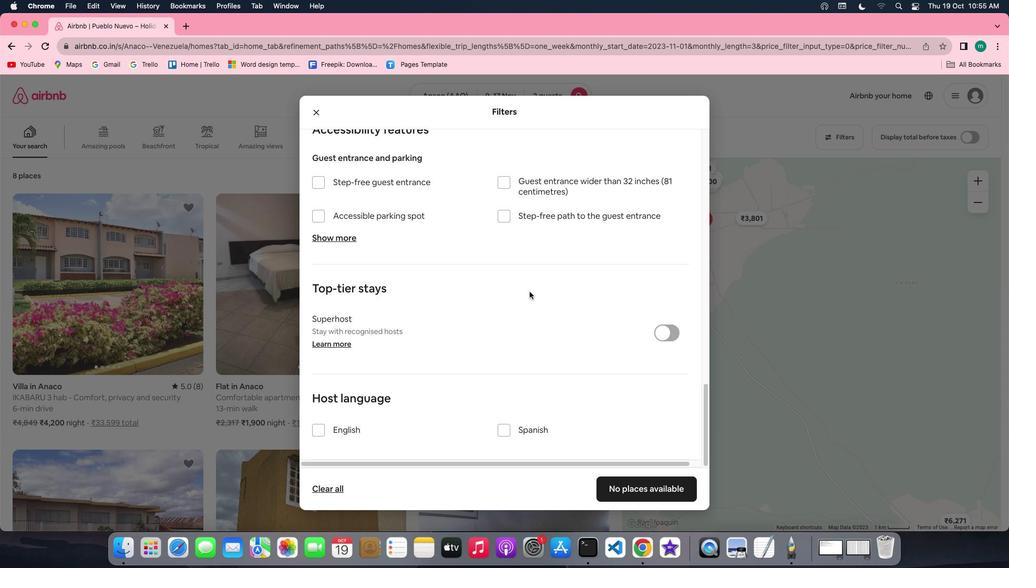 
Action: Mouse scrolled (529, 291) with delta (0, -1)
Screenshot: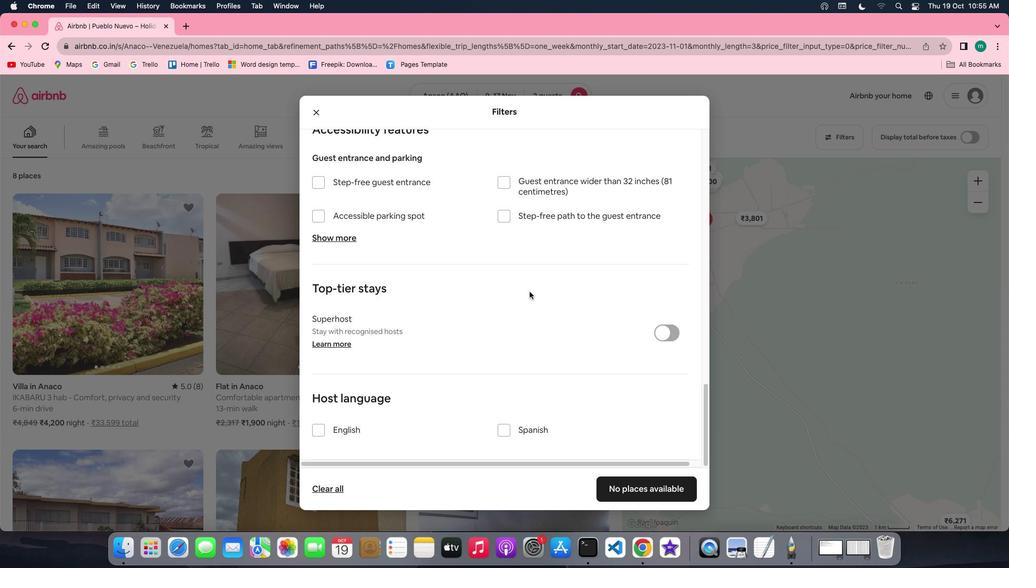 
Action: Mouse scrolled (529, 291) with delta (0, -2)
Screenshot: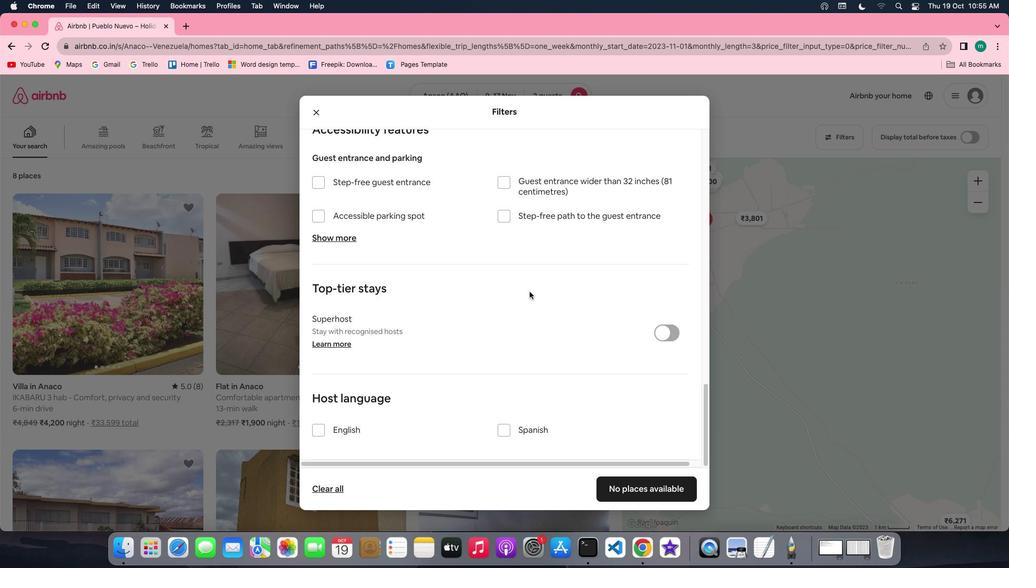 
Action: Mouse scrolled (529, 291) with delta (0, -2)
Screenshot: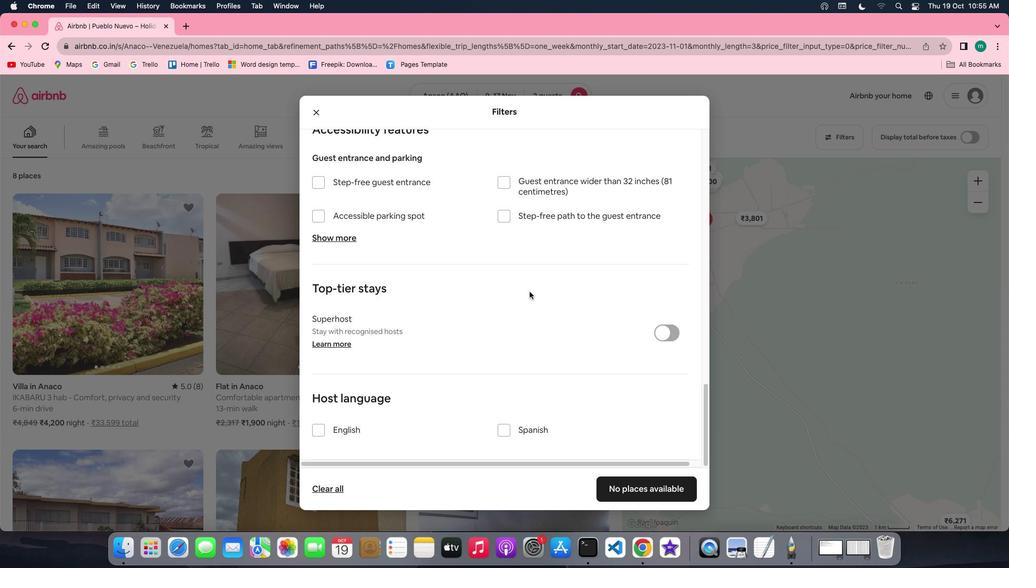 
Action: Mouse moved to (648, 493)
Screenshot: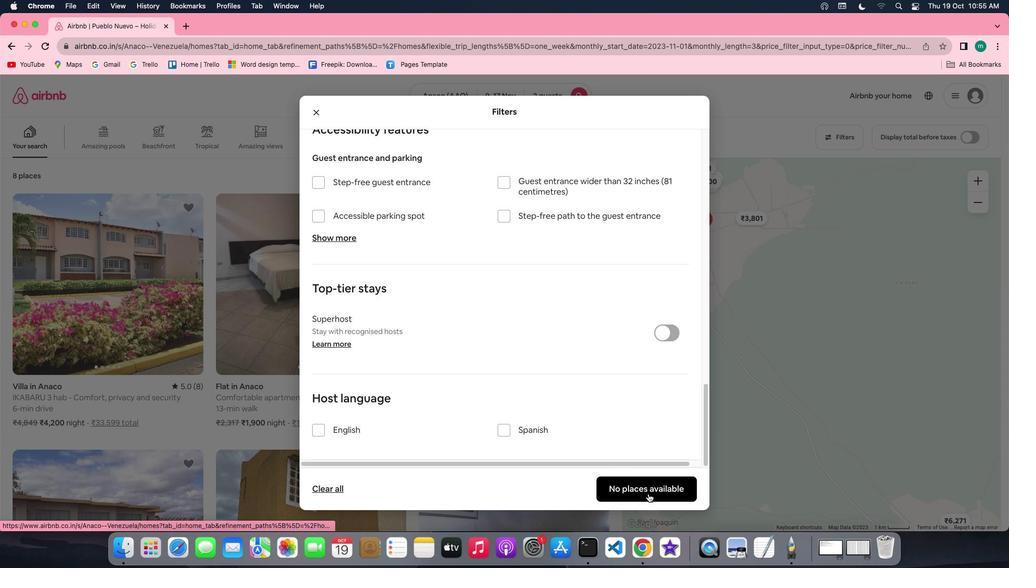 
Action: Mouse pressed left at (648, 493)
Screenshot: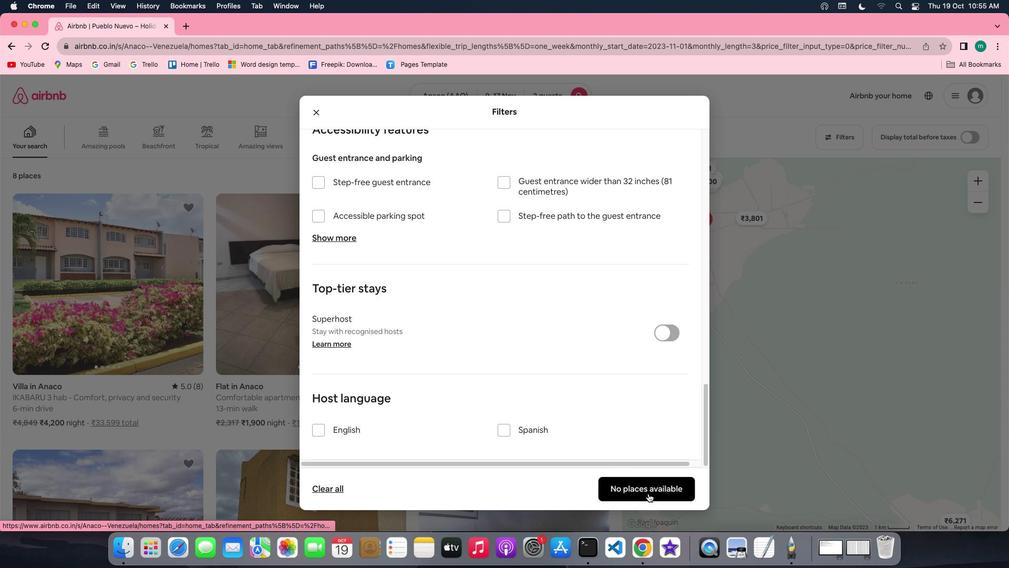 
Action: Mouse moved to (336, 289)
Screenshot: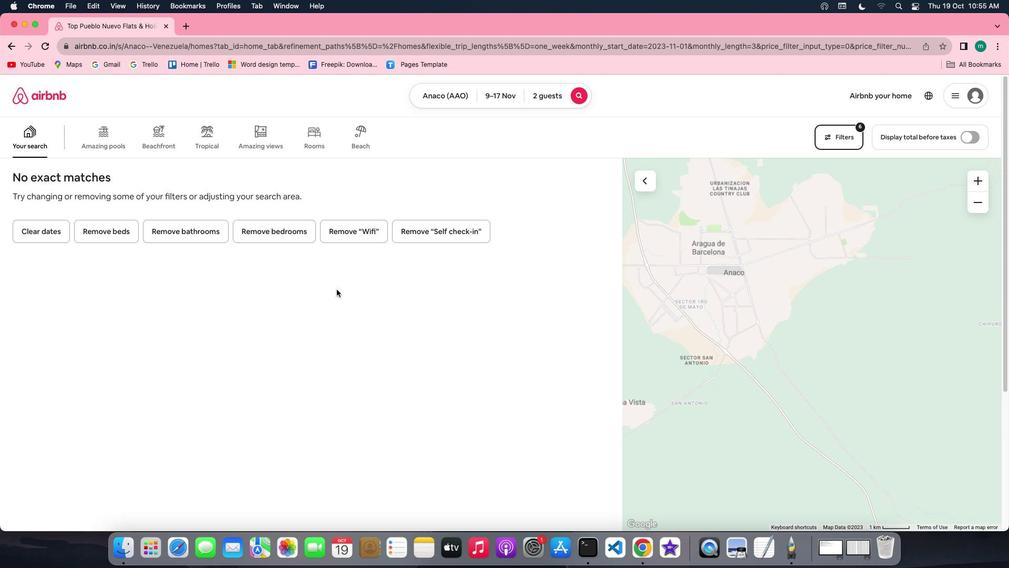 
